 Task: Look for Airbnb options in Gaalkacyo, Somalia from 12th December, 2023 to 16th December, 2023 for 8 adults.8 bedrooms having 8 beds and 8 bathrooms. Property type can be hotel. Amenities needed are: wifi, TV, free parkinig on premises, gym, breakfast. Booking option can be shelf check-in. Look for 3 properties as per requirement.
Action: Mouse moved to (566, 77)
Screenshot: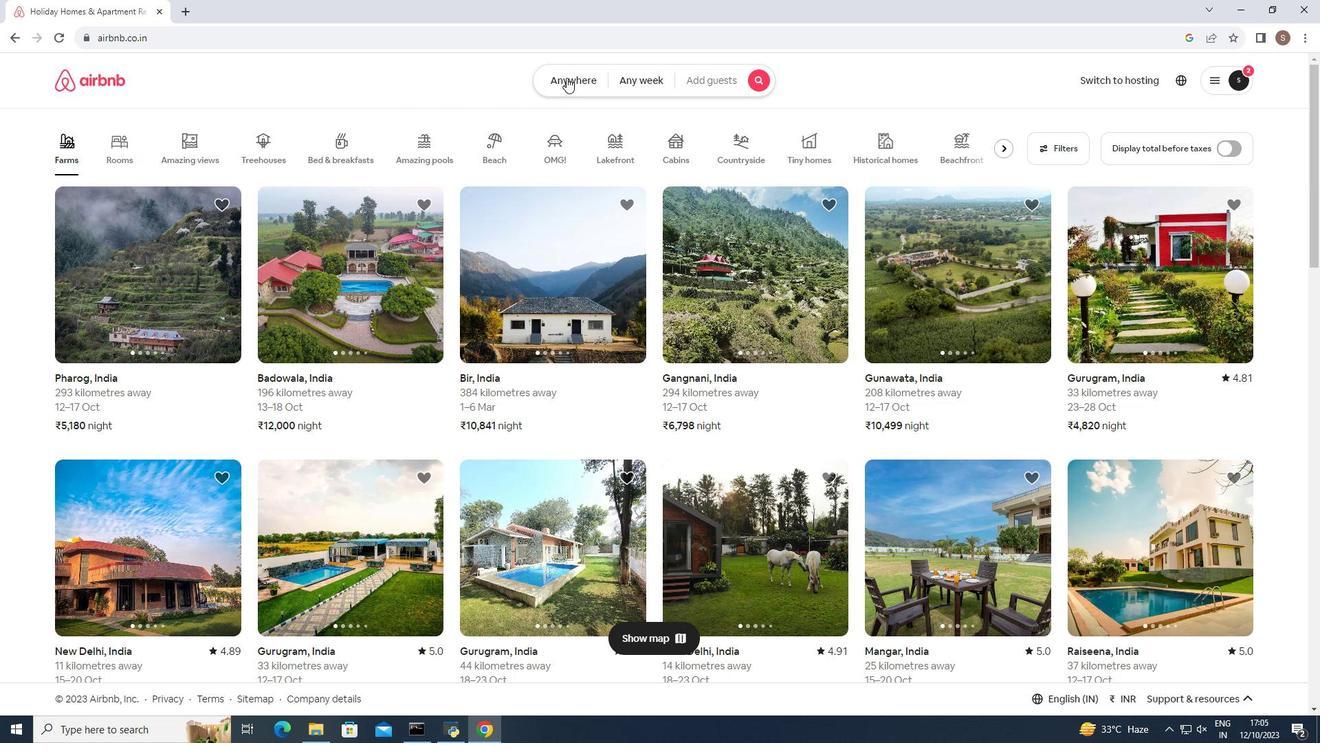 
Action: Mouse pressed left at (566, 77)
Screenshot: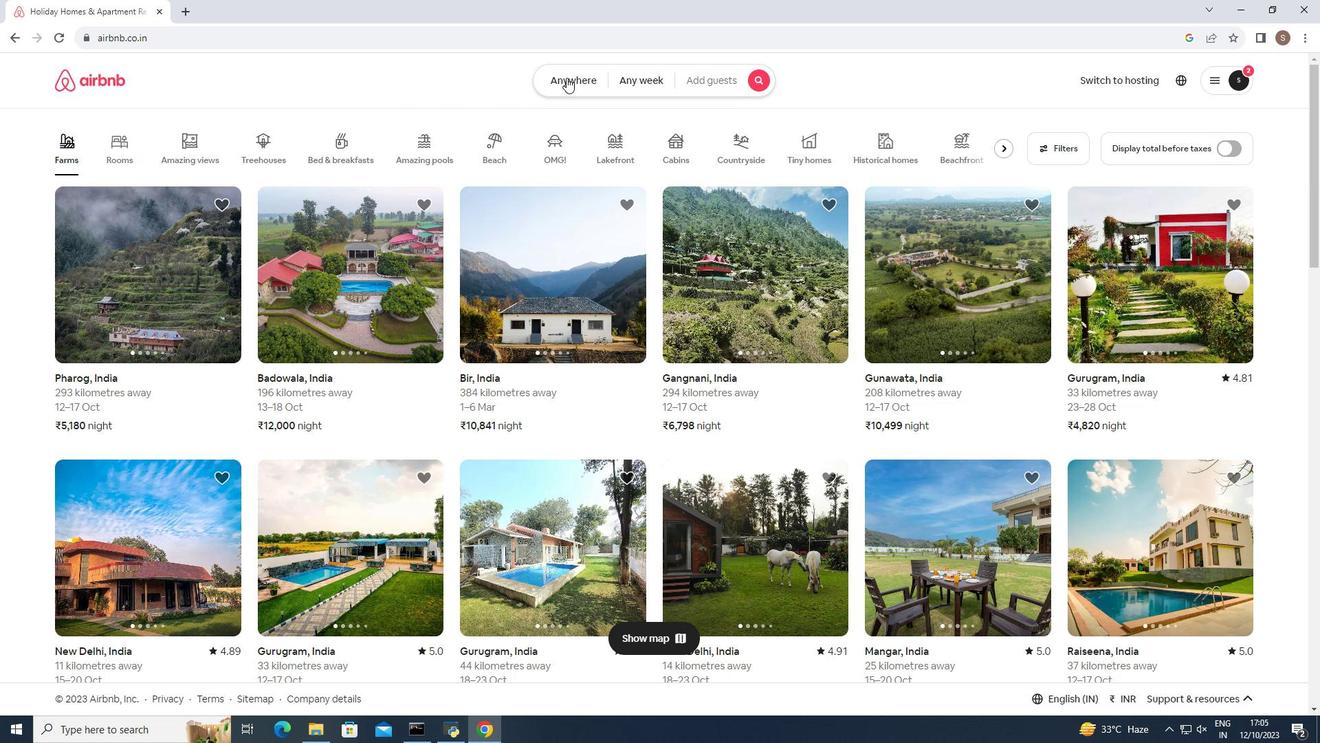 
Action: Mouse moved to (403, 134)
Screenshot: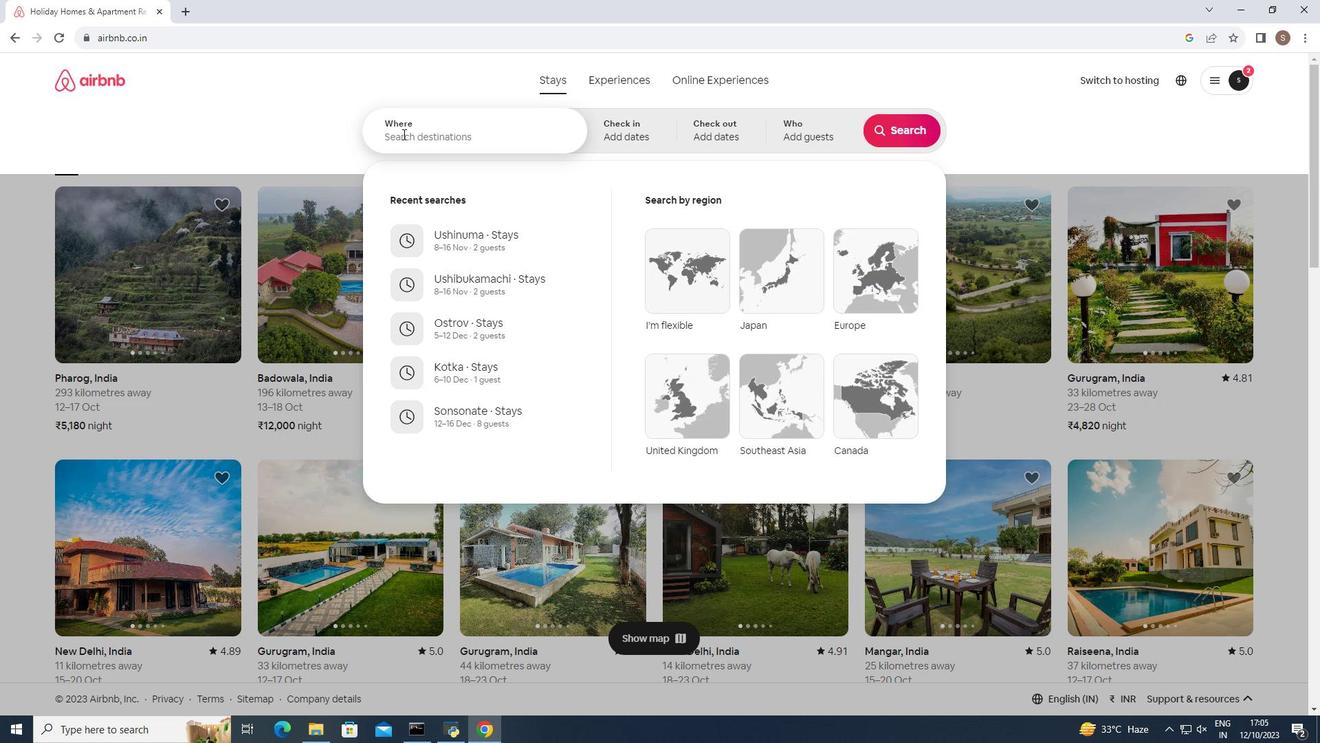 
Action: Mouse pressed left at (403, 134)
Screenshot: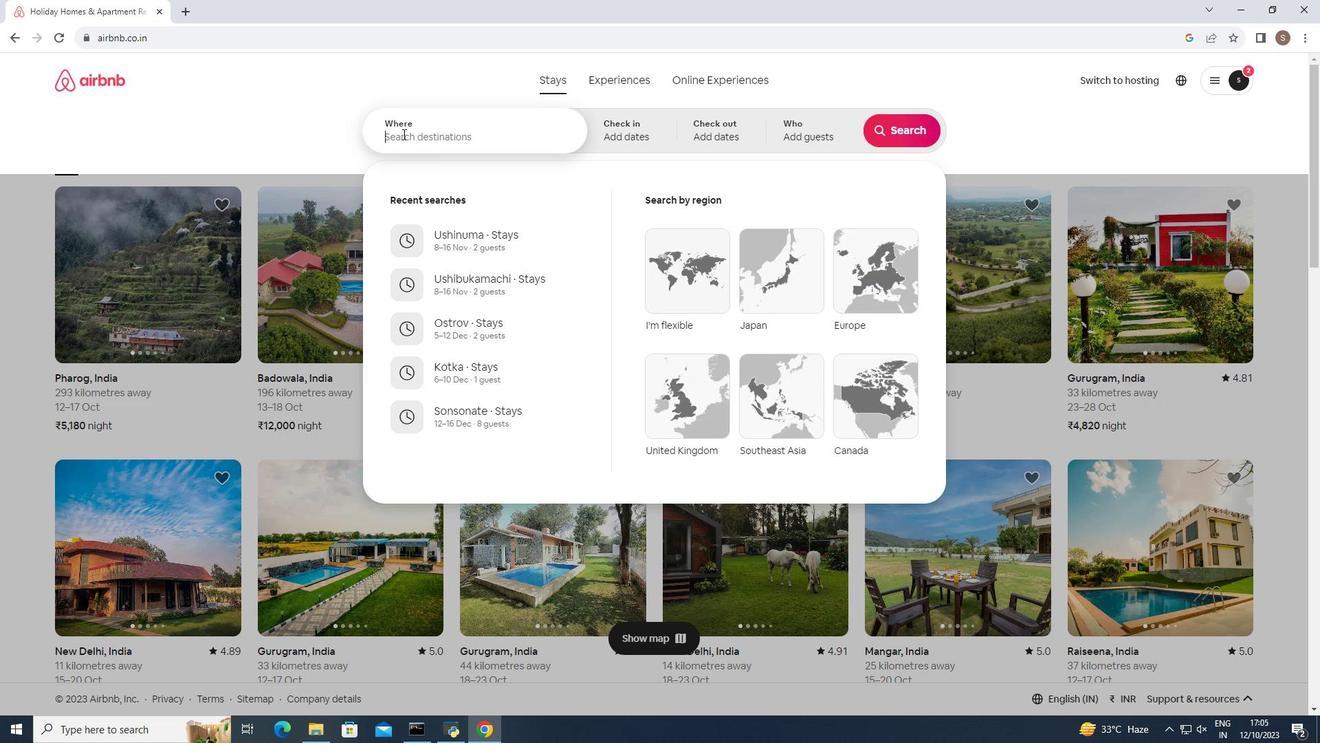 
Action: Key pressed <Key.shift>Gaalkacyo,<Key.space><Key.shift>Somalia<Key.enter>
Screenshot: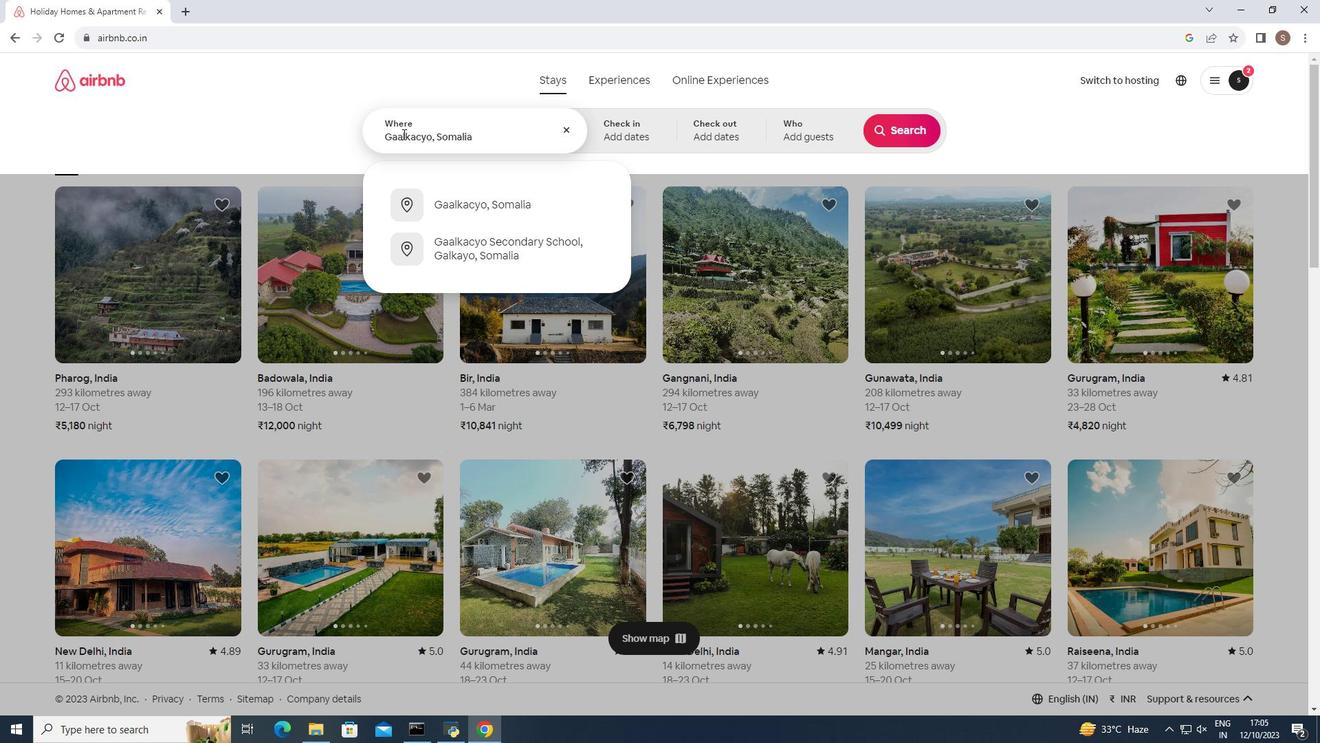 
Action: Mouse moved to (898, 238)
Screenshot: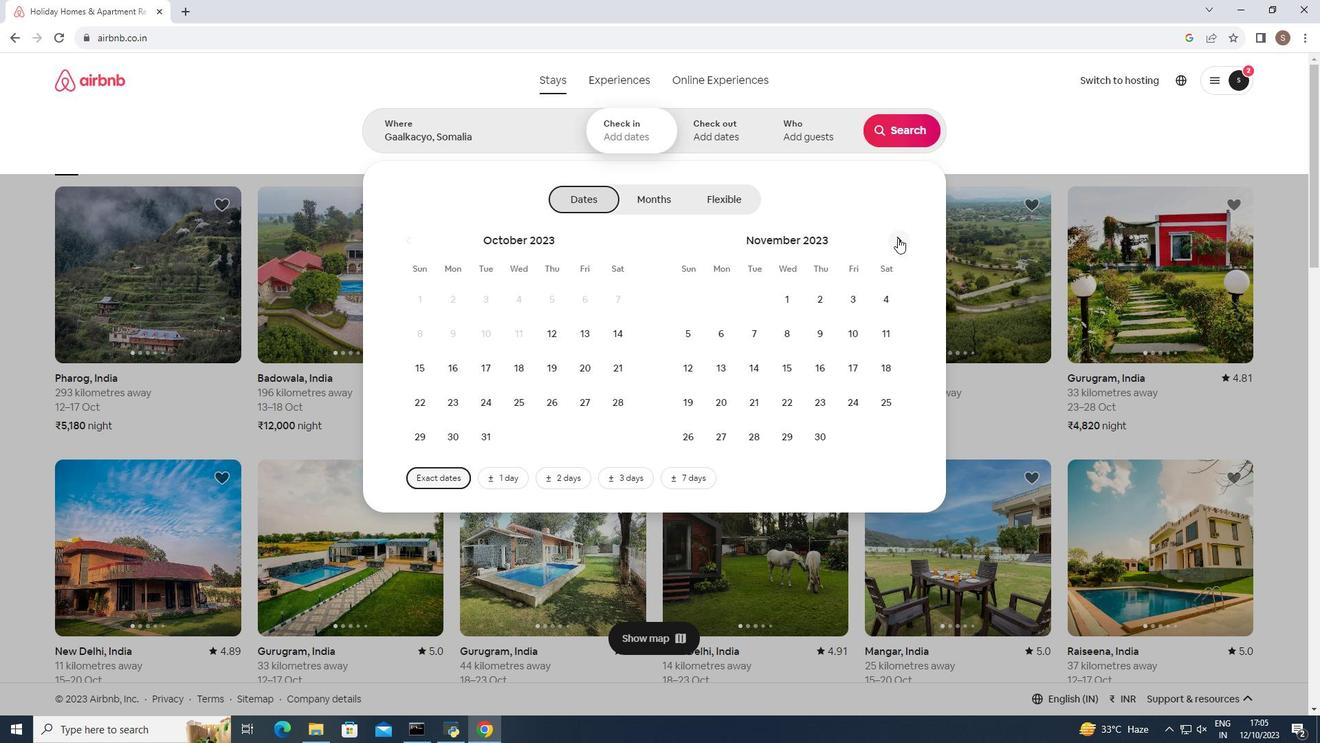 
Action: Mouse pressed left at (898, 238)
Screenshot: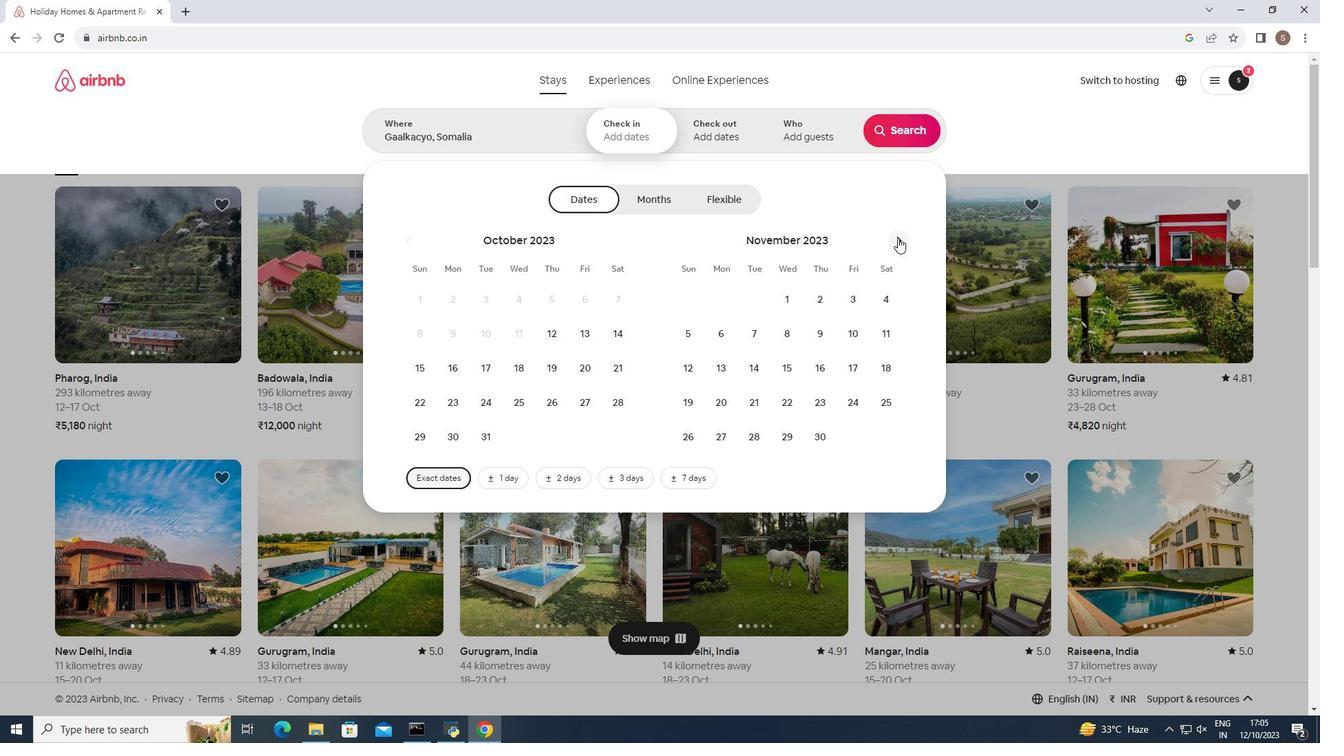 
Action: Mouse moved to (753, 370)
Screenshot: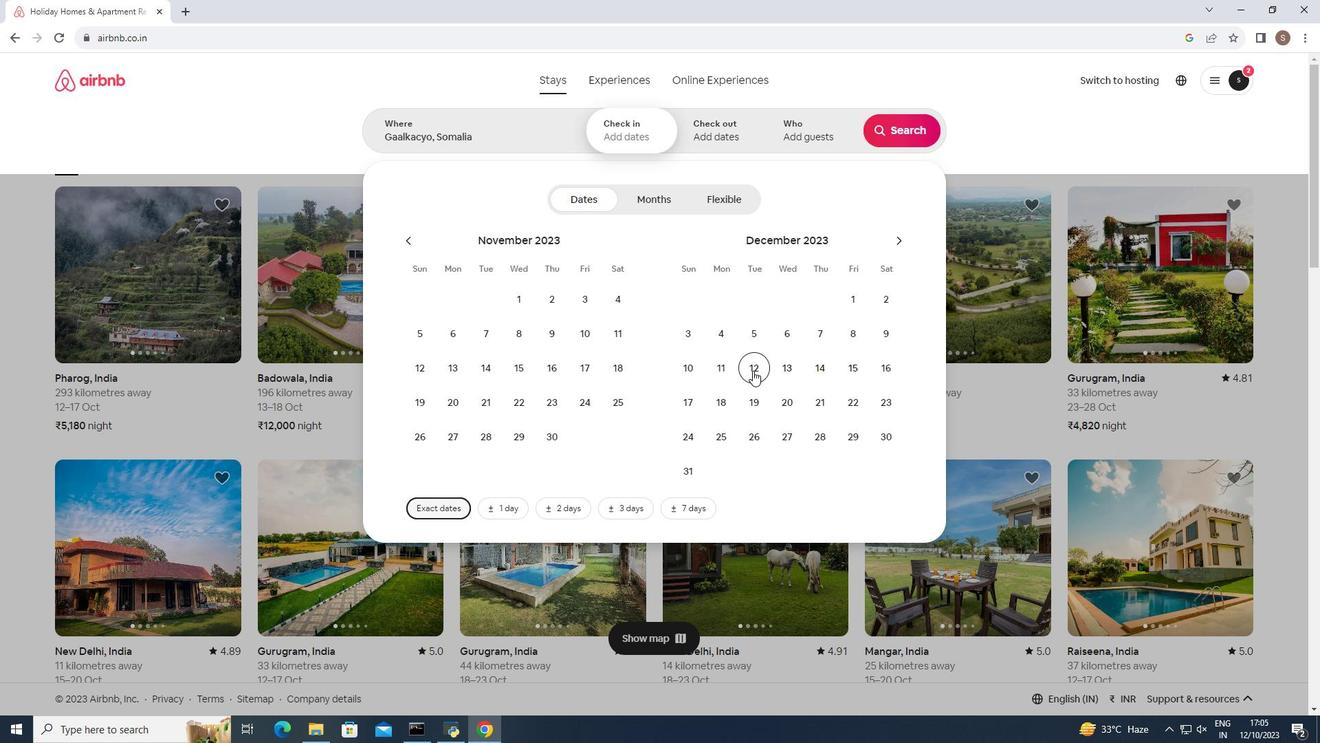 
Action: Mouse pressed left at (753, 370)
Screenshot: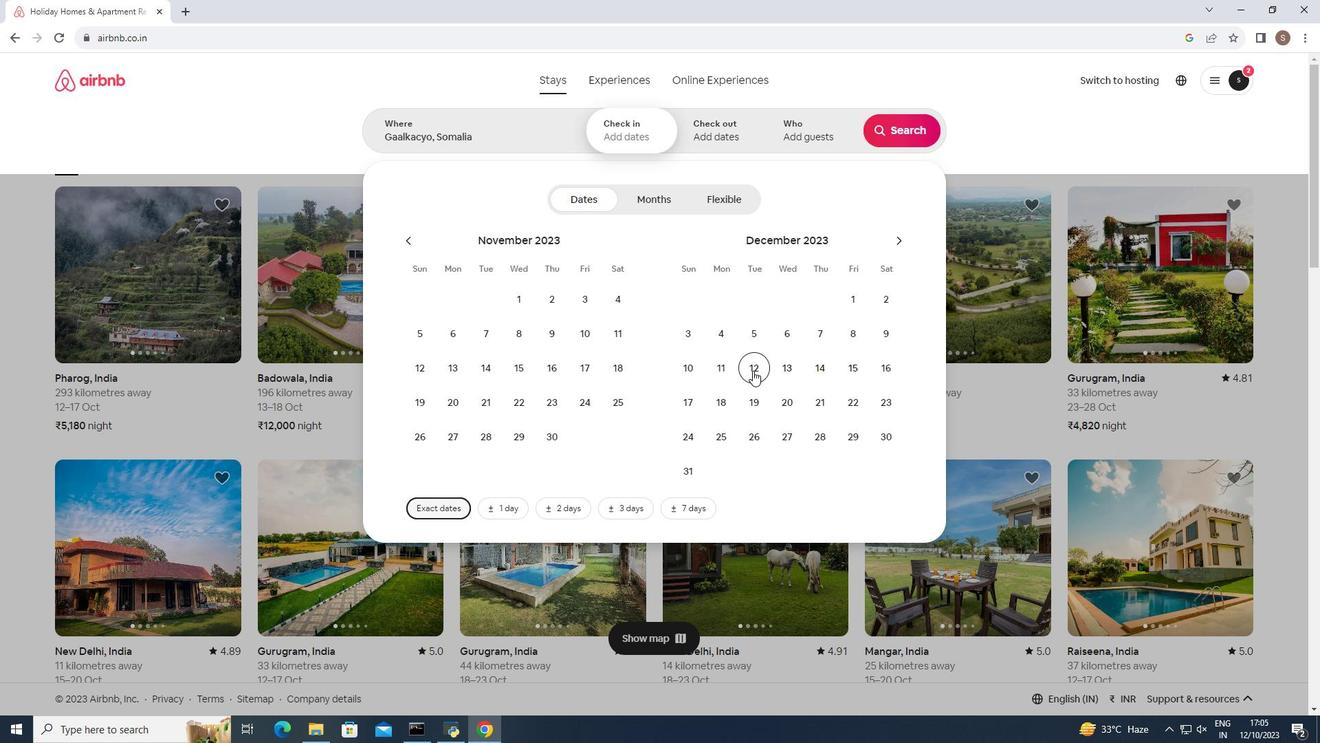 
Action: Mouse moved to (881, 365)
Screenshot: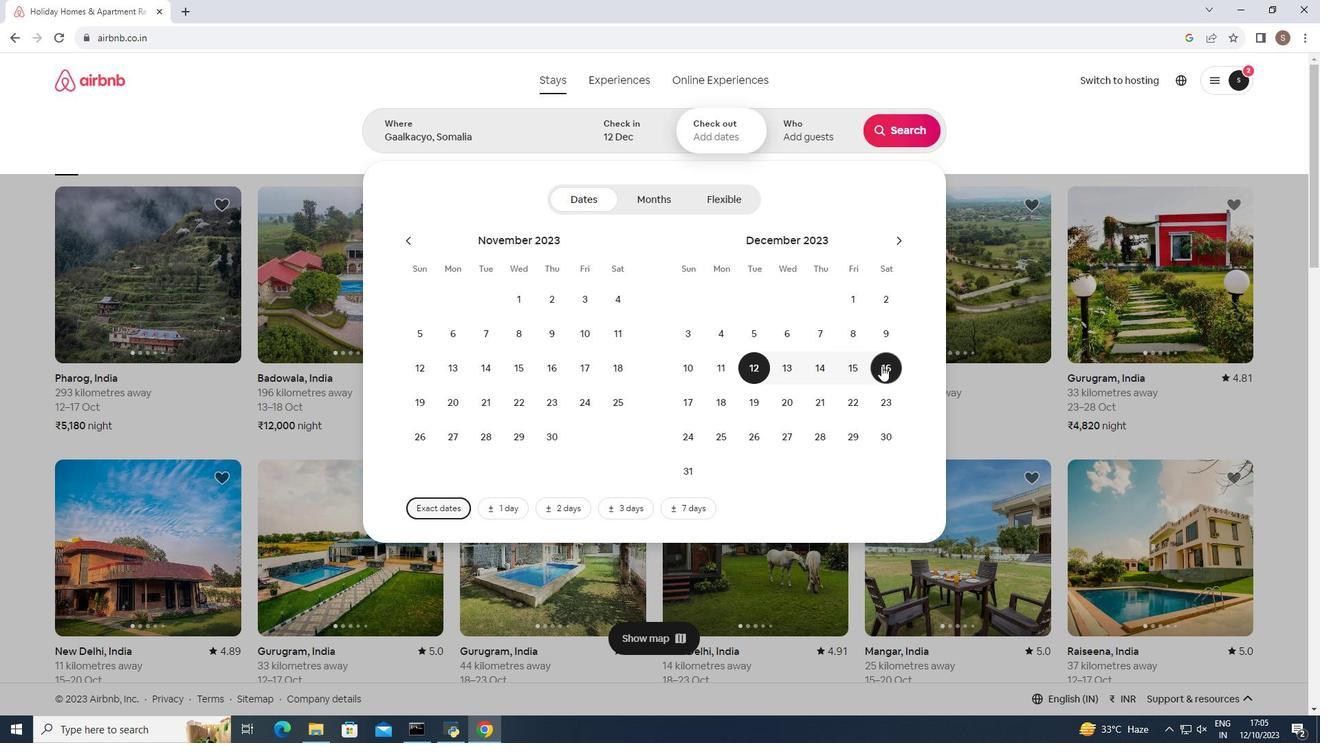 
Action: Mouse pressed left at (881, 365)
Screenshot: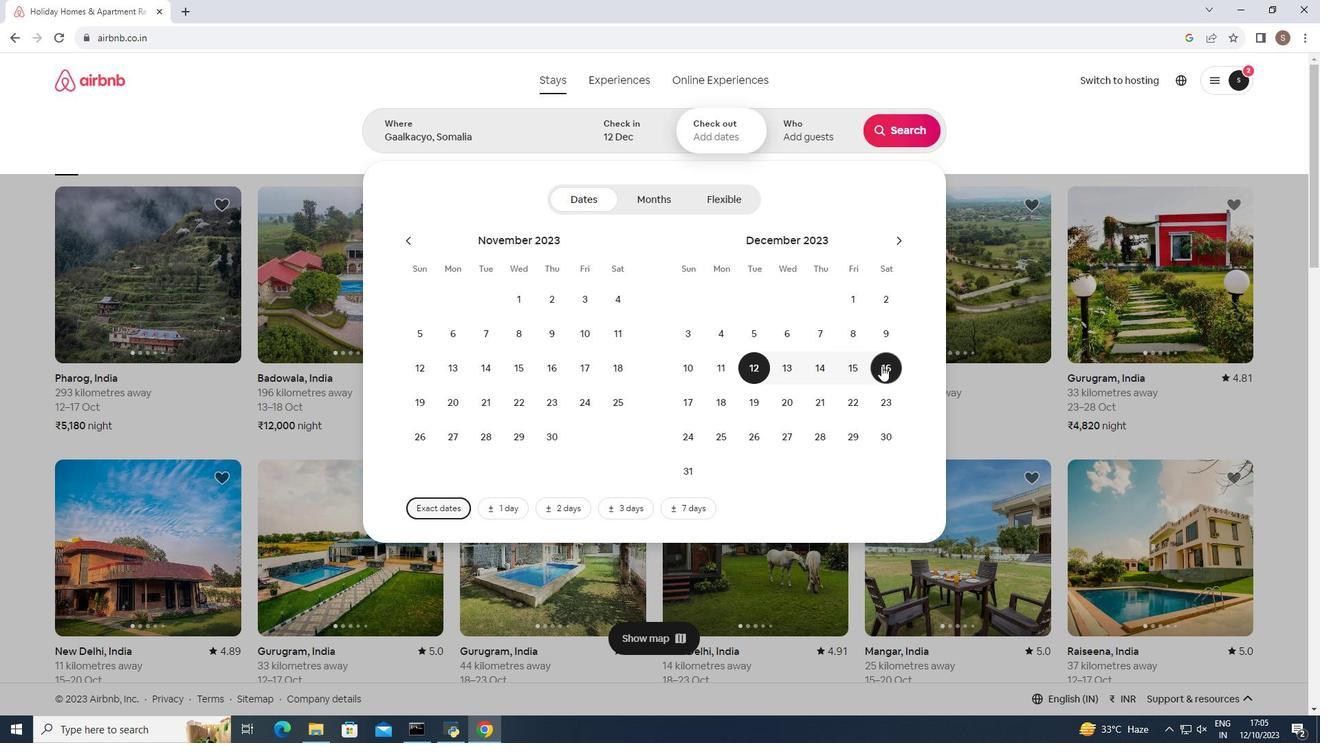 
Action: Mouse moved to (810, 130)
Screenshot: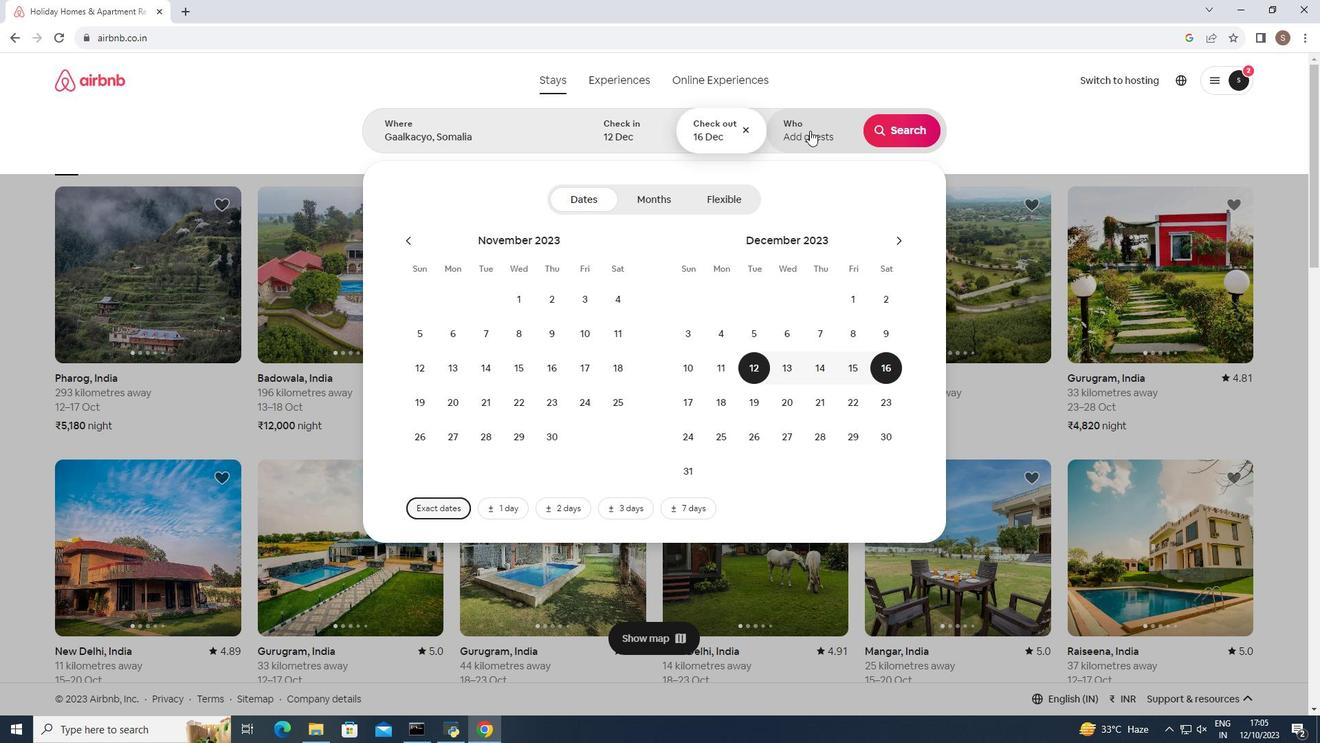 
Action: Mouse pressed left at (810, 130)
Screenshot: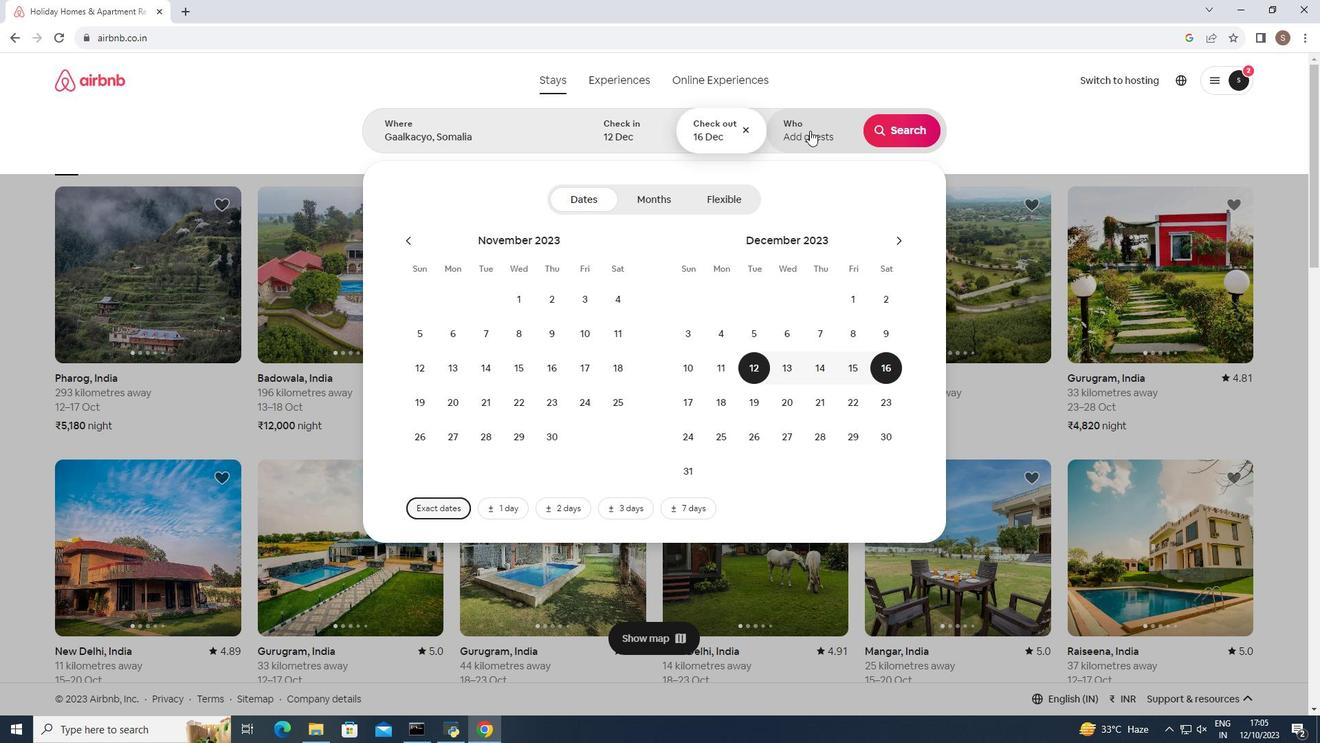 
Action: Mouse moved to (907, 205)
Screenshot: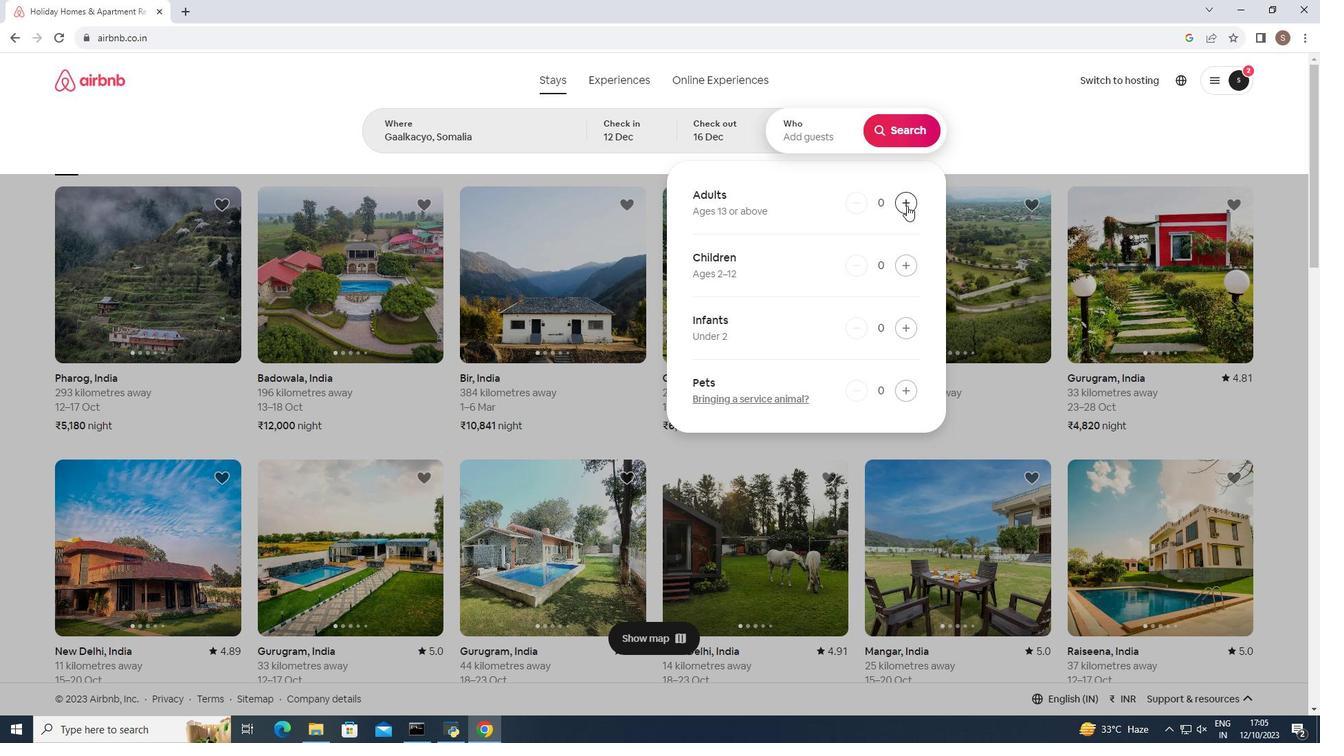
Action: Mouse pressed left at (907, 205)
Screenshot: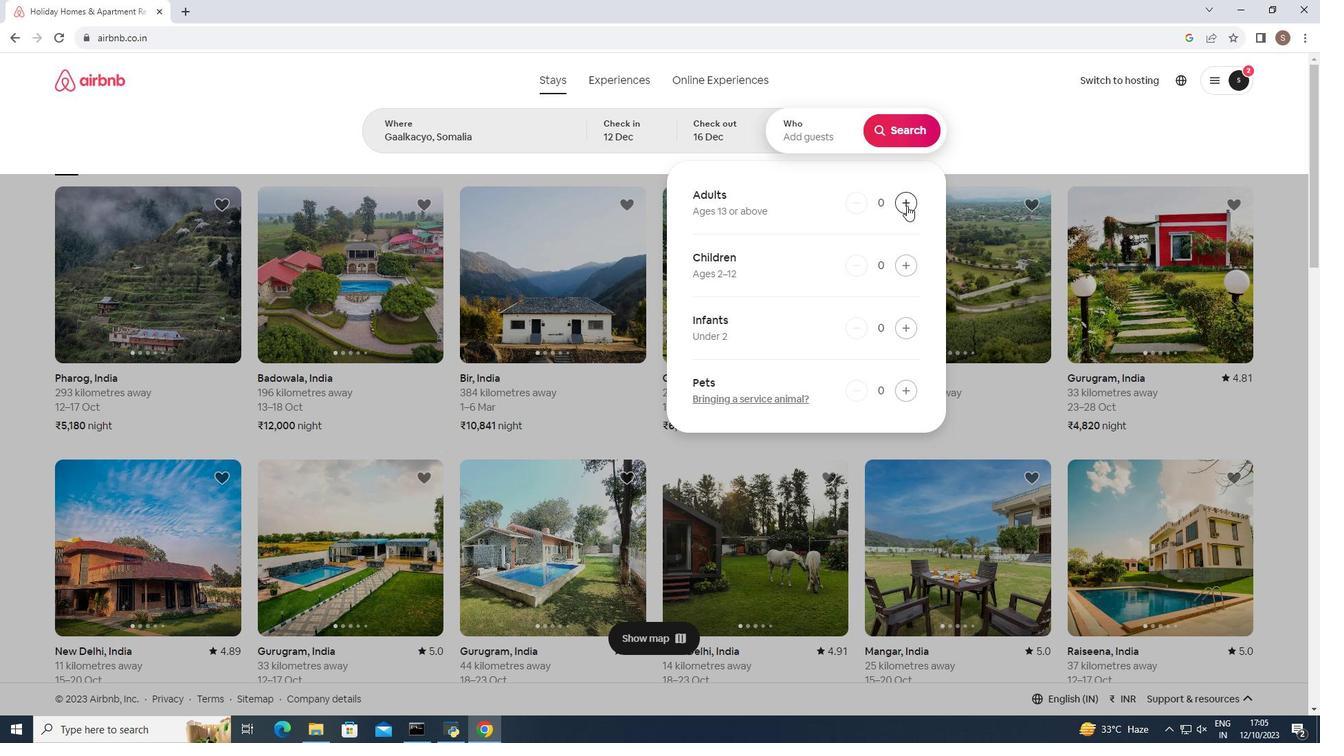
Action: Mouse pressed left at (907, 205)
Screenshot: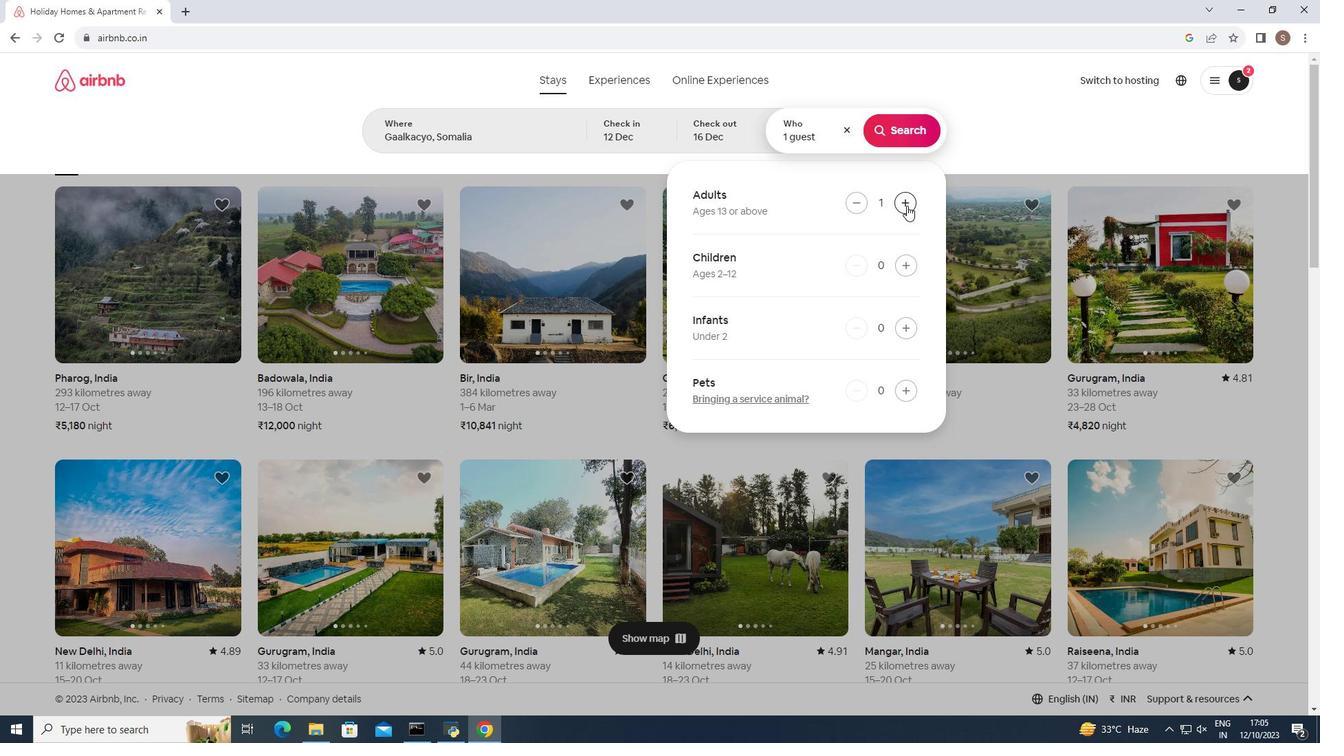 
Action: Mouse pressed left at (907, 205)
Screenshot: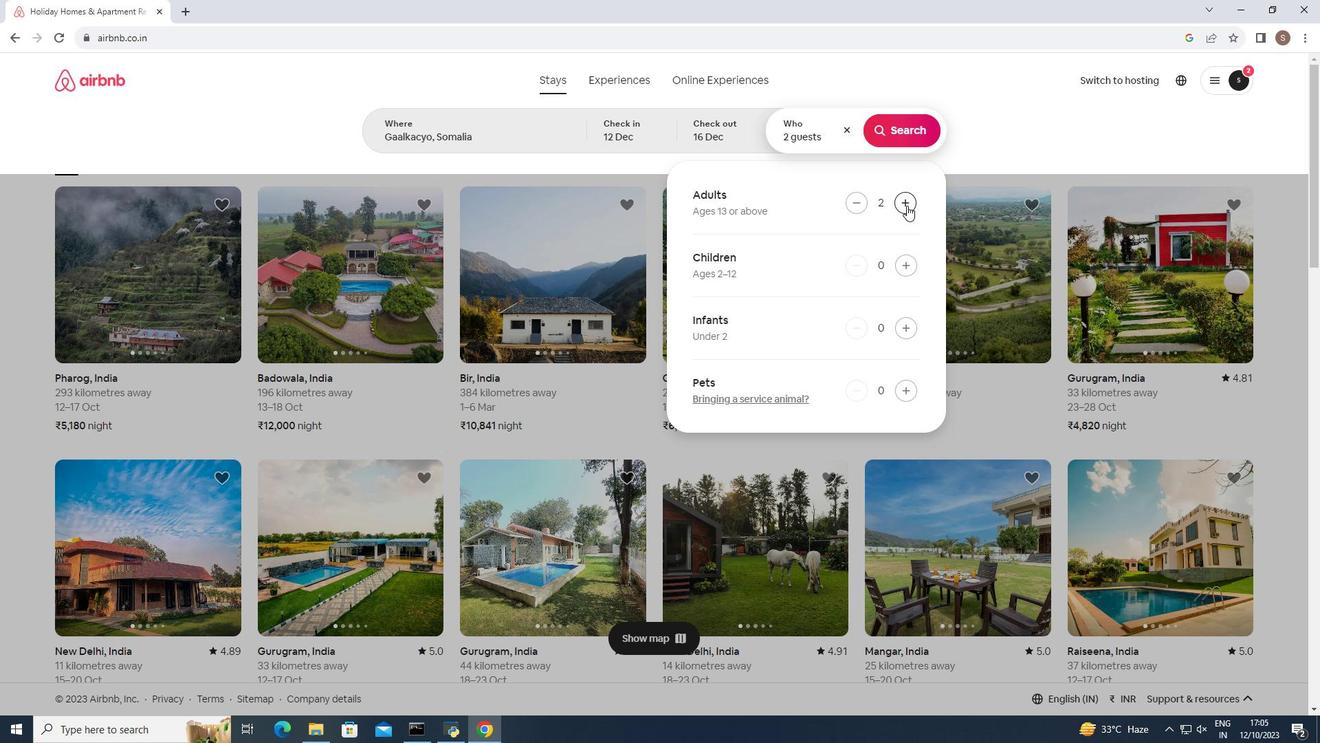 
Action: Mouse moved to (907, 205)
Screenshot: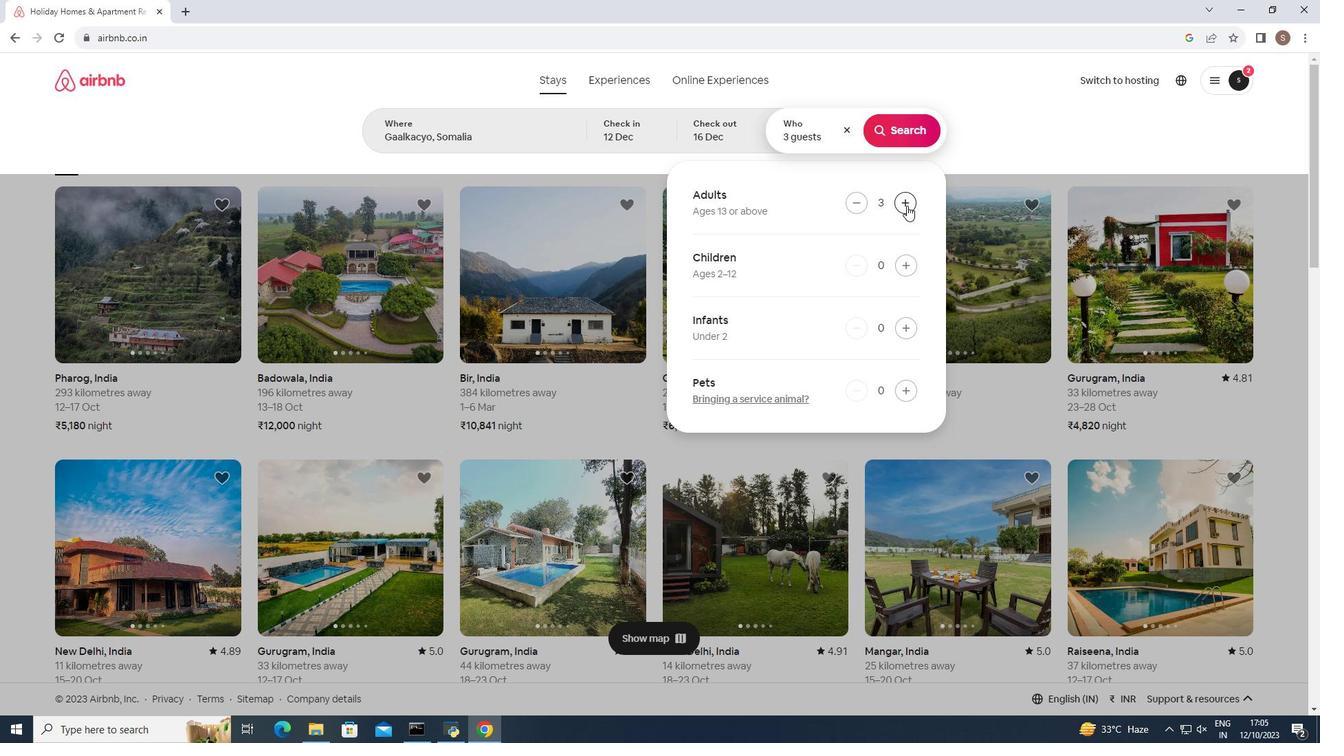 
Action: Mouse pressed left at (907, 205)
Screenshot: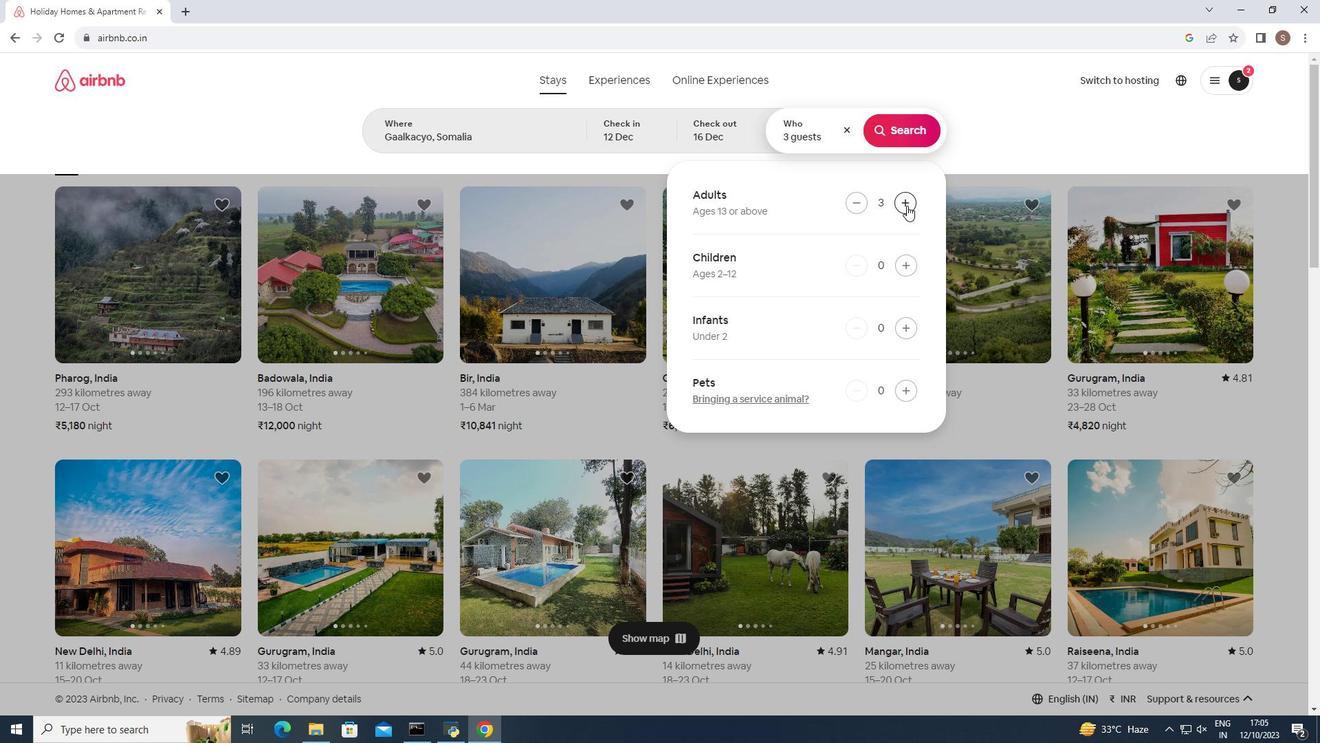 
Action: Mouse pressed left at (907, 205)
Screenshot: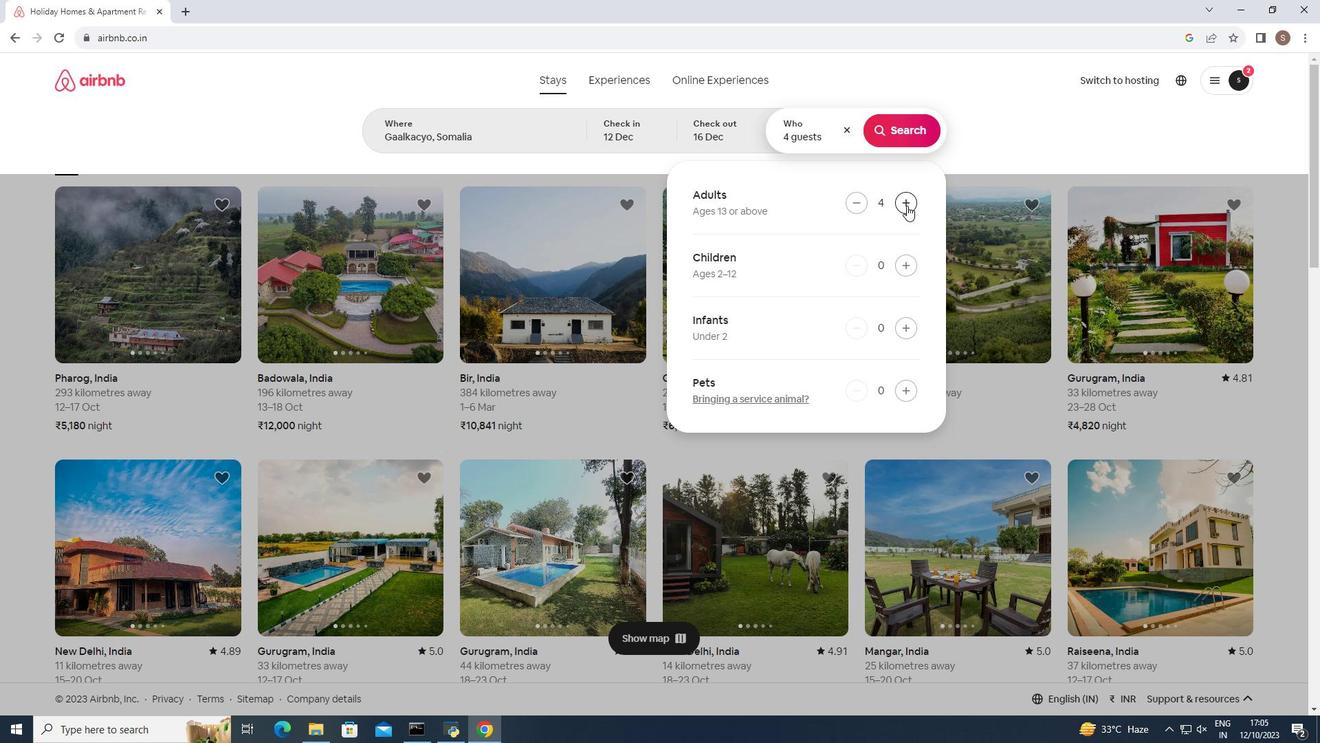 
Action: Mouse pressed left at (907, 205)
Screenshot: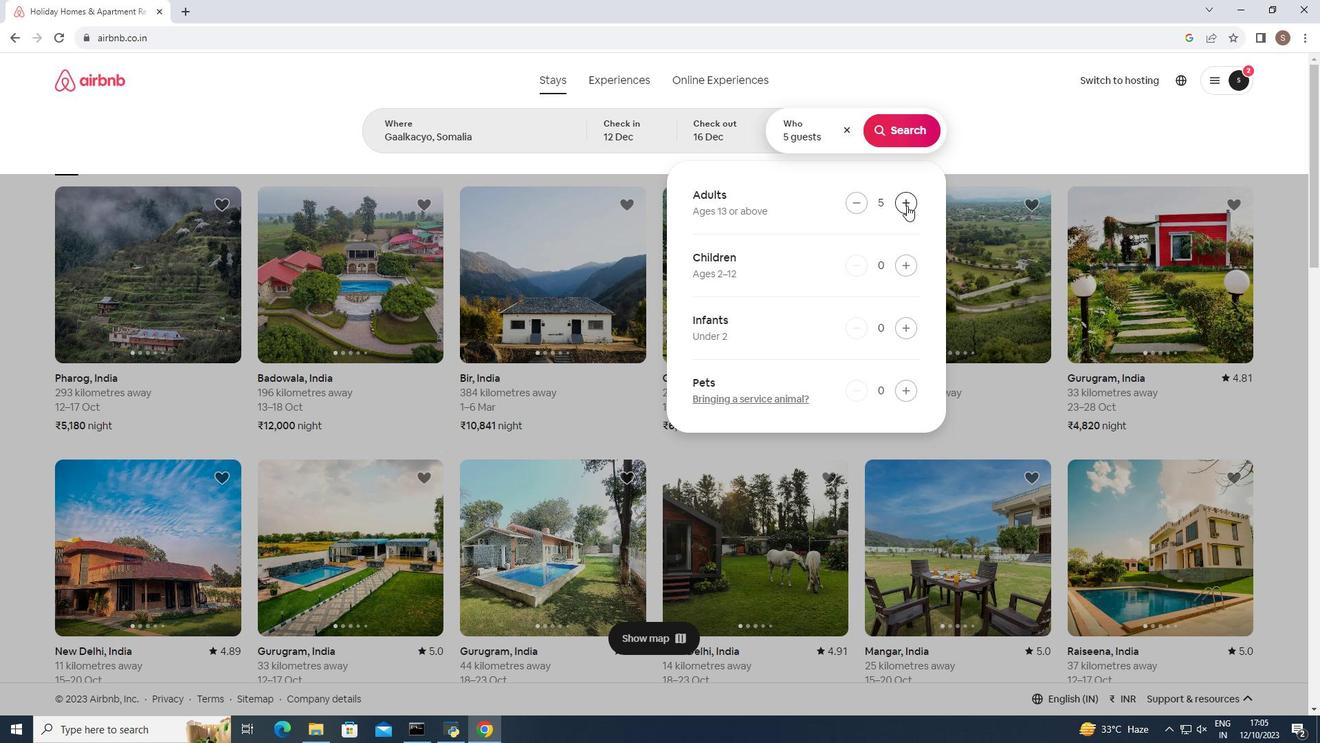 
Action: Mouse pressed left at (907, 205)
Screenshot: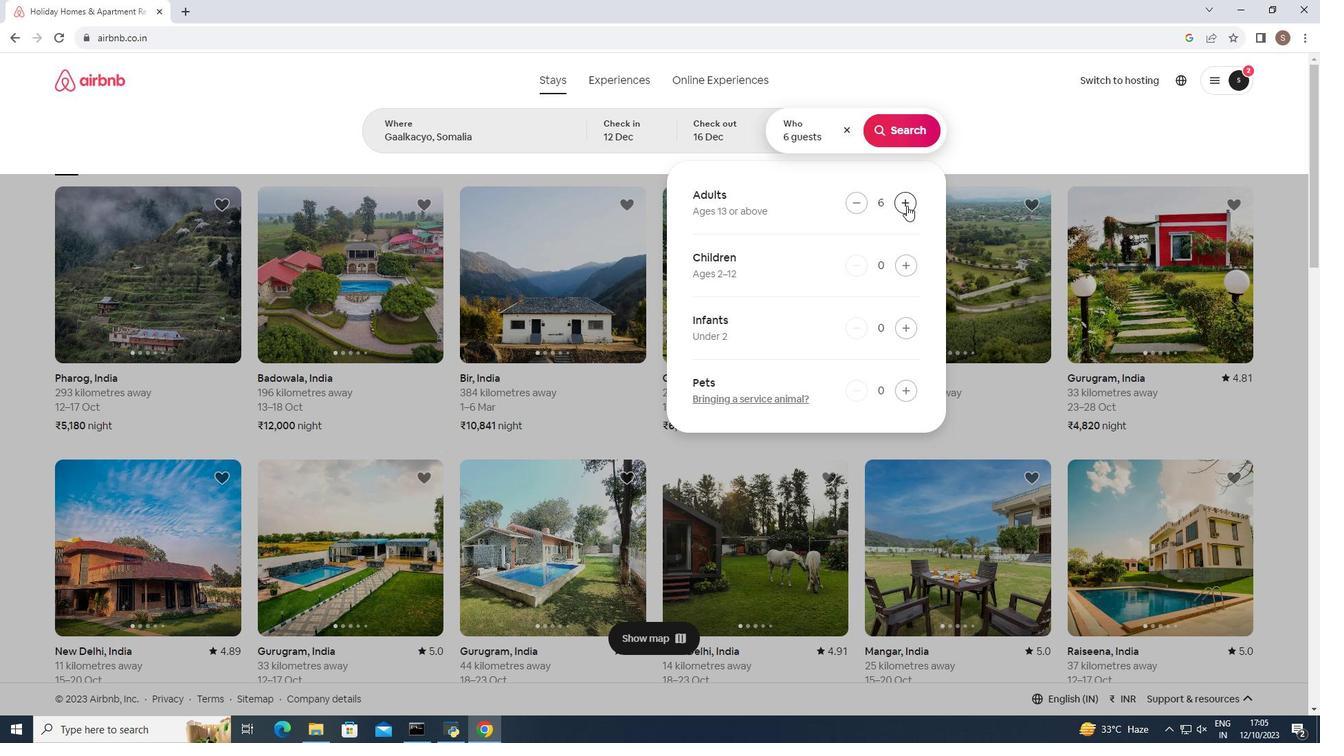 
Action: Mouse pressed left at (907, 205)
Screenshot: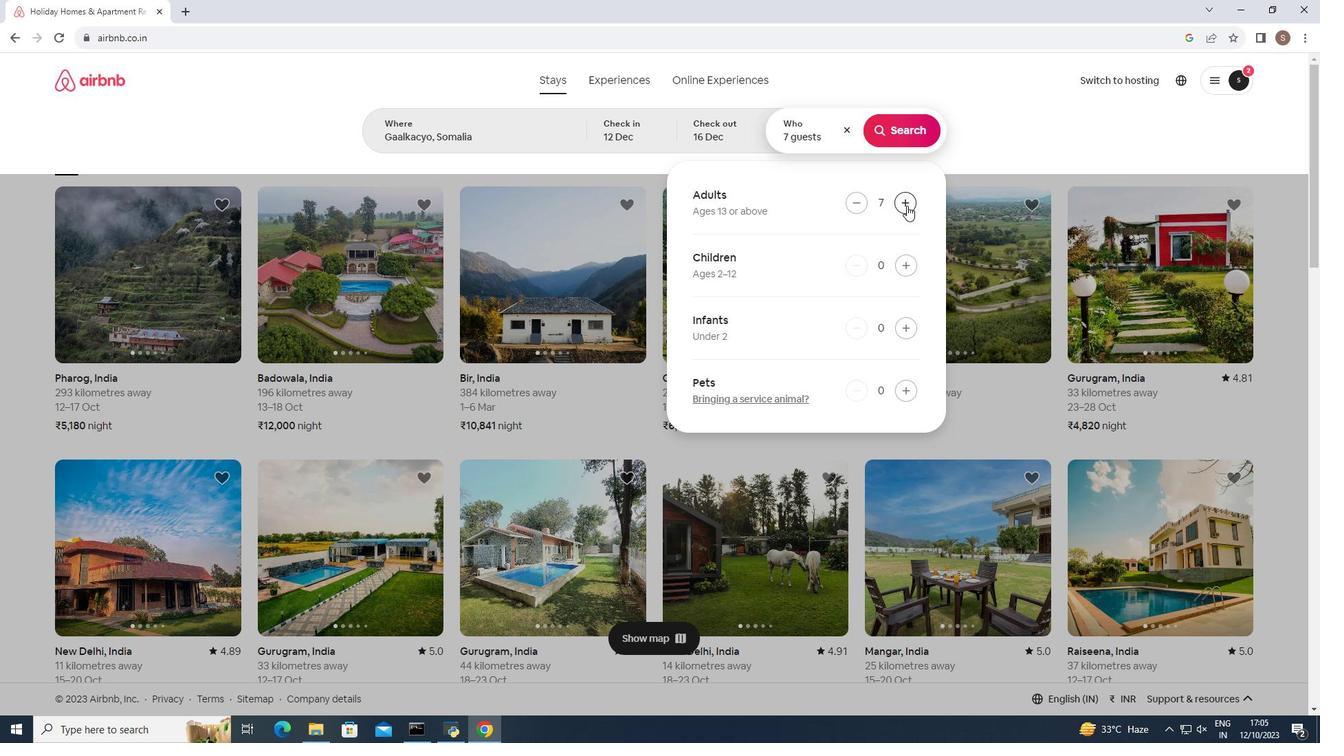 
Action: Mouse moved to (890, 127)
Screenshot: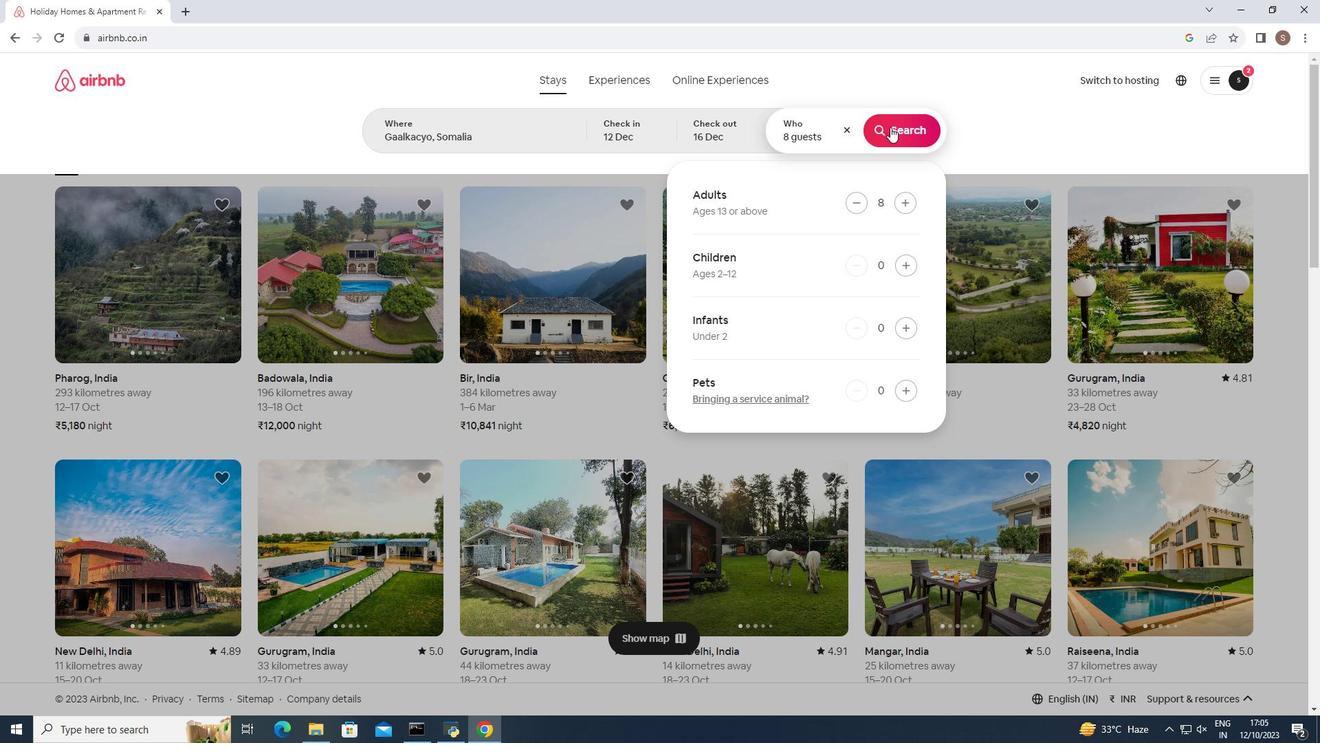 
Action: Mouse pressed left at (890, 127)
Screenshot: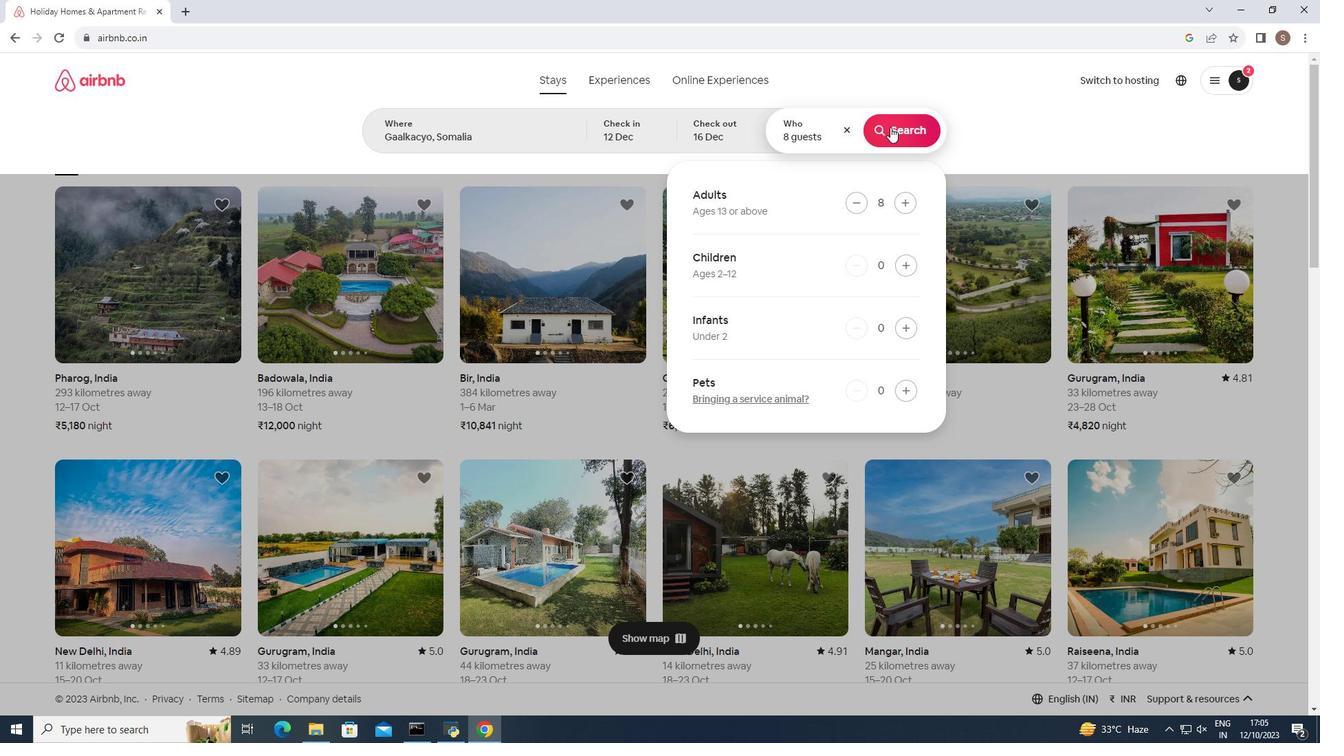 
Action: Mouse moved to (1108, 133)
Screenshot: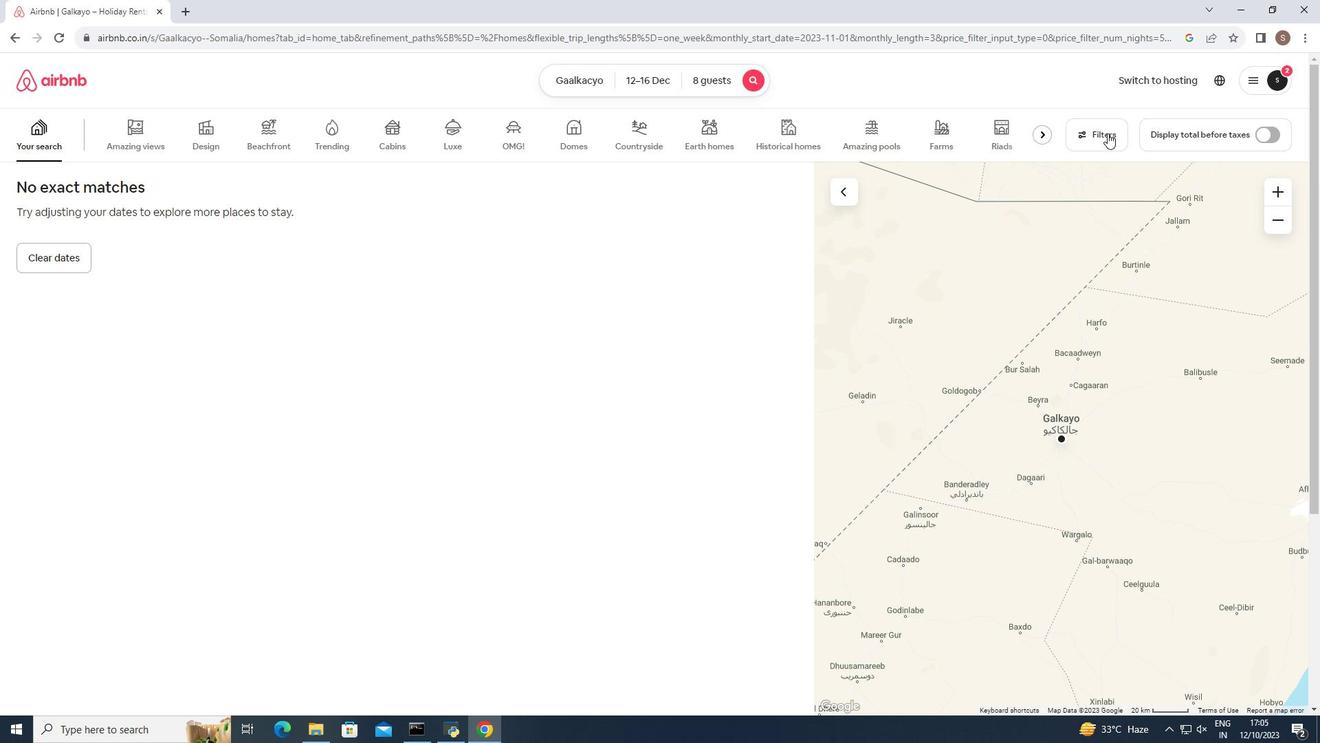 
Action: Mouse pressed left at (1108, 133)
Screenshot: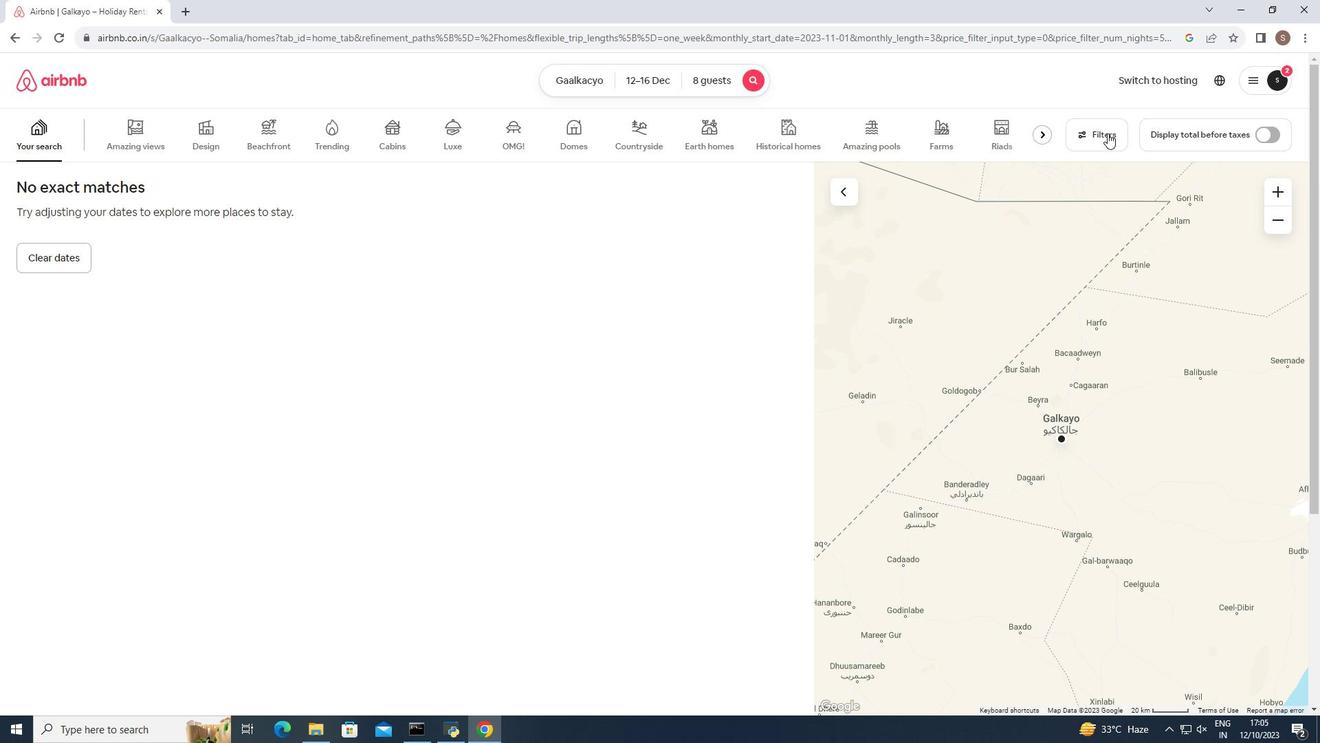 
Action: Mouse moved to (555, 468)
Screenshot: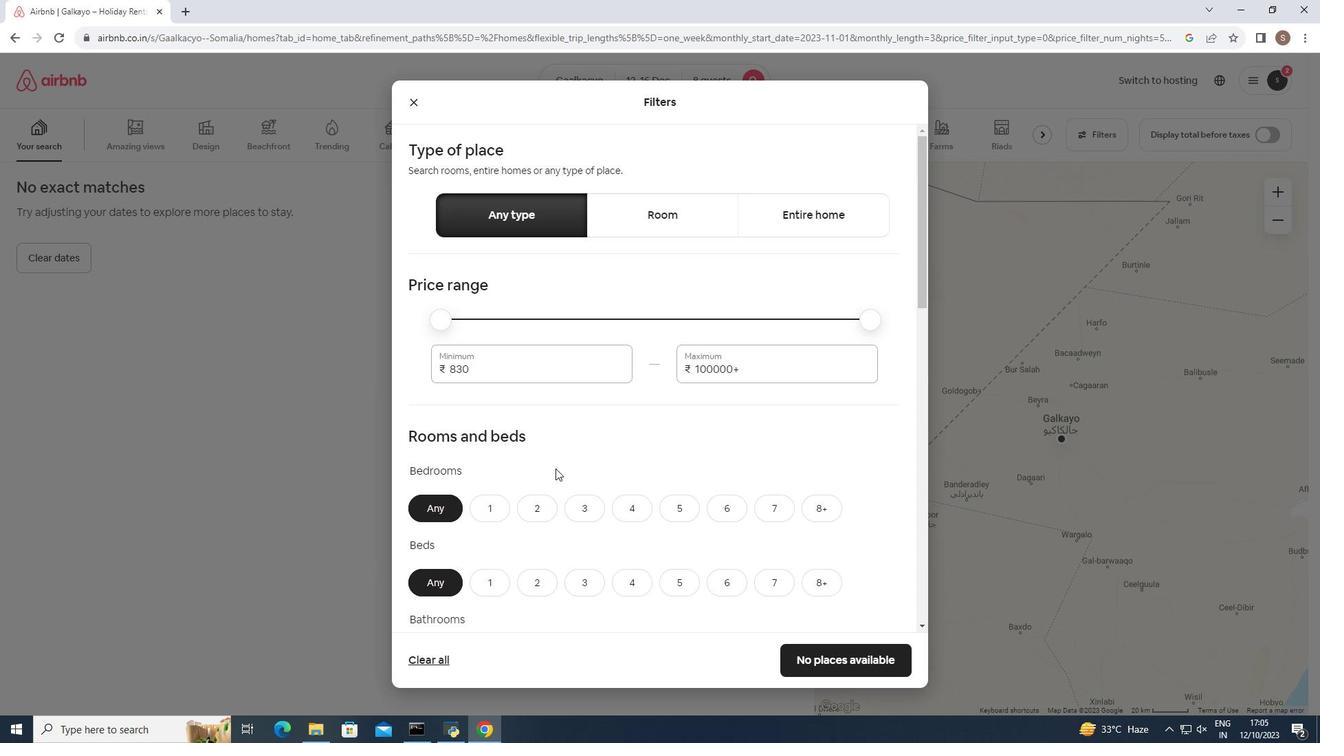 
Action: Mouse scrolled (555, 467) with delta (0, 0)
Screenshot: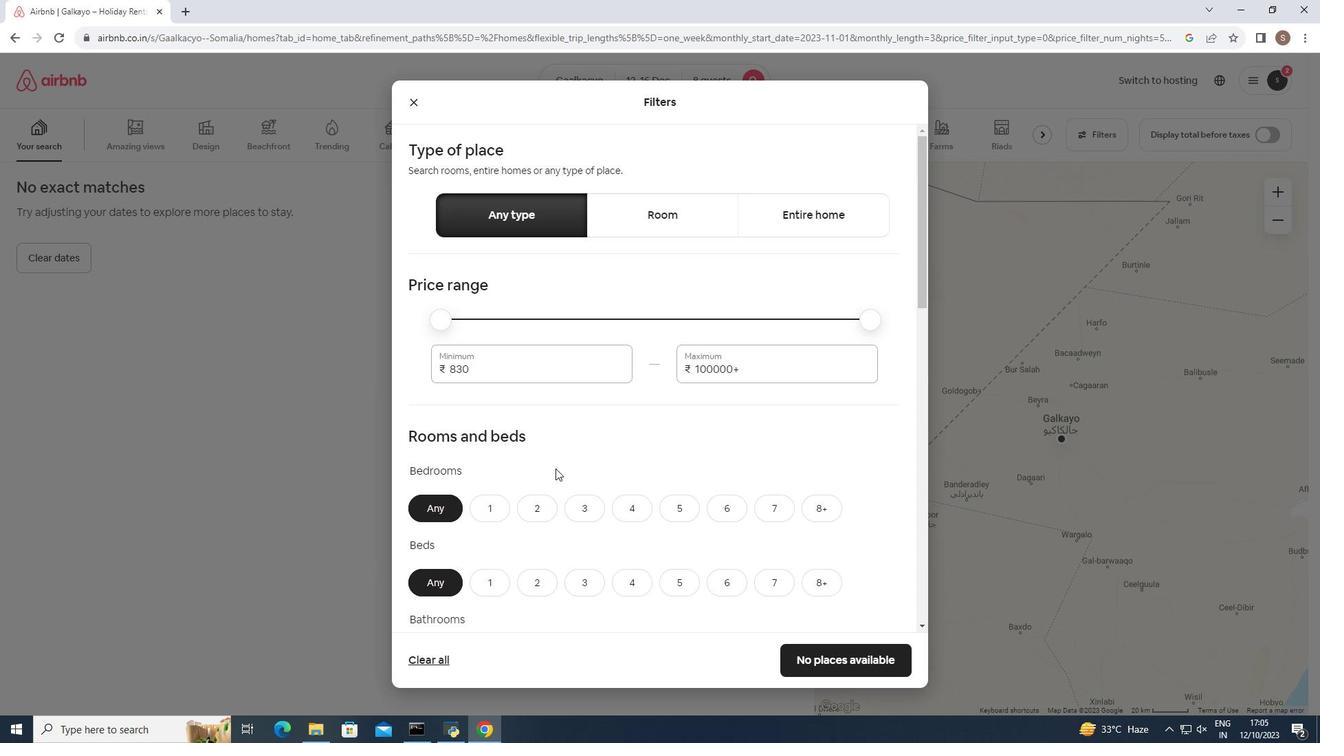 
Action: Mouse moved to (818, 437)
Screenshot: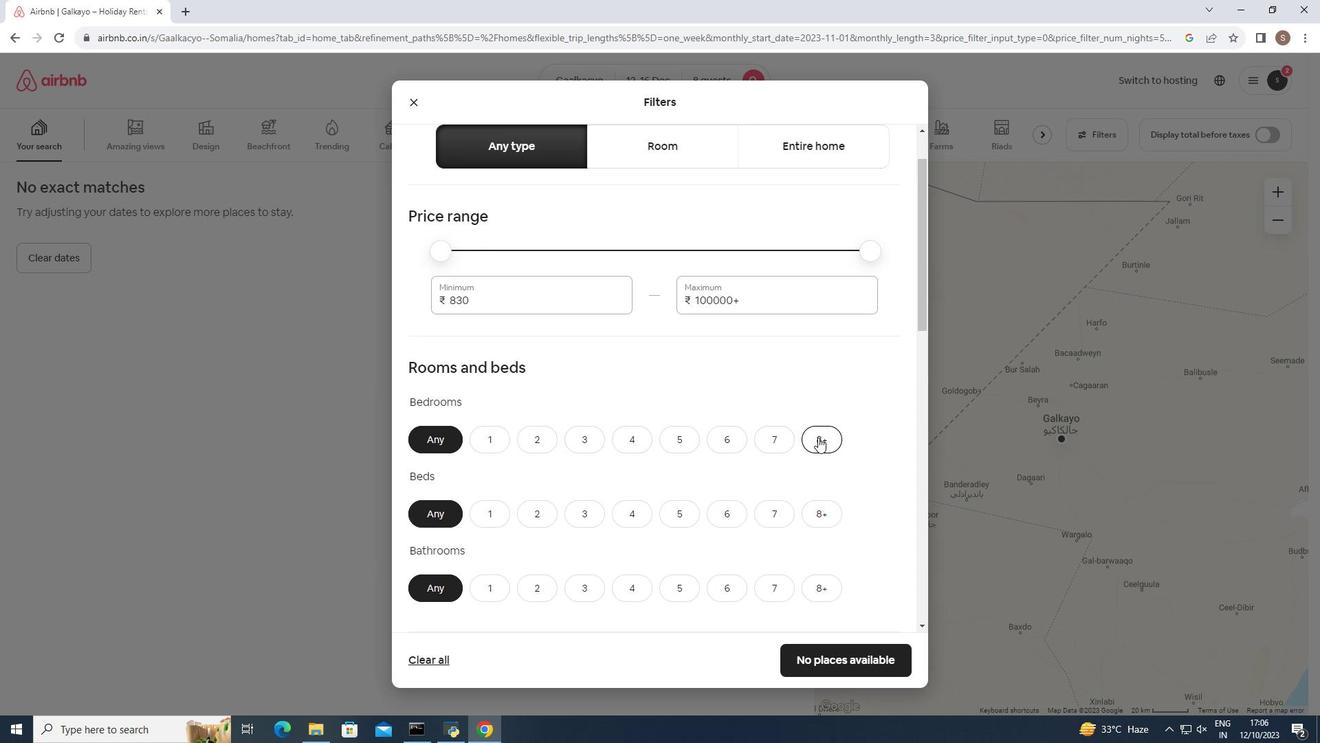 
Action: Mouse pressed left at (818, 437)
Screenshot: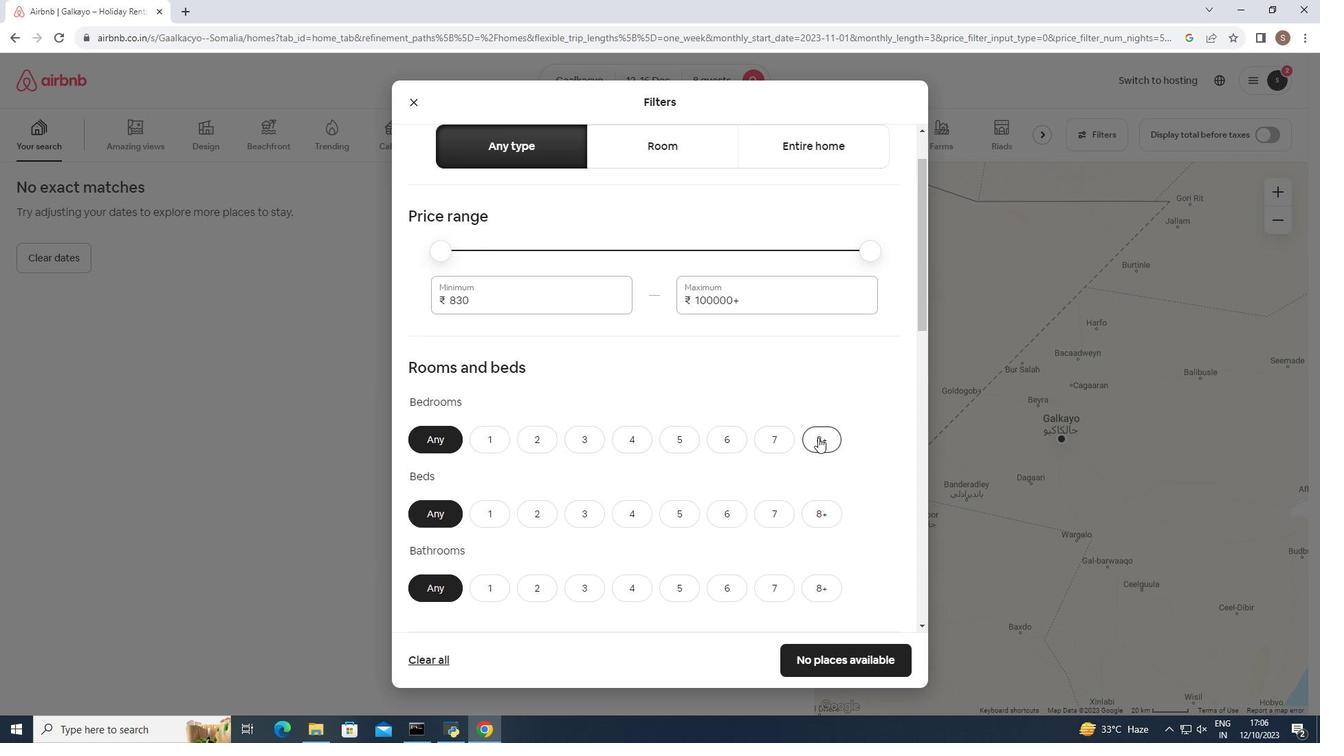 
Action: Mouse moved to (813, 517)
Screenshot: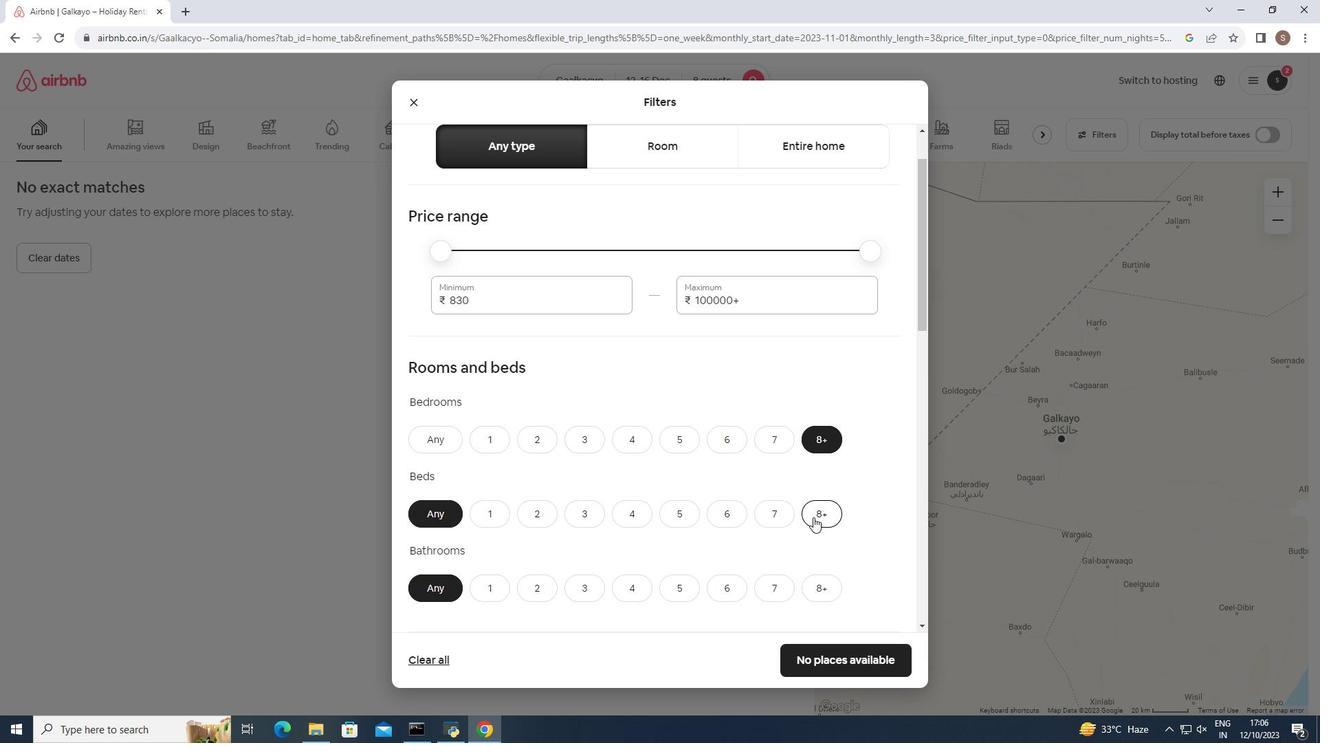 
Action: Mouse pressed left at (813, 517)
Screenshot: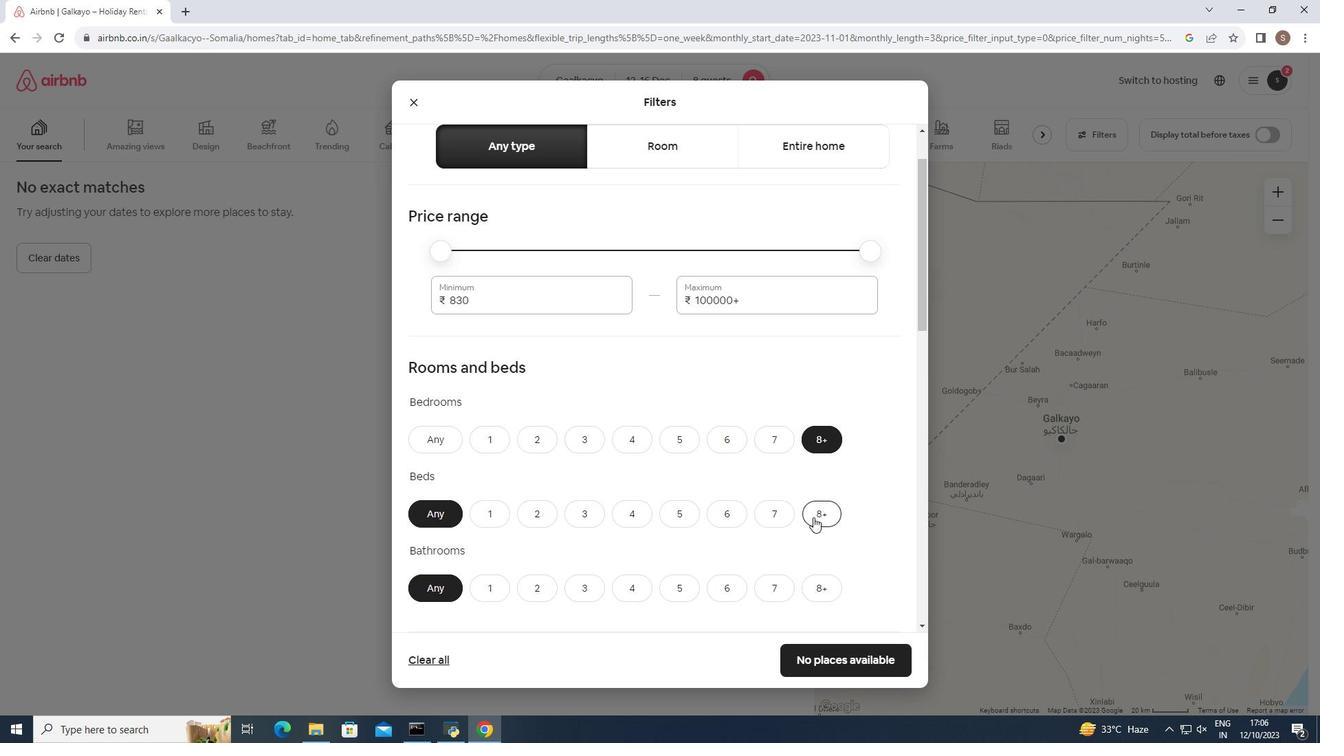 
Action: Mouse moved to (824, 589)
Screenshot: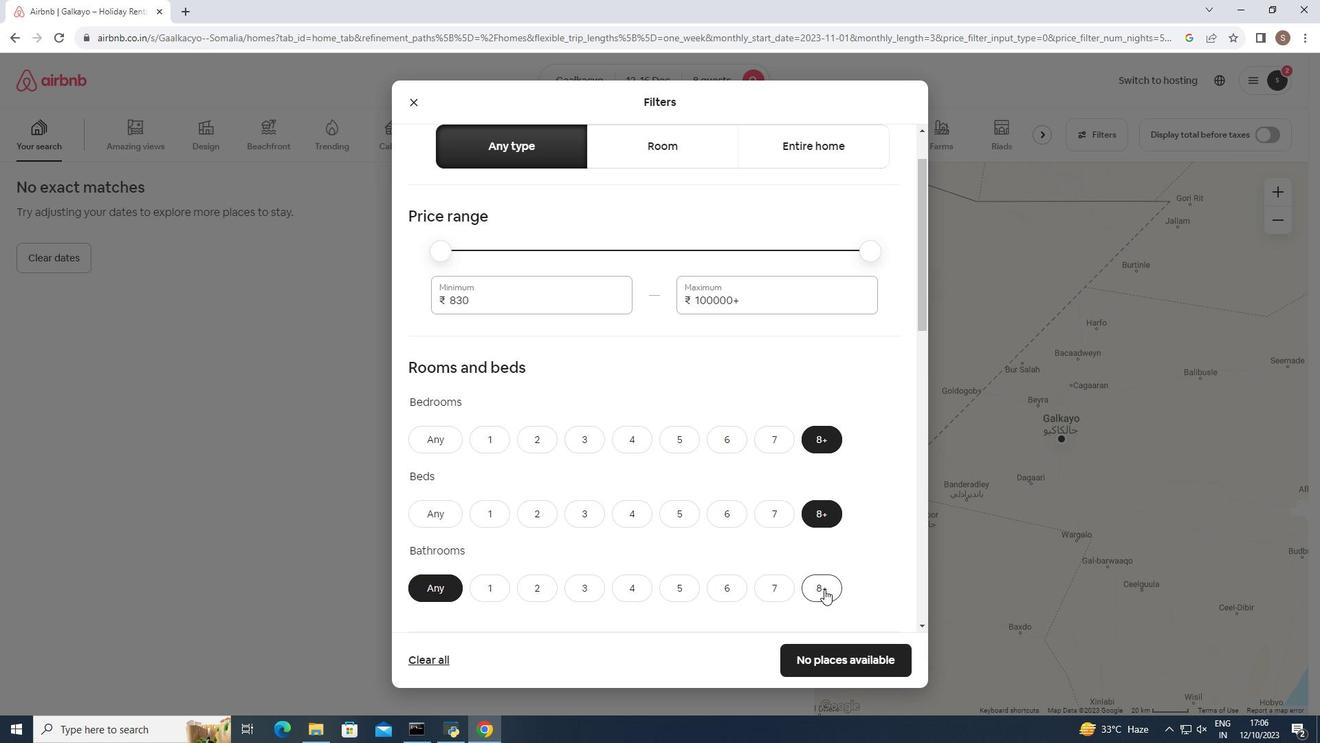 
Action: Mouse pressed left at (824, 589)
Screenshot: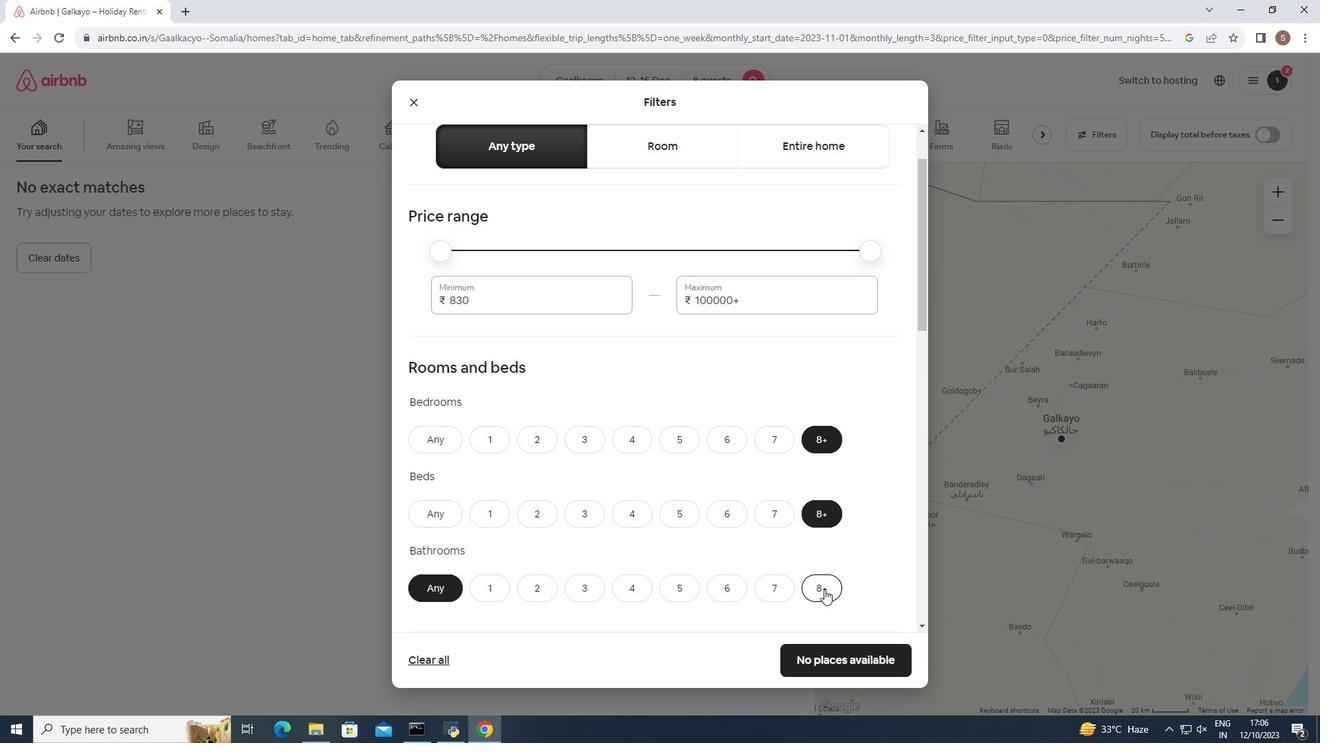 
Action: Mouse moved to (679, 502)
Screenshot: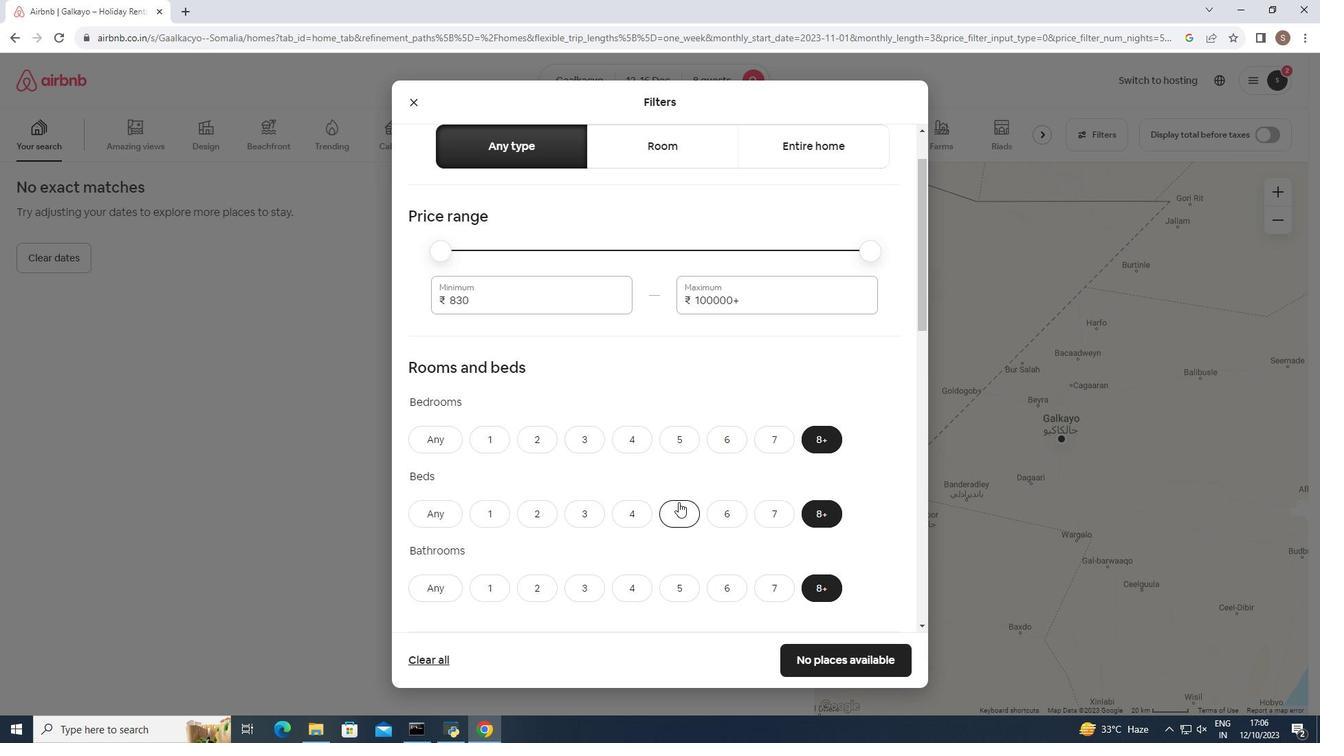 
Action: Mouse scrolled (679, 501) with delta (0, 0)
Screenshot: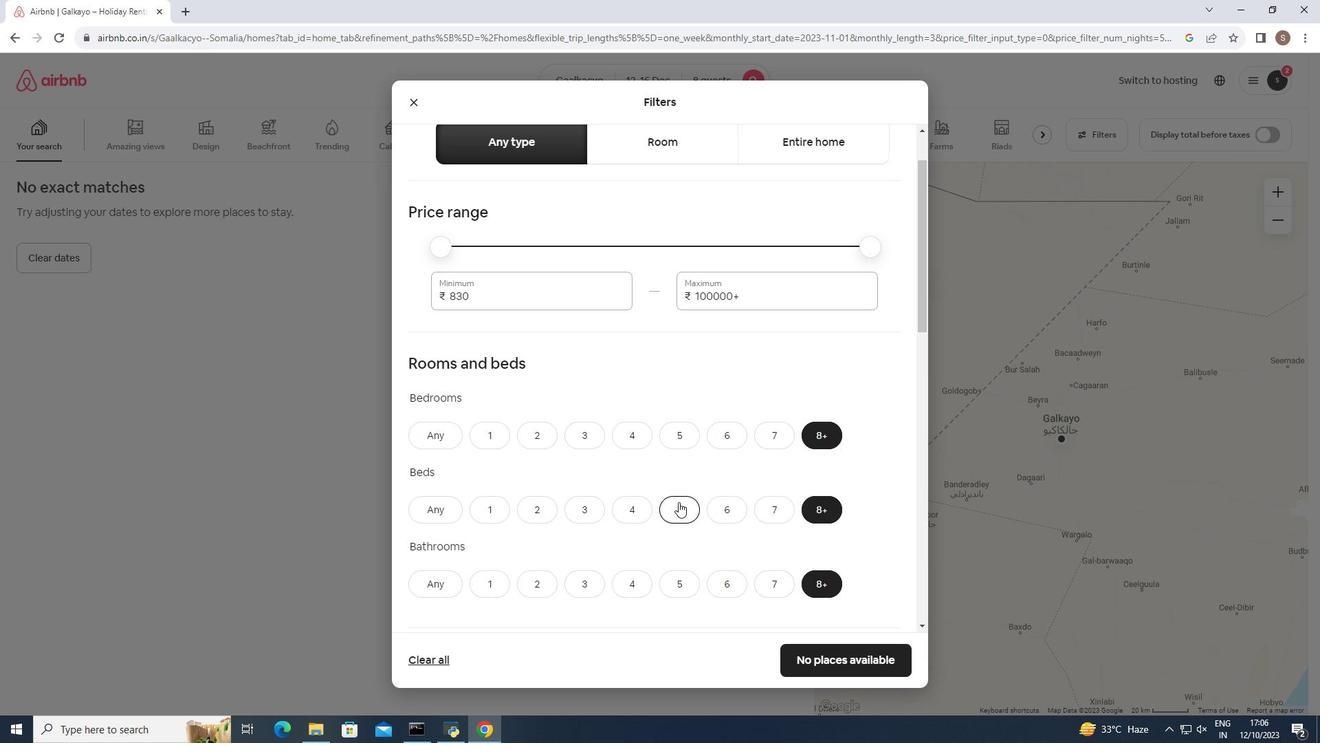 
Action: Mouse scrolled (679, 501) with delta (0, 0)
Screenshot: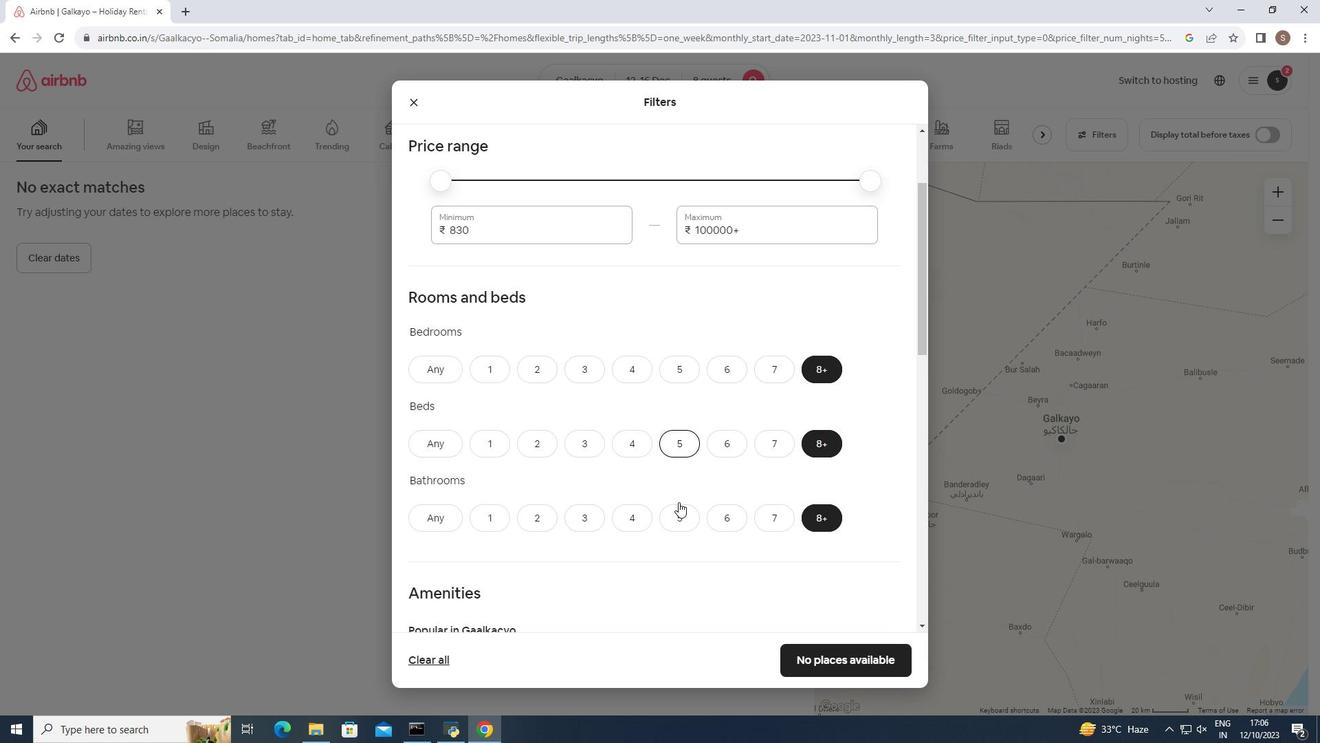 
Action: Mouse scrolled (679, 501) with delta (0, 0)
Screenshot: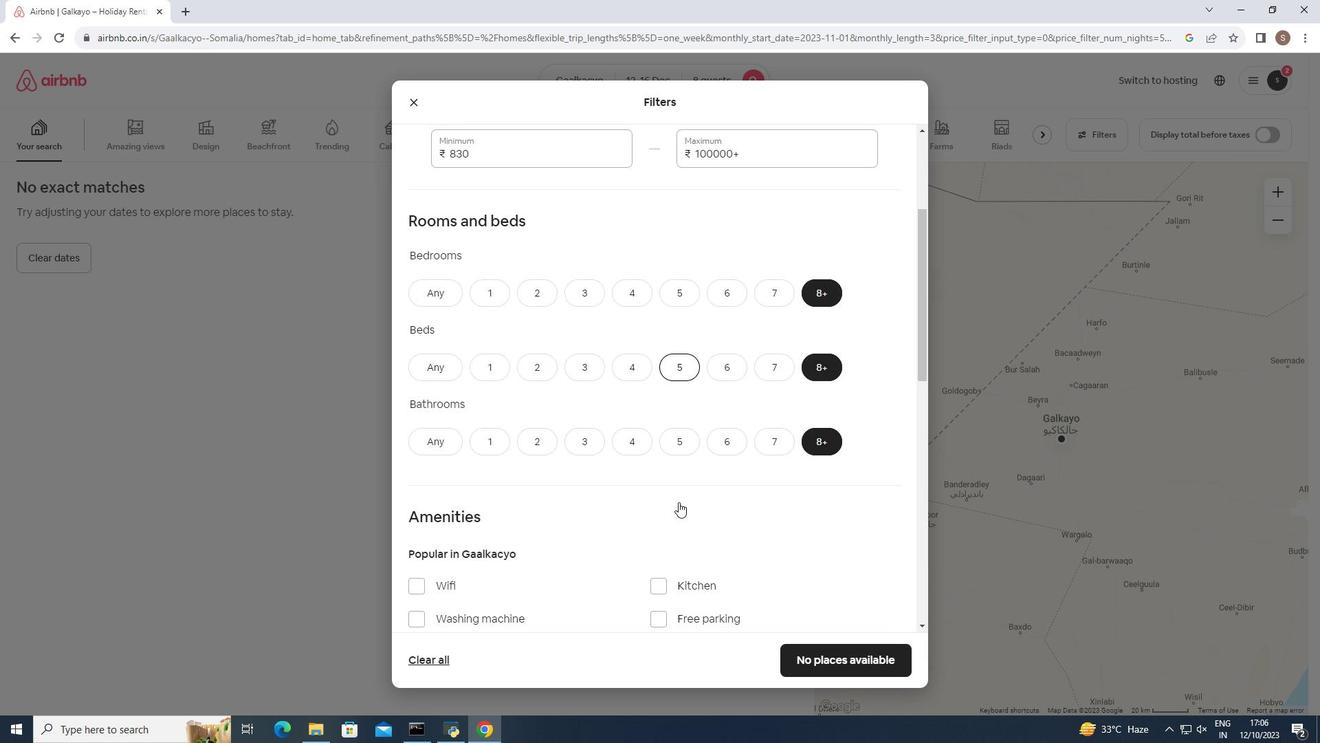 
Action: Mouse moved to (679, 502)
Screenshot: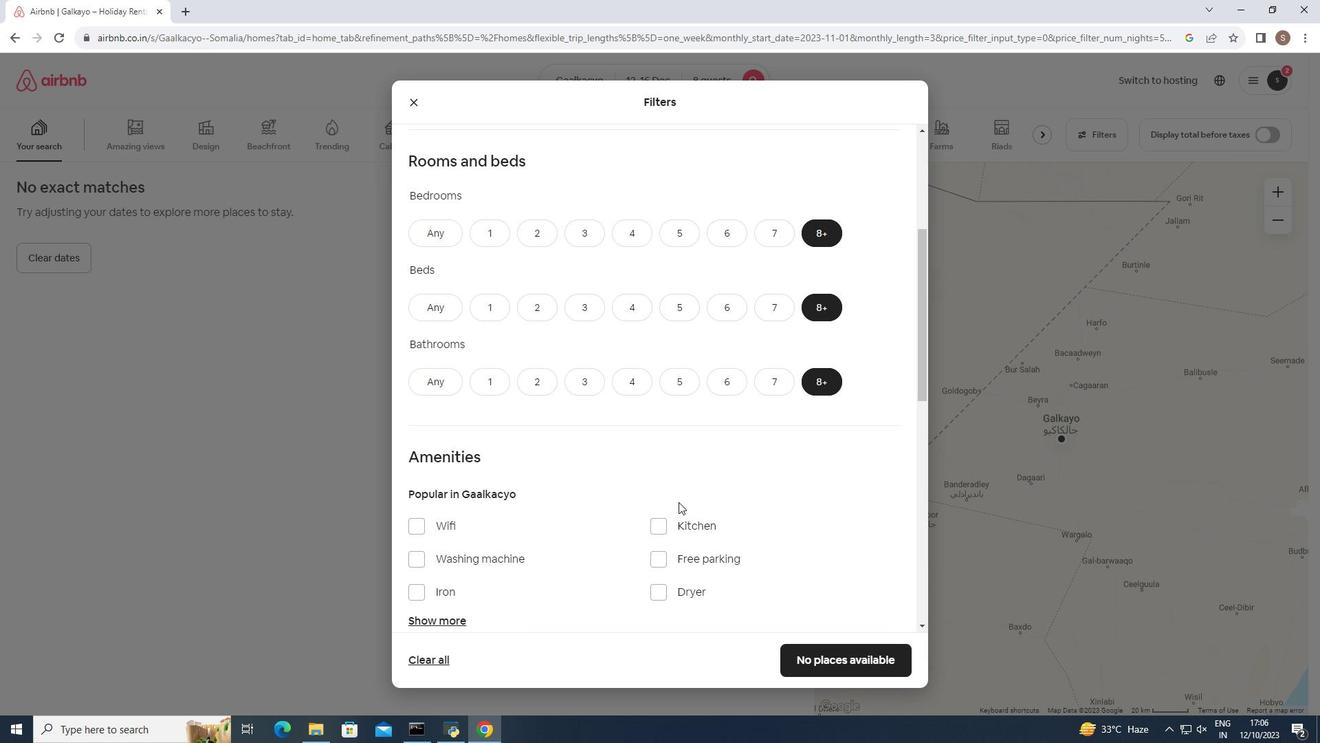 
Action: Mouse scrolled (679, 501) with delta (0, 0)
Screenshot: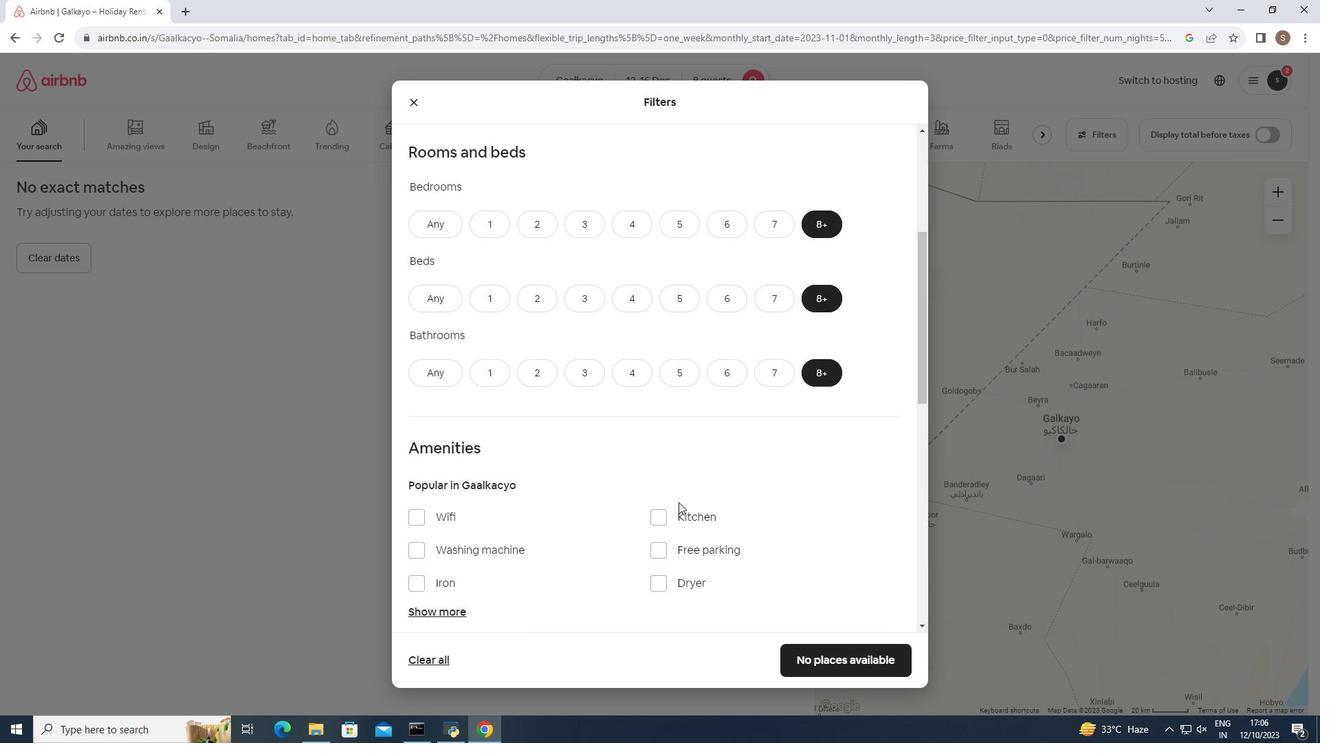 
Action: Mouse moved to (458, 555)
Screenshot: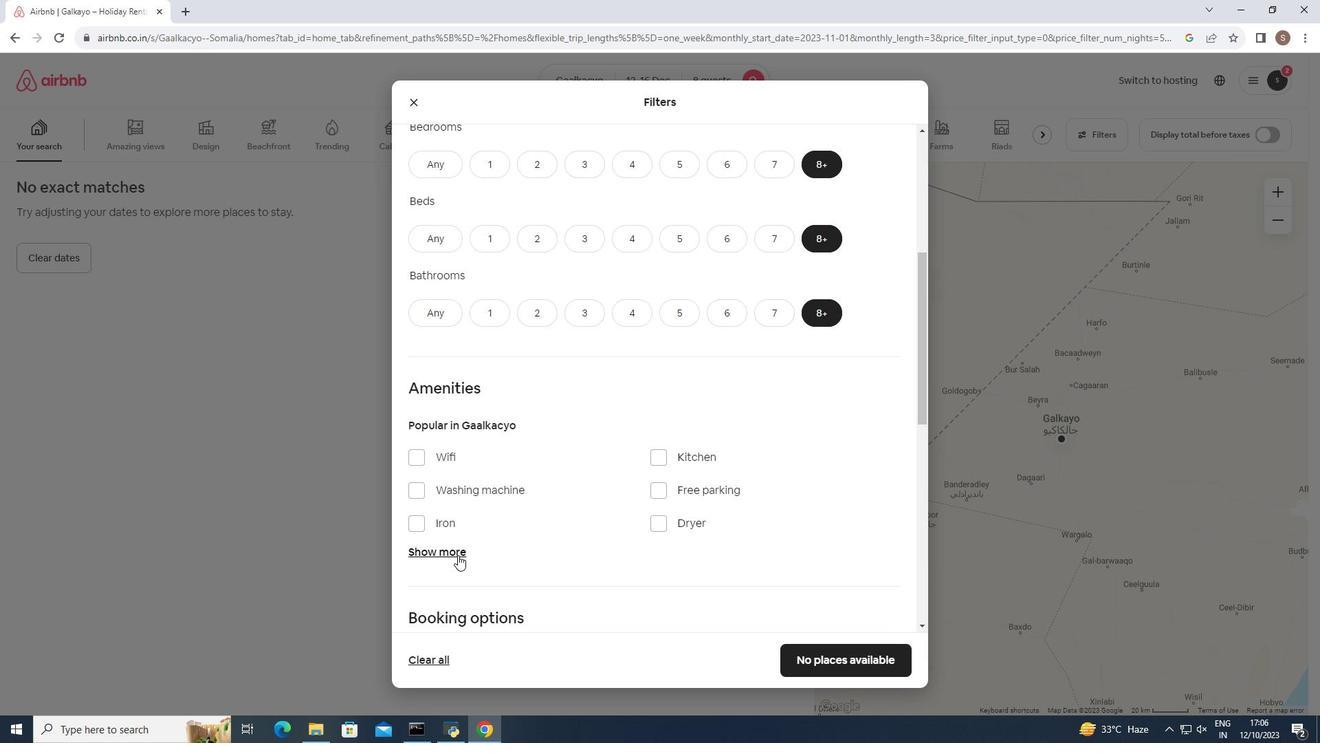 
Action: Mouse pressed left at (458, 555)
Screenshot: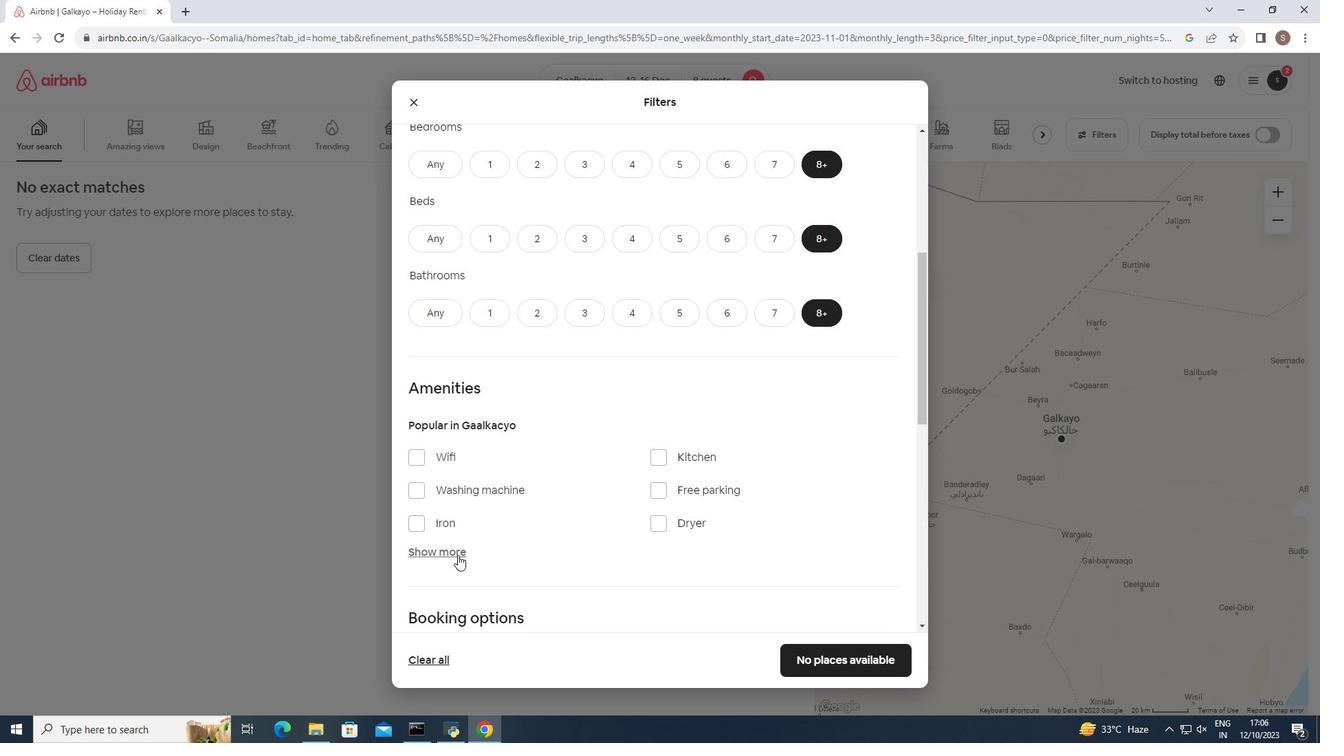 
Action: Mouse moved to (449, 479)
Screenshot: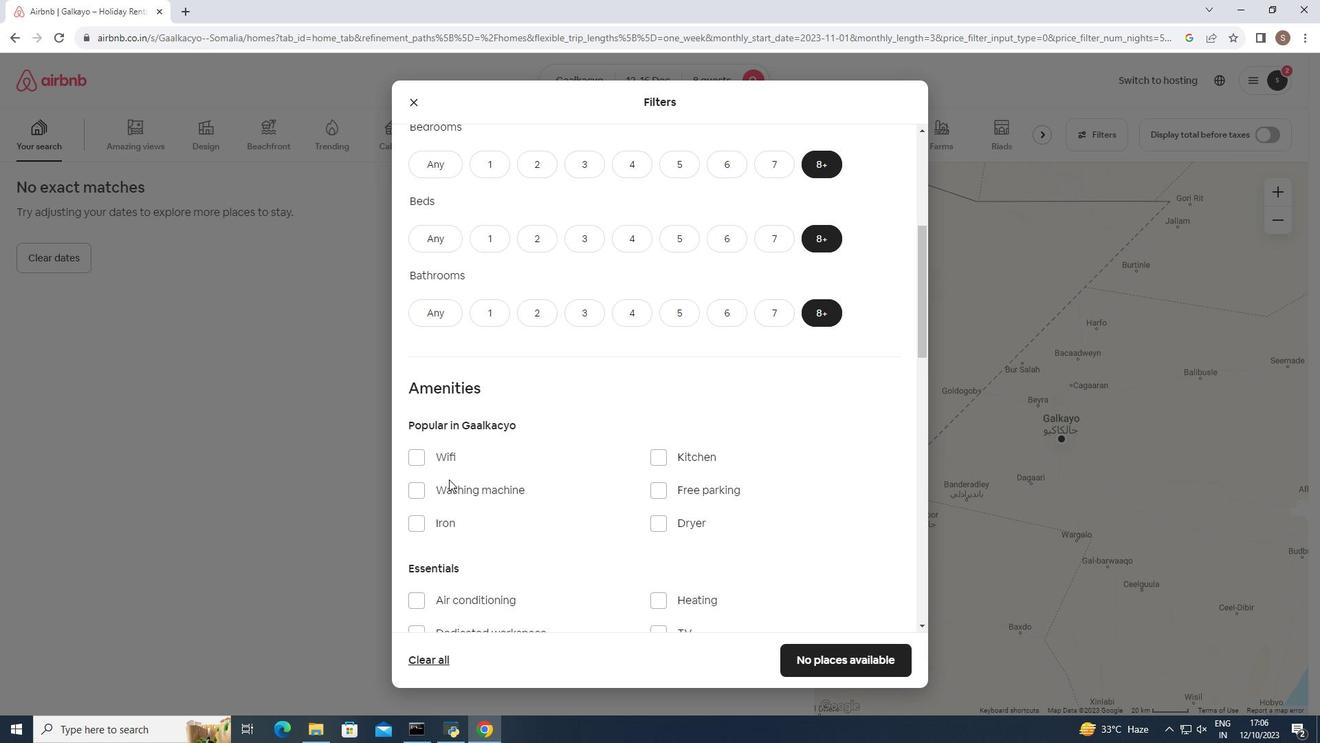 
Action: Mouse scrolled (449, 478) with delta (0, 0)
Screenshot: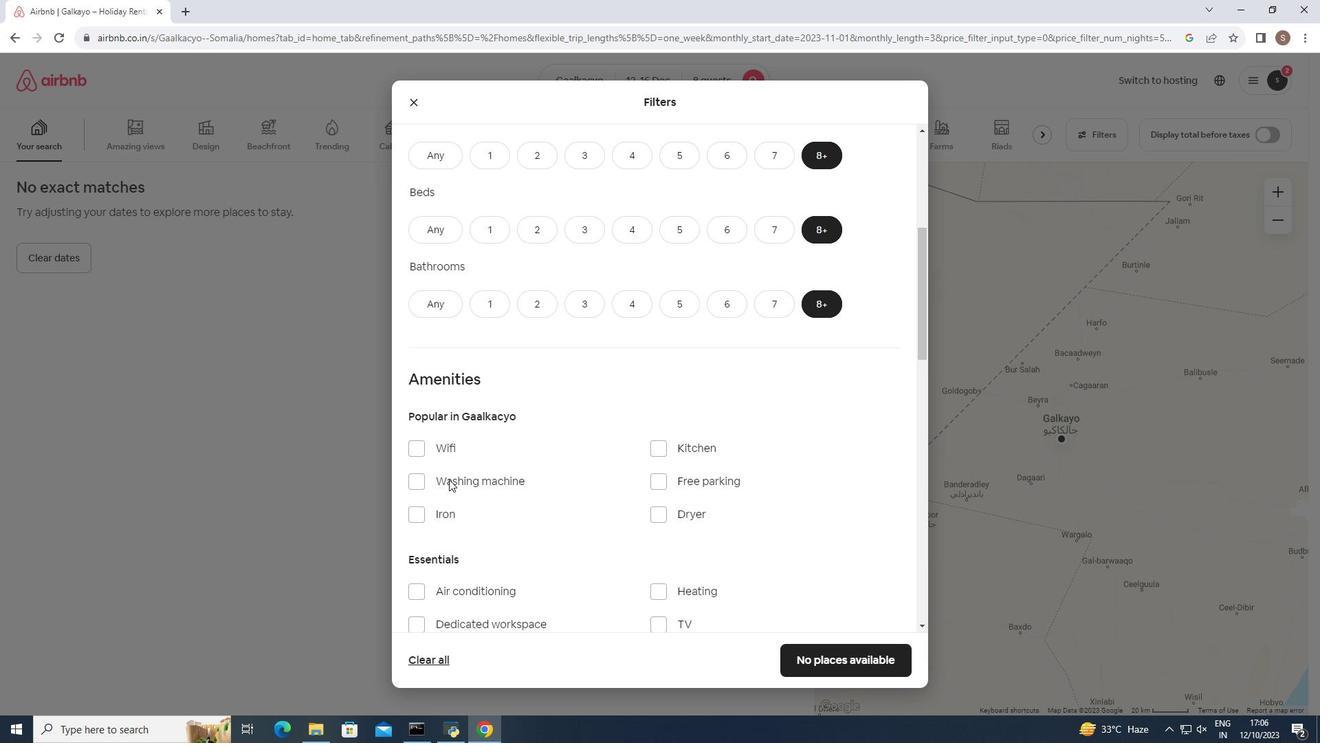 
Action: Mouse scrolled (449, 478) with delta (0, 0)
Screenshot: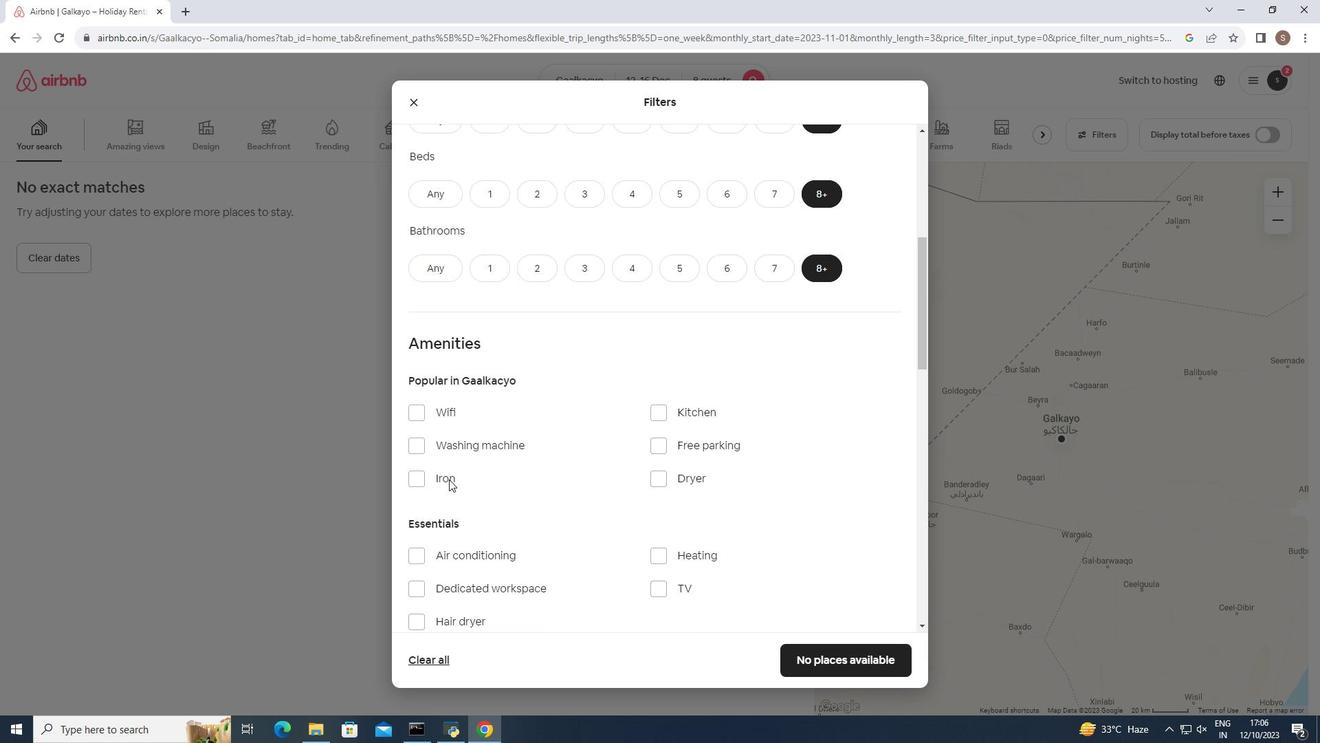 
Action: Mouse moved to (412, 314)
Screenshot: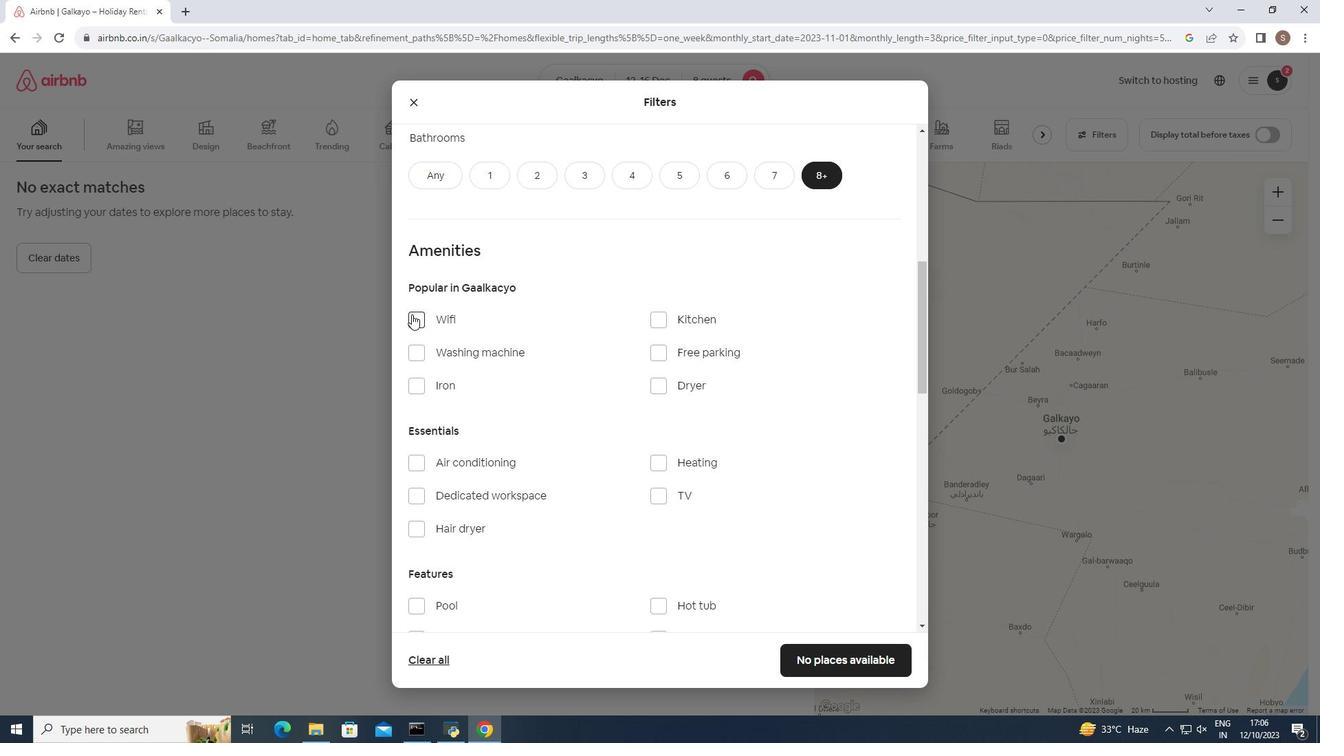 
Action: Mouse pressed left at (412, 314)
Screenshot: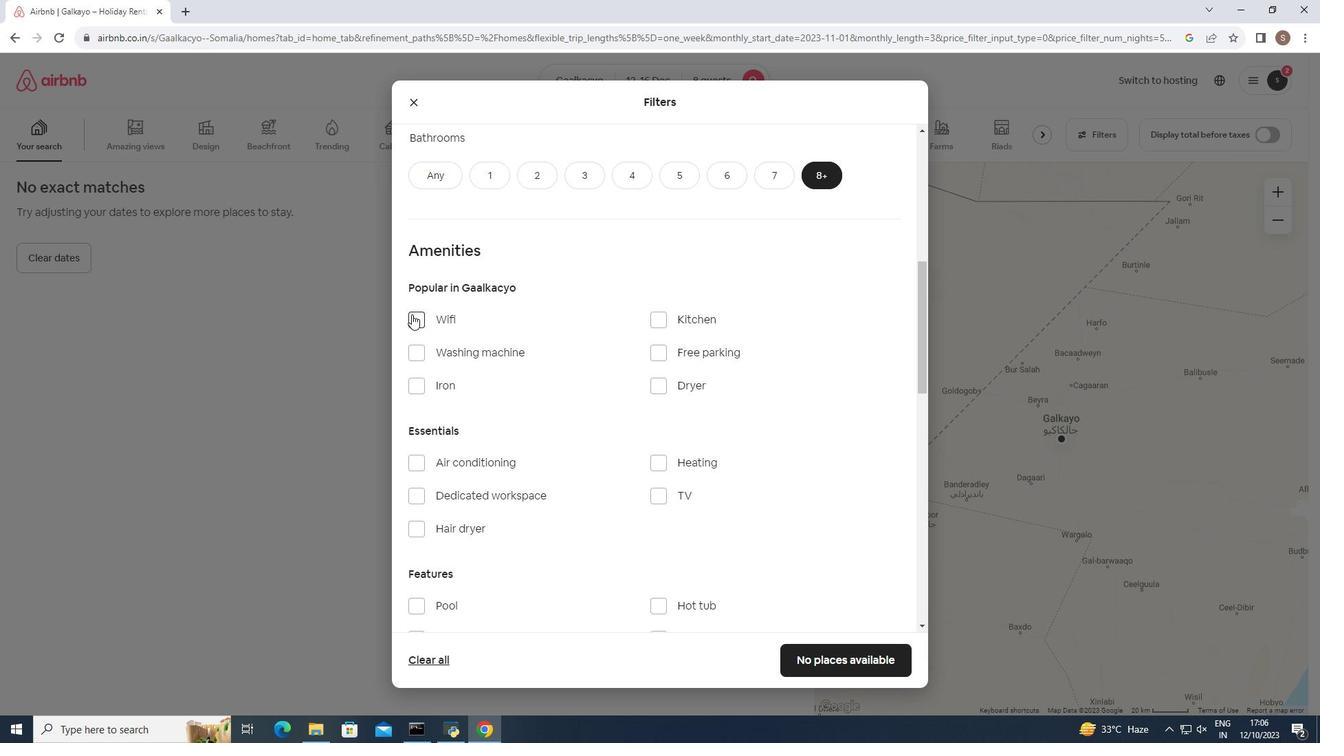 
Action: Mouse moved to (655, 496)
Screenshot: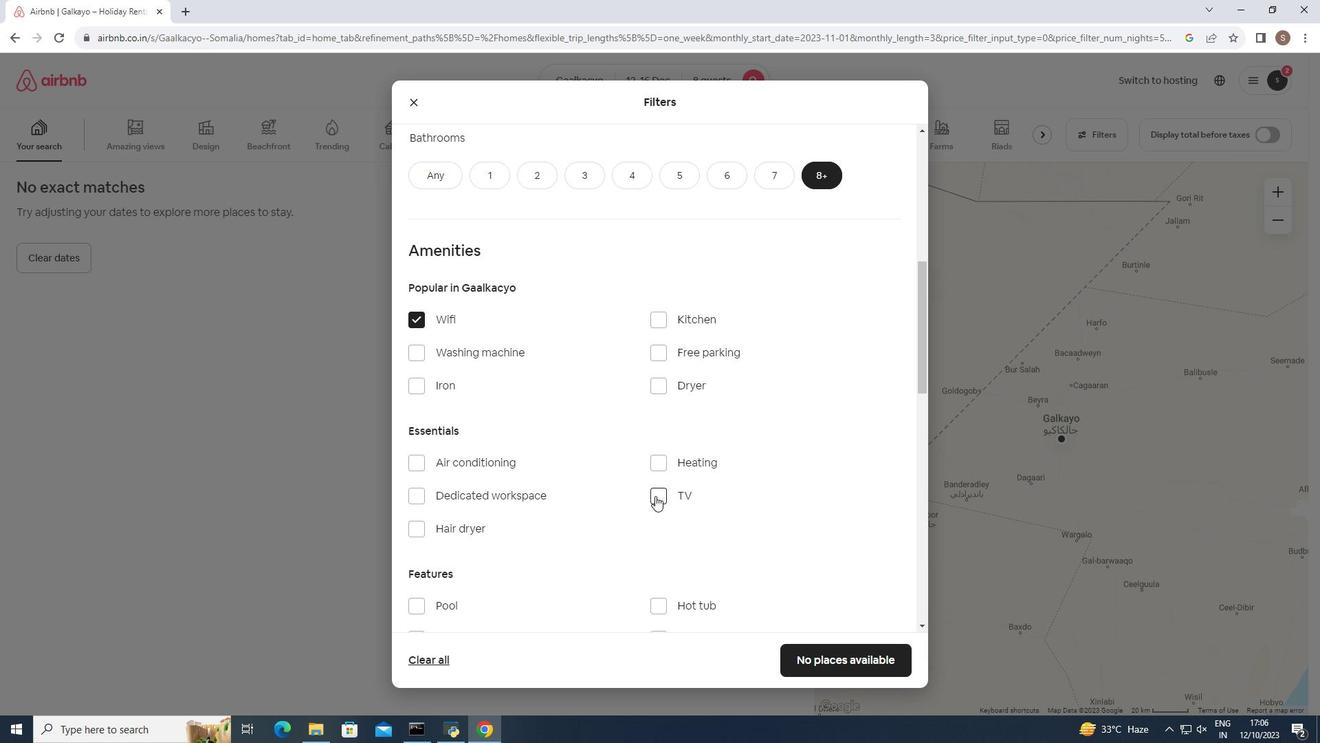 
Action: Mouse pressed left at (655, 496)
Screenshot: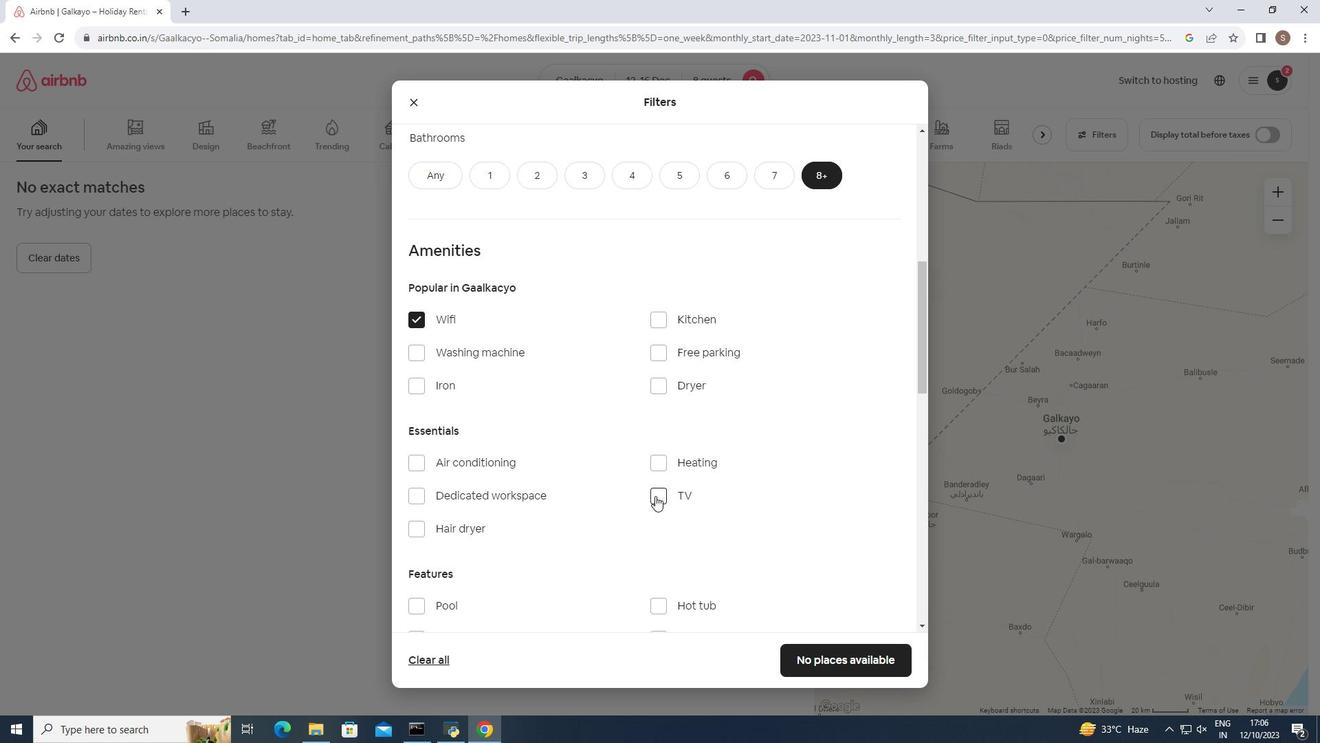 
Action: Mouse moved to (657, 349)
Screenshot: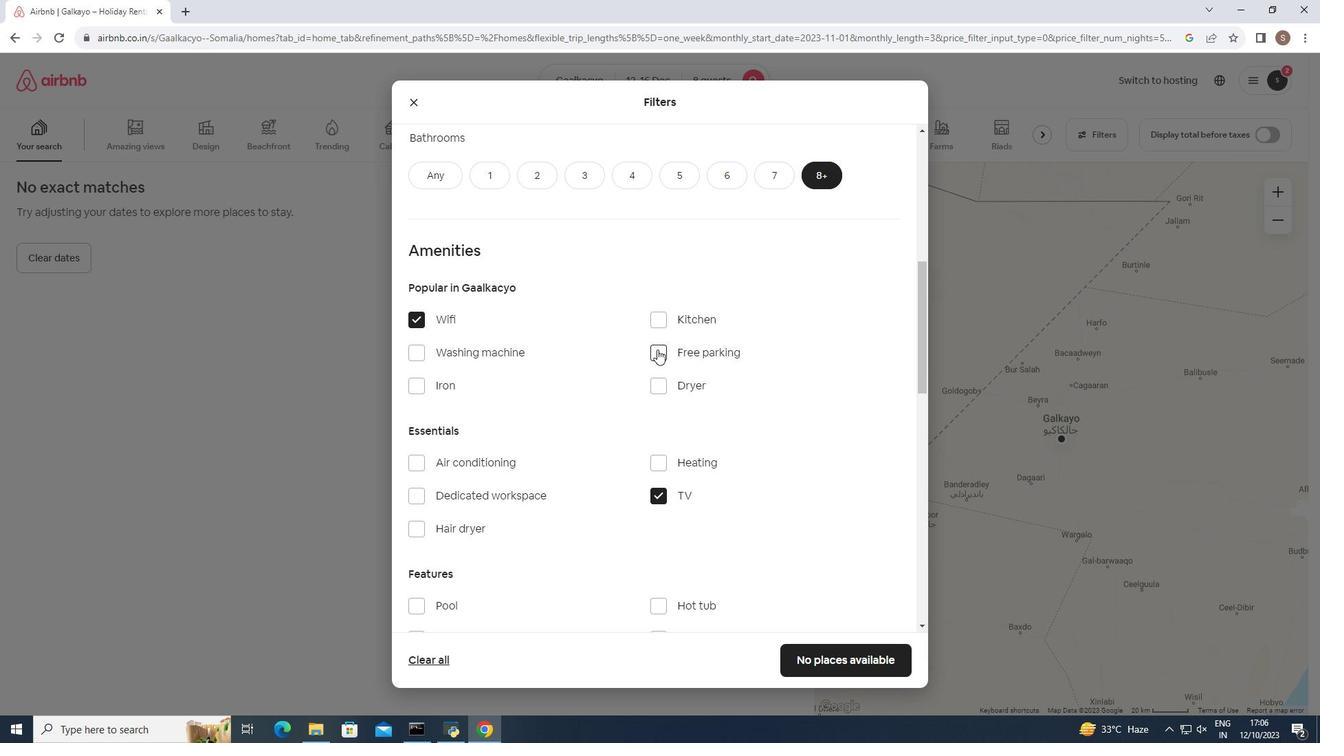 
Action: Mouse pressed left at (657, 349)
Screenshot: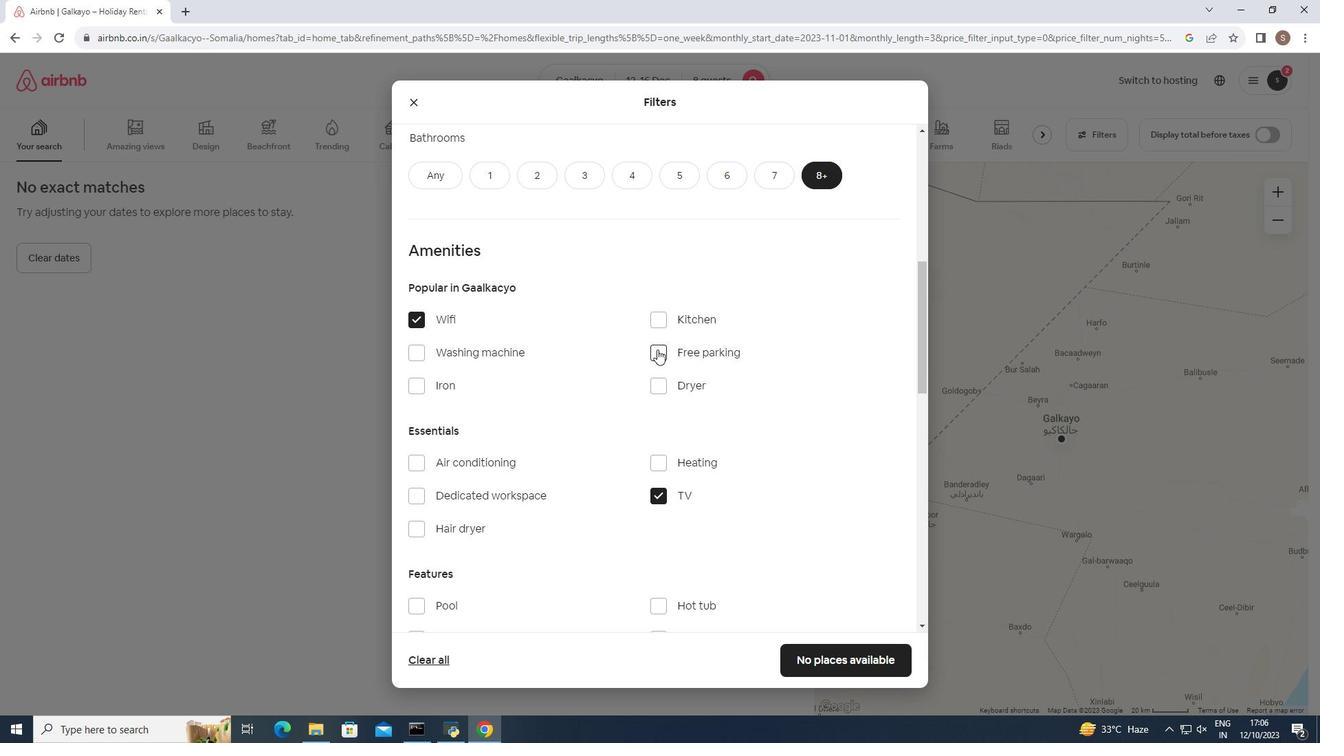 
Action: Mouse moved to (573, 467)
Screenshot: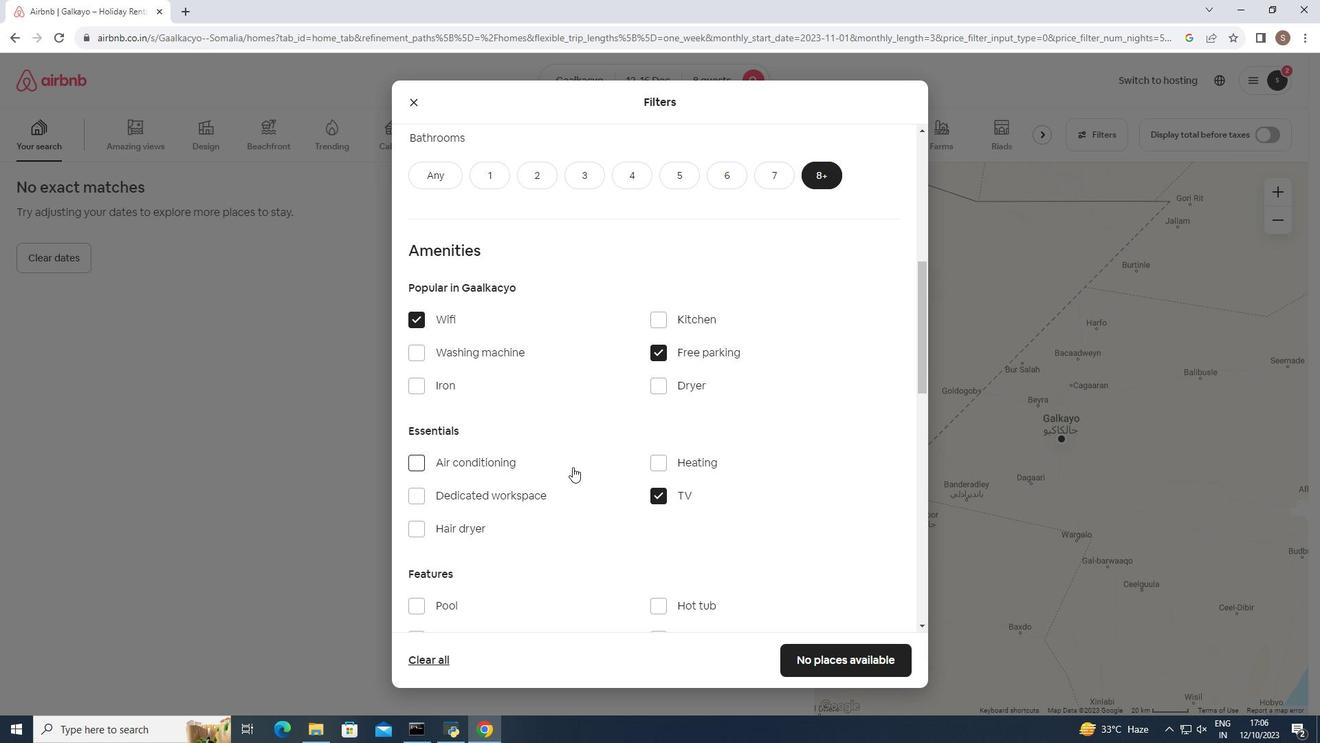
Action: Mouse scrolled (573, 466) with delta (0, 0)
Screenshot: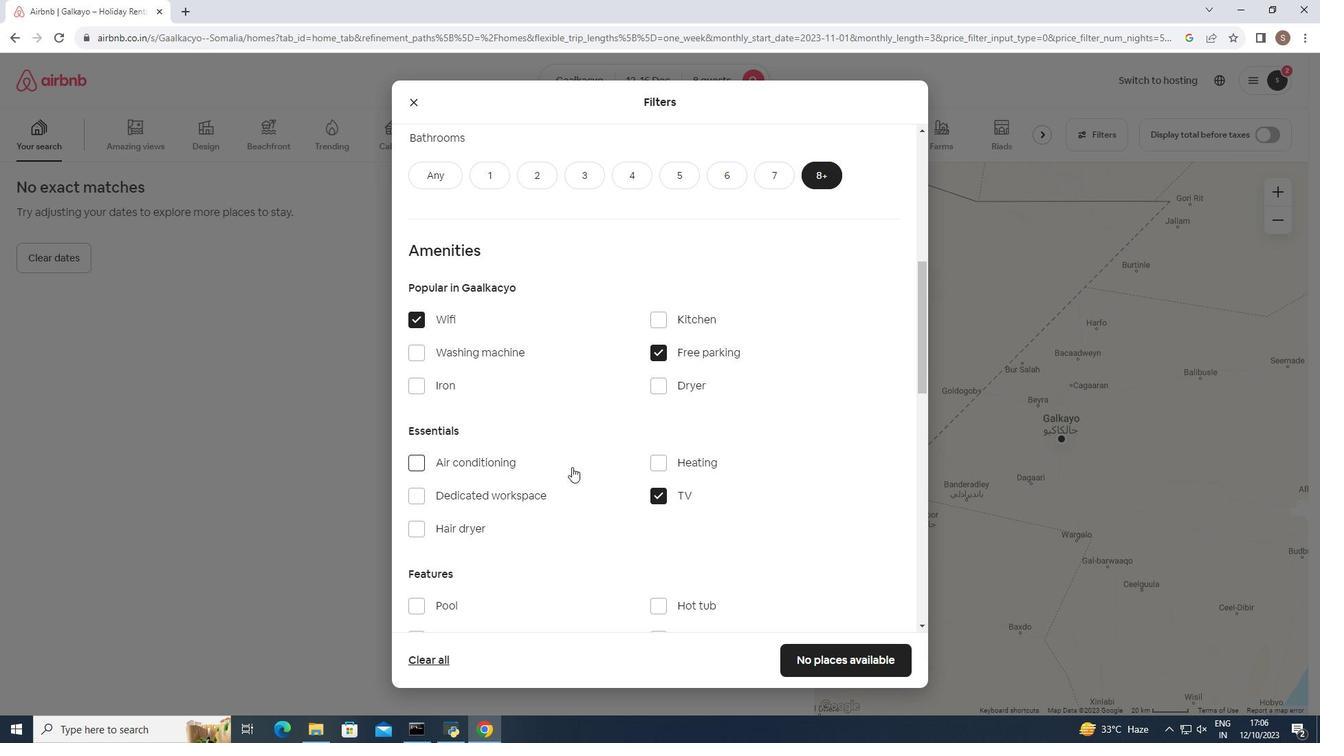 
Action: Mouse moved to (571, 467)
Screenshot: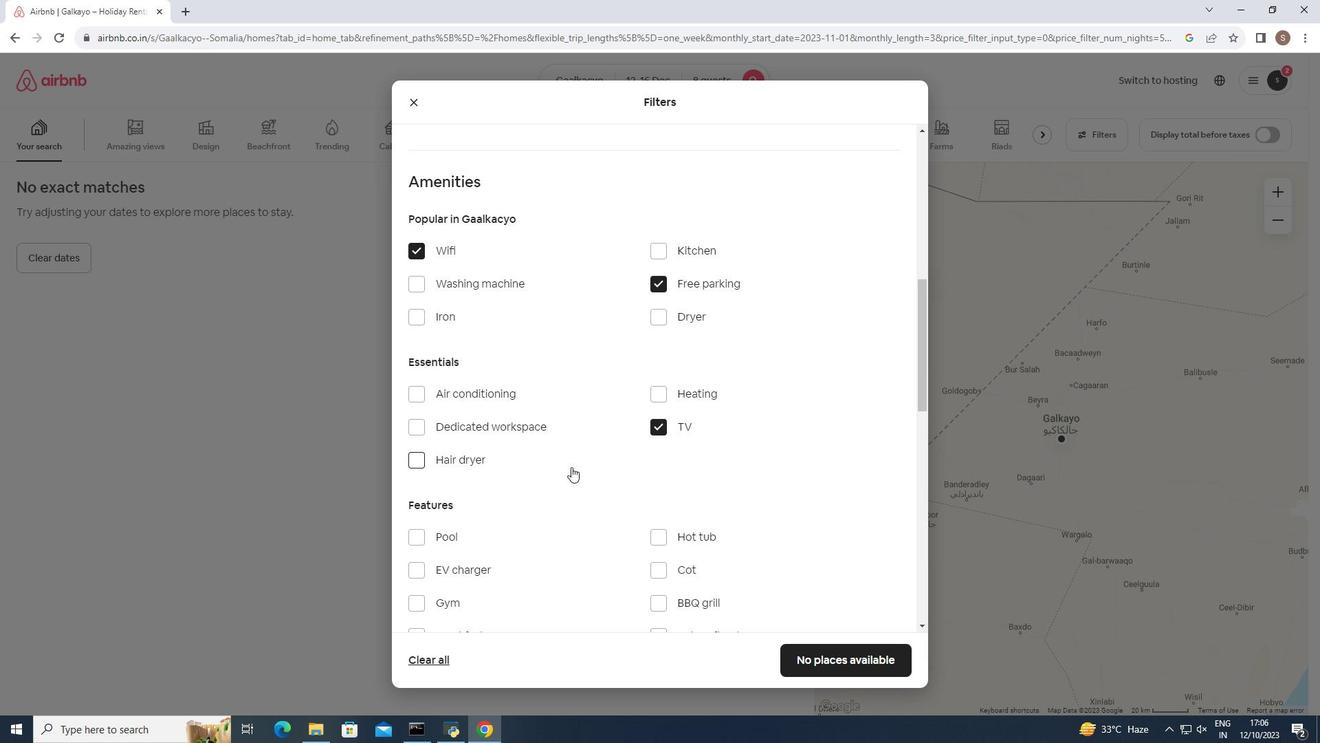 
Action: Mouse scrolled (571, 466) with delta (0, 0)
Screenshot: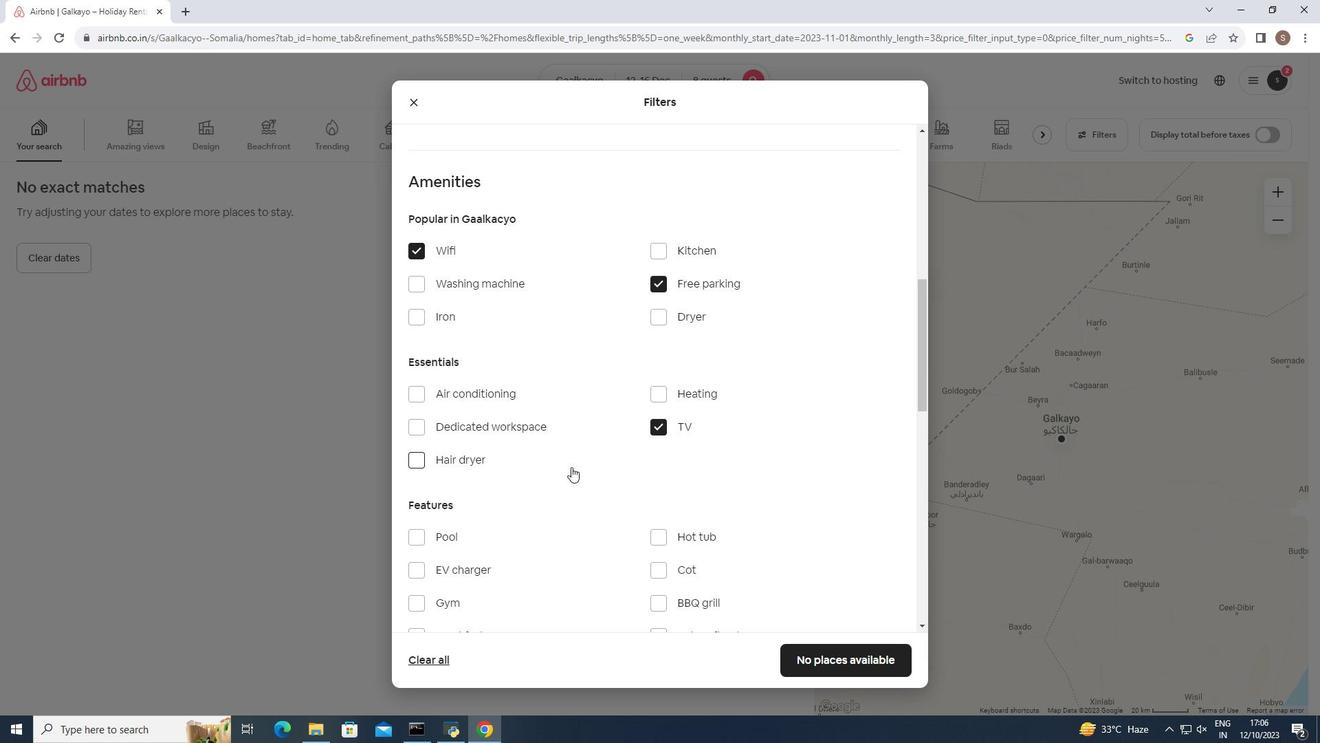 
Action: Mouse moved to (416, 535)
Screenshot: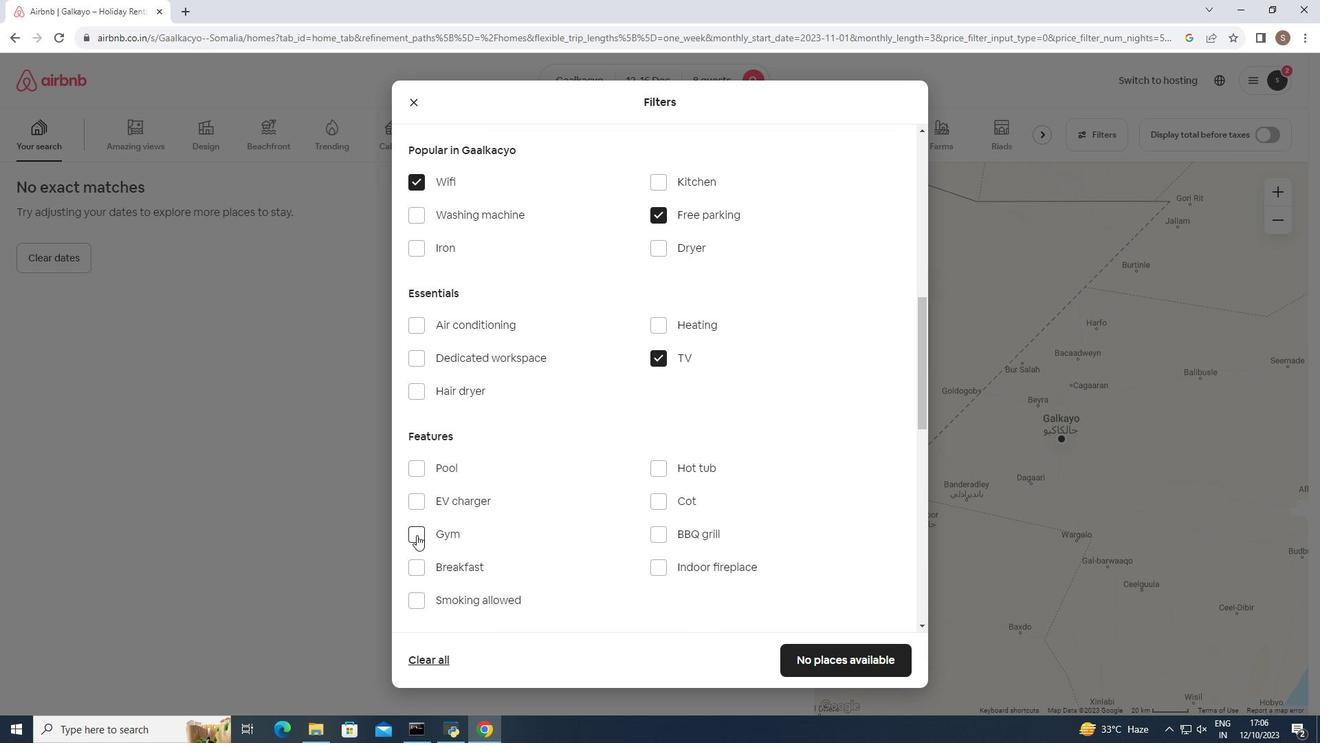 
Action: Mouse pressed left at (416, 535)
Screenshot: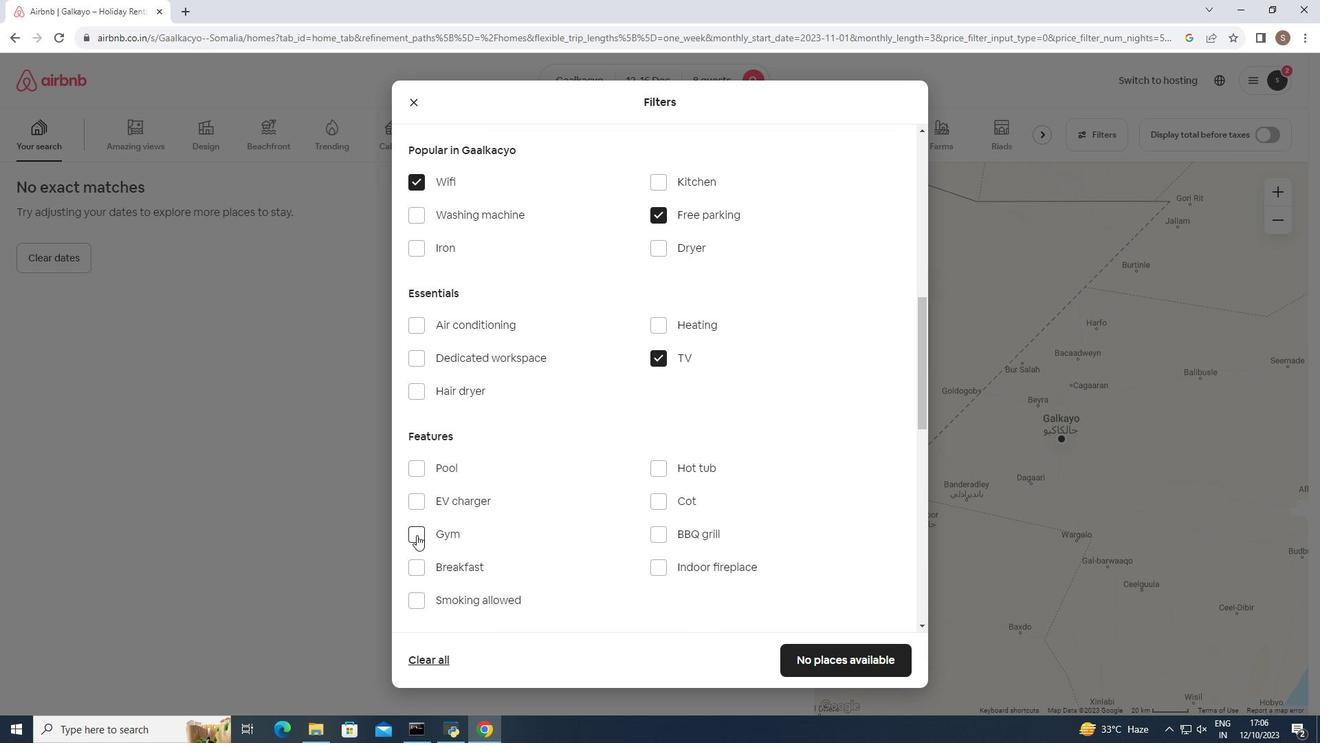 
Action: Mouse moved to (418, 573)
Screenshot: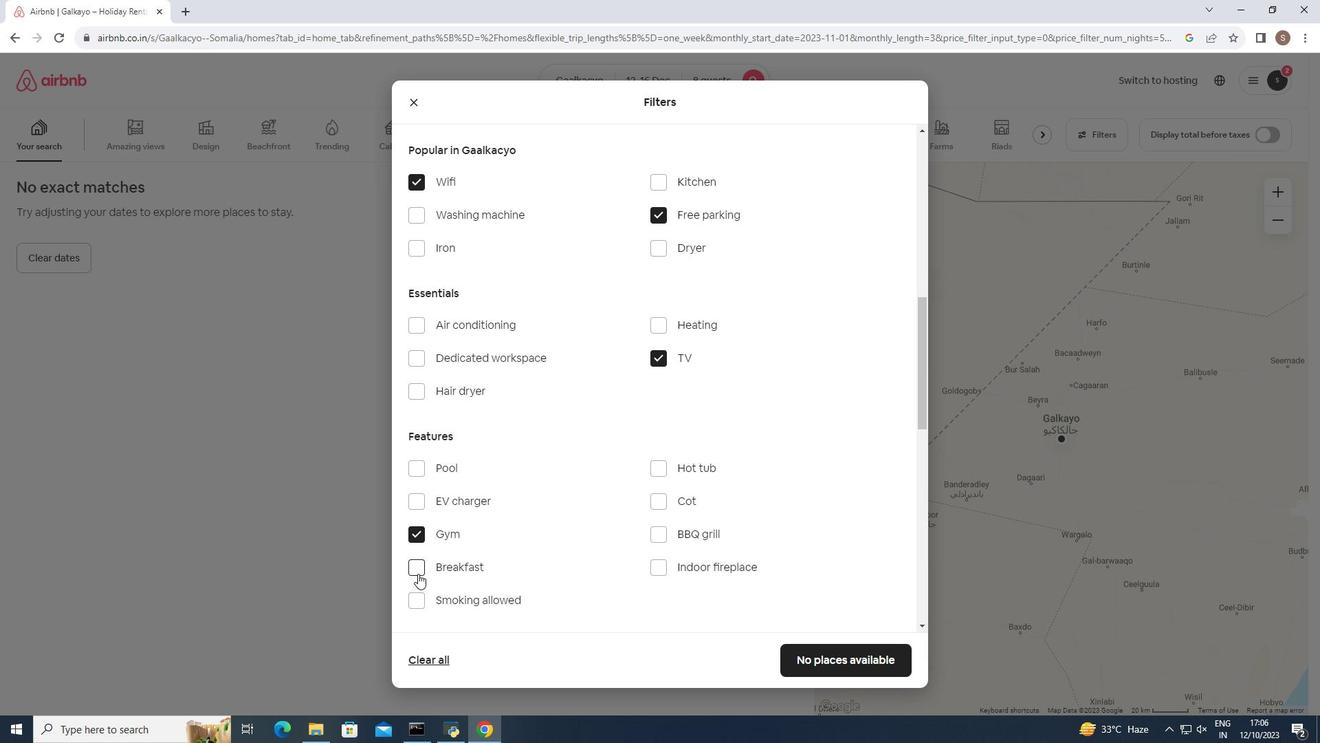 
Action: Mouse pressed left at (418, 573)
Screenshot: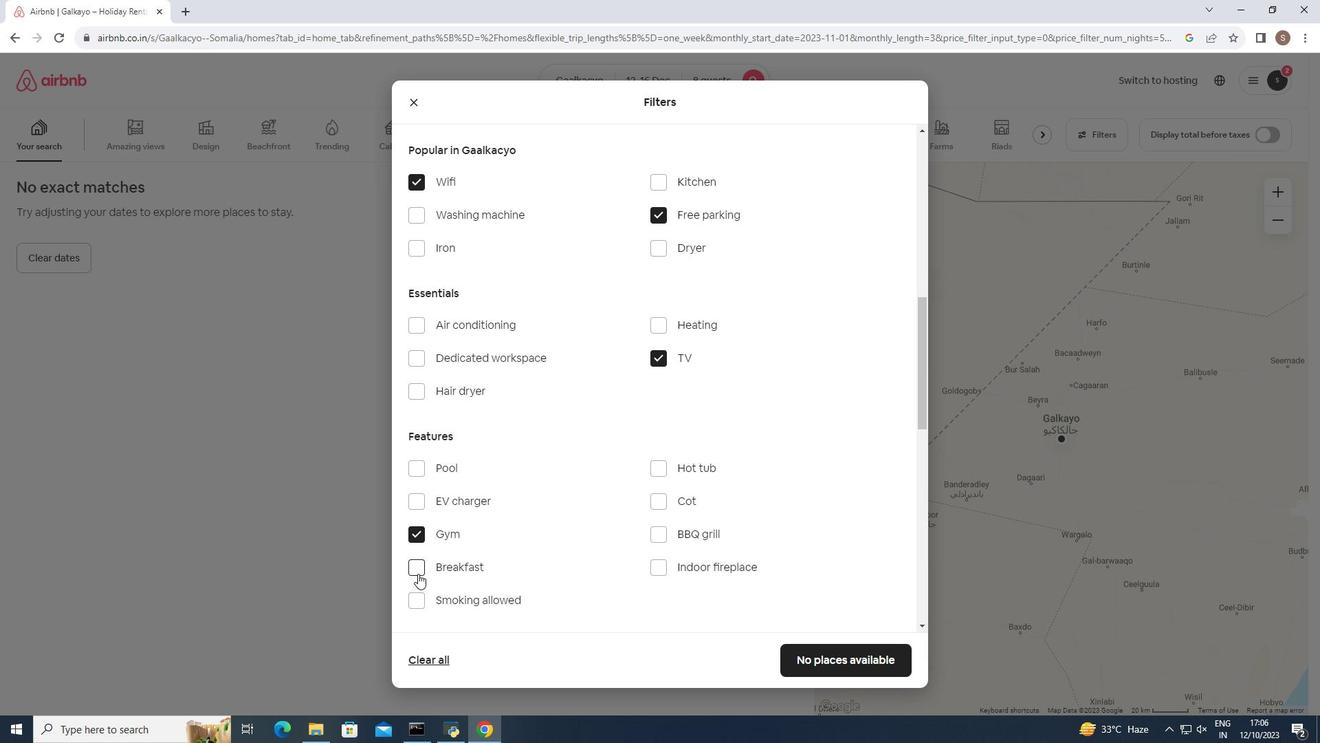 
Action: Mouse moved to (588, 544)
Screenshot: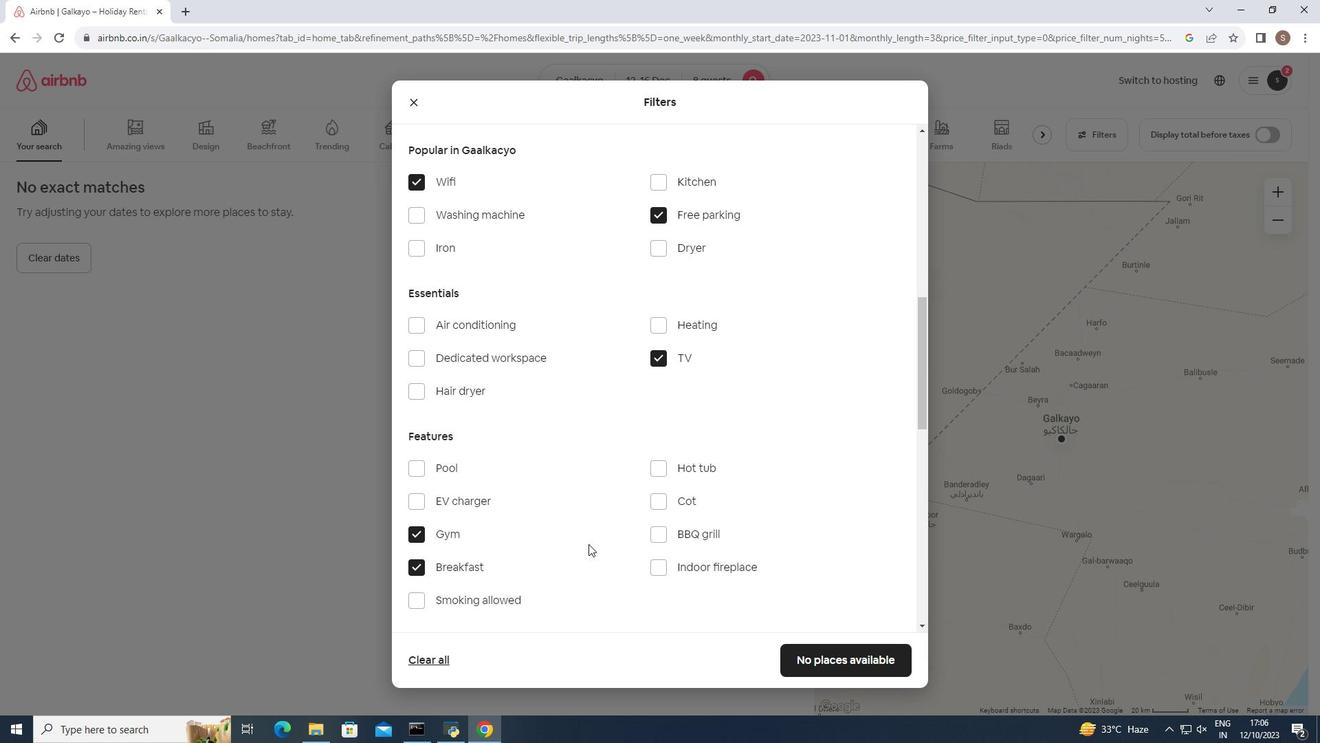 
Action: Mouse scrolled (588, 543) with delta (0, 0)
Screenshot: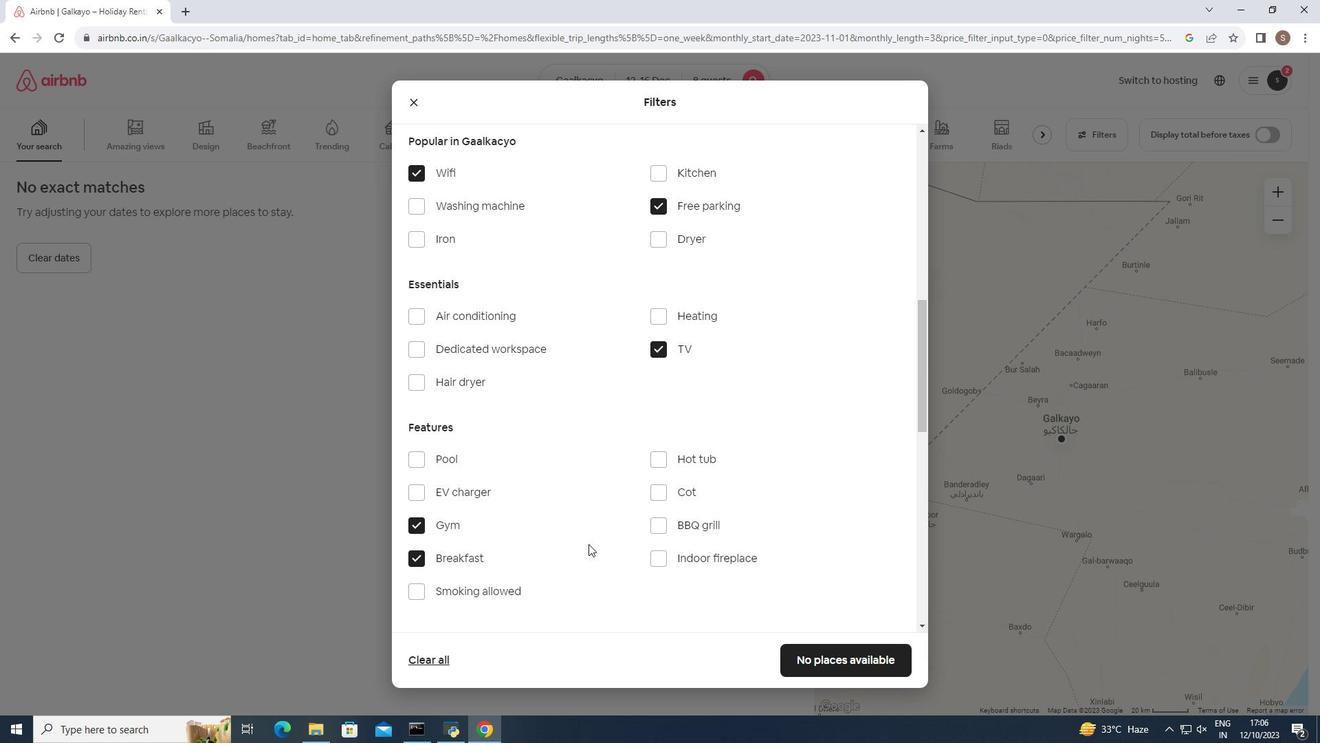 
Action: Mouse scrolled (588, 543) with delta (0, 0)
Screenshot: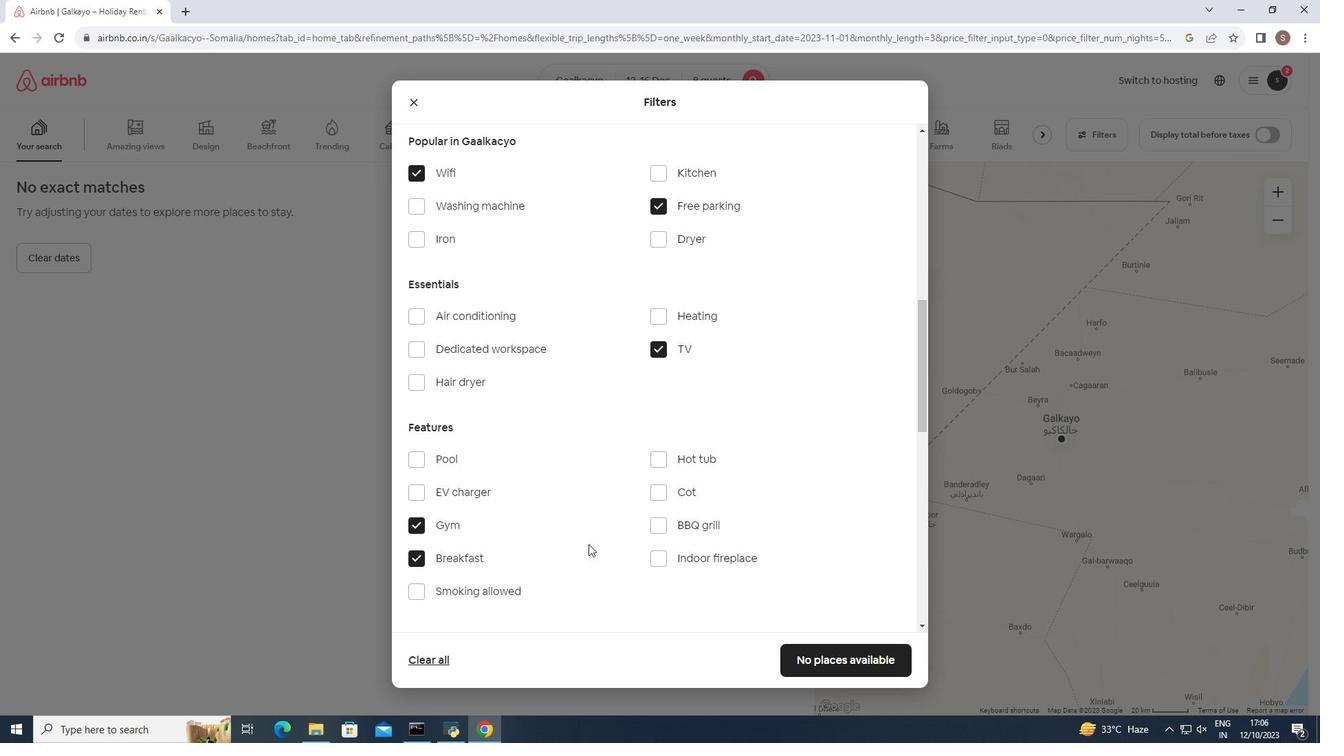 
Action: Mouse scrolled (588, 543) with delta (0, 0)
Screenshot: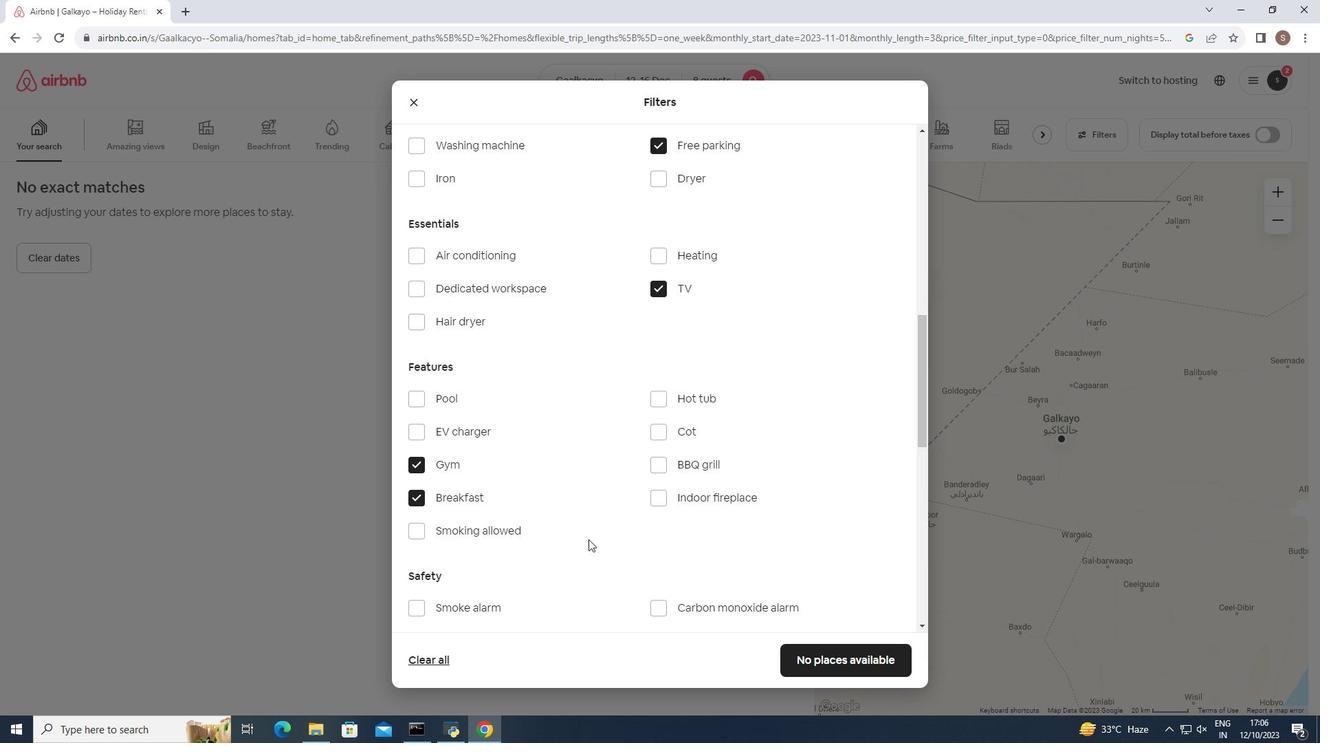 
Action: Mouse moved to (586, 535)
Screenshot: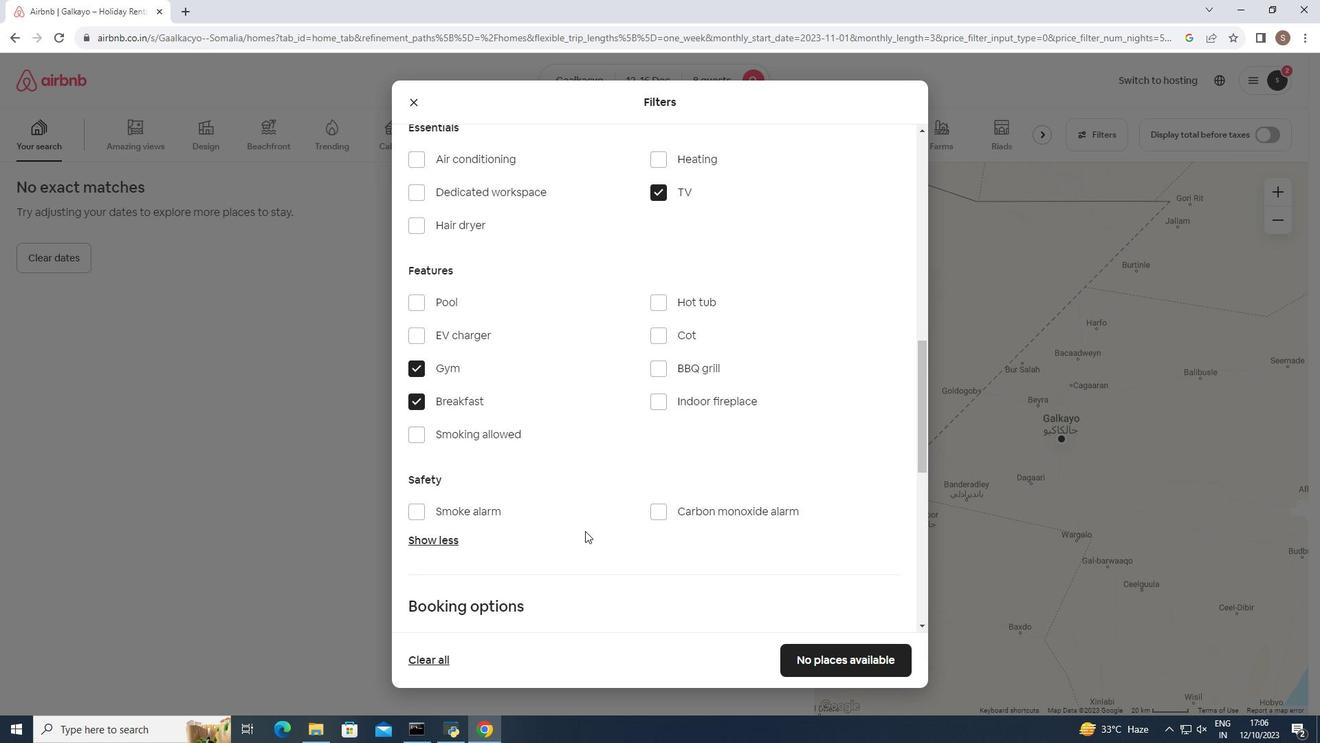 
Action: Mouse scrolled (586, 534) with delta (0, 0)
Screenshot: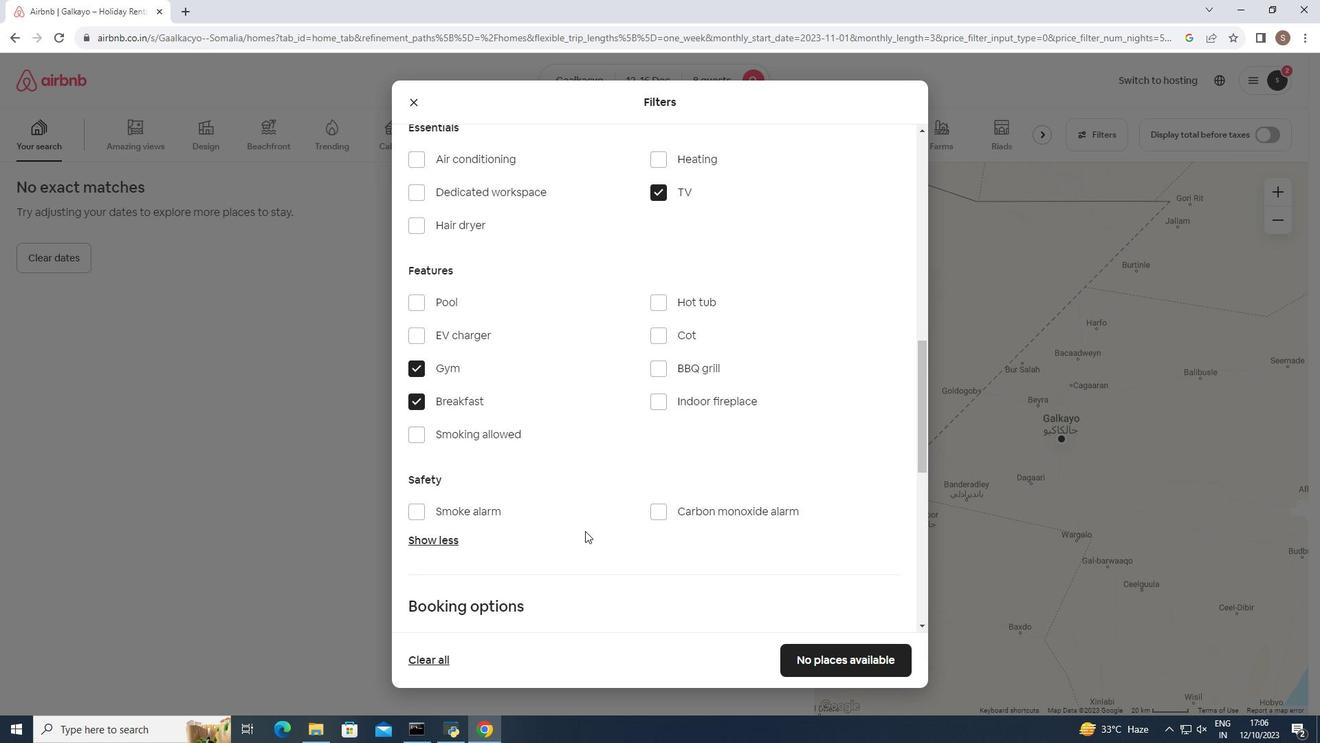 
Action: Mouse moved to (584, 526)
Screenshot: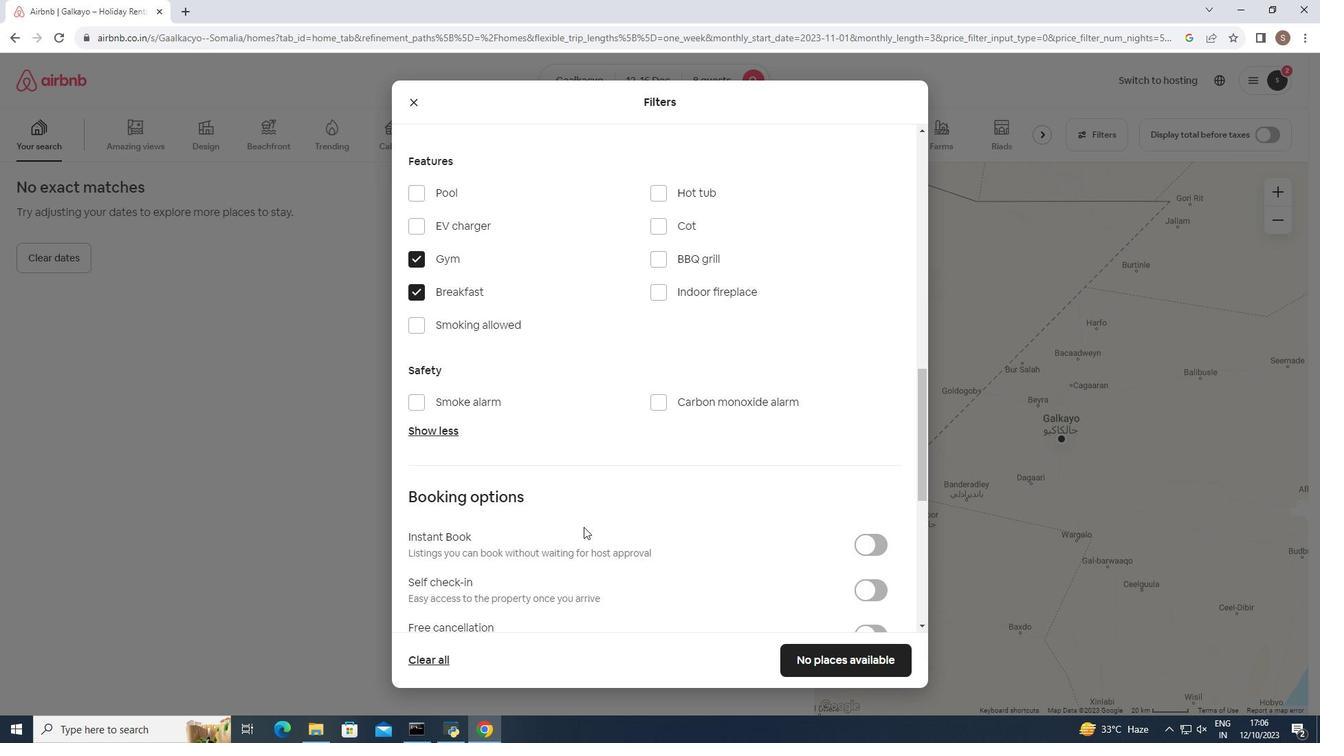 
Action: Mouse scrolled (584, 526) with delta (0, 0)
Screenshot: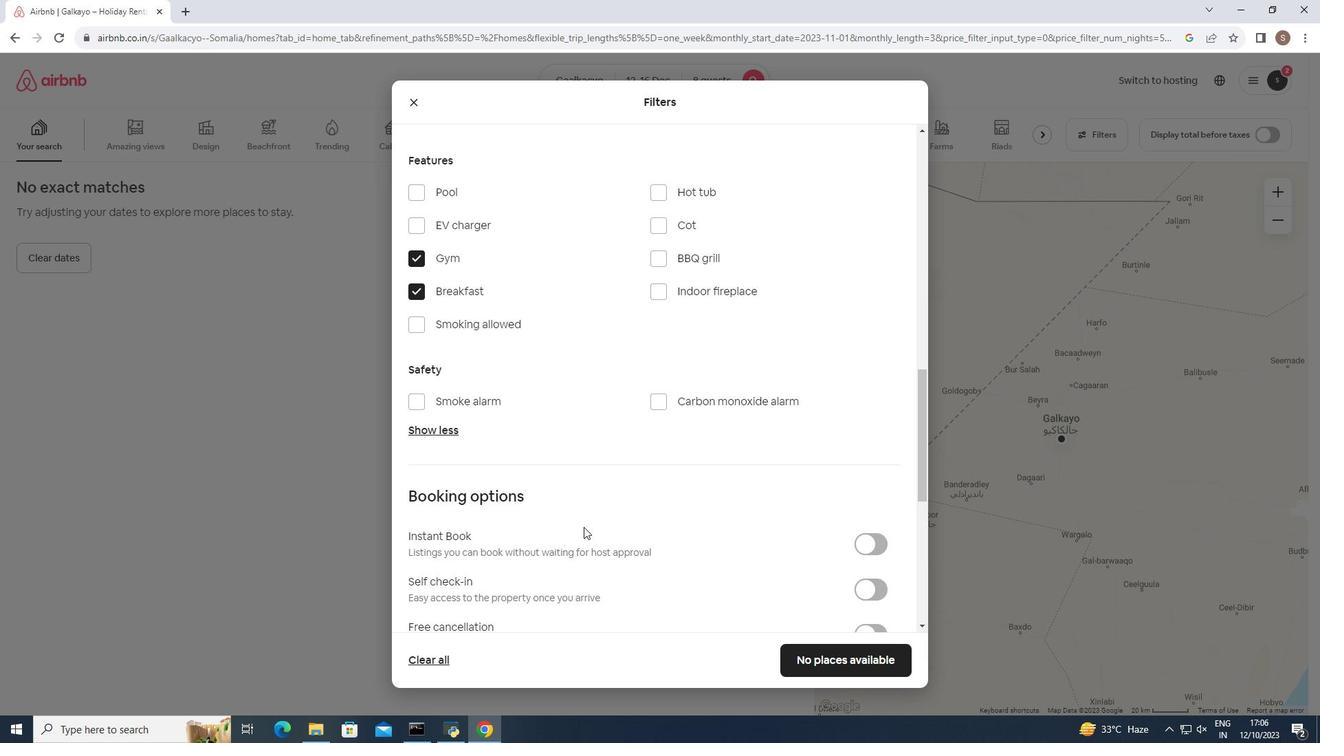 
Action: Mouse scrolled (584, 526) with delta (0, 0)
Screenshot: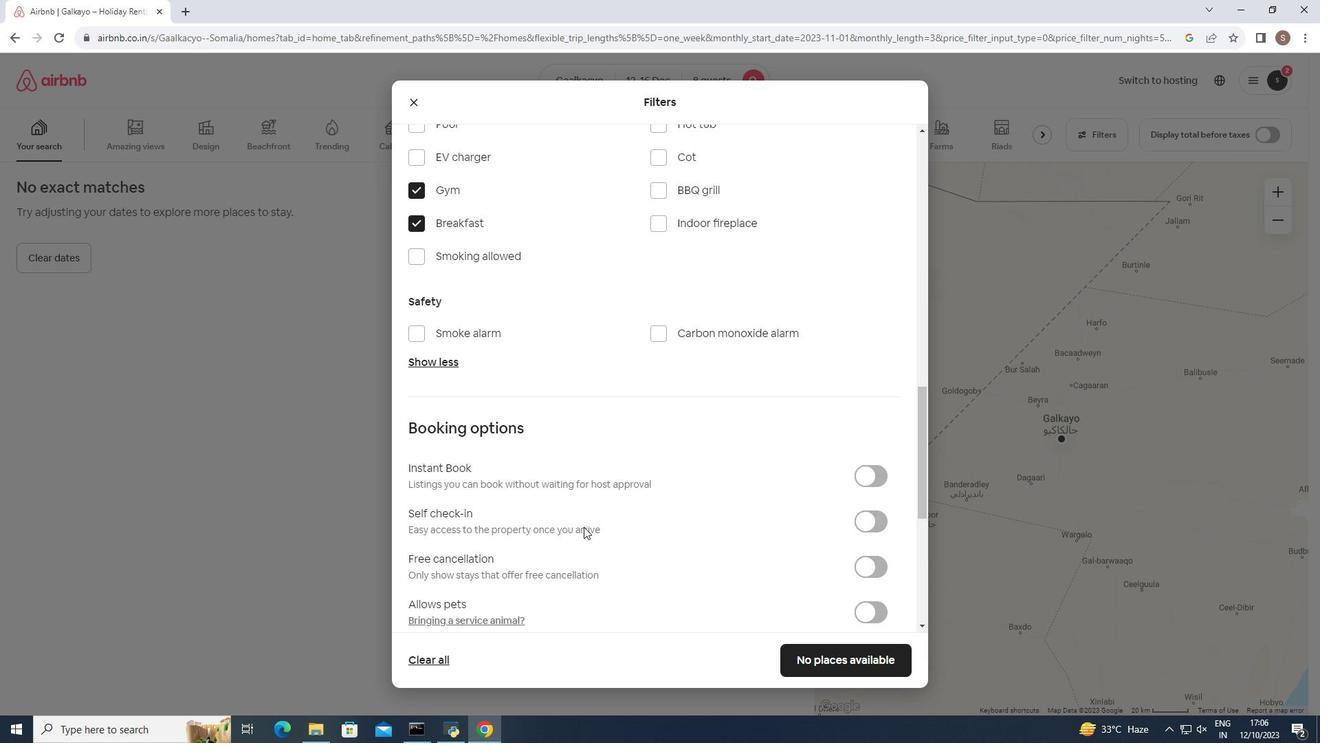 
Action: Mouse moved to (868, 451)
Screenshot: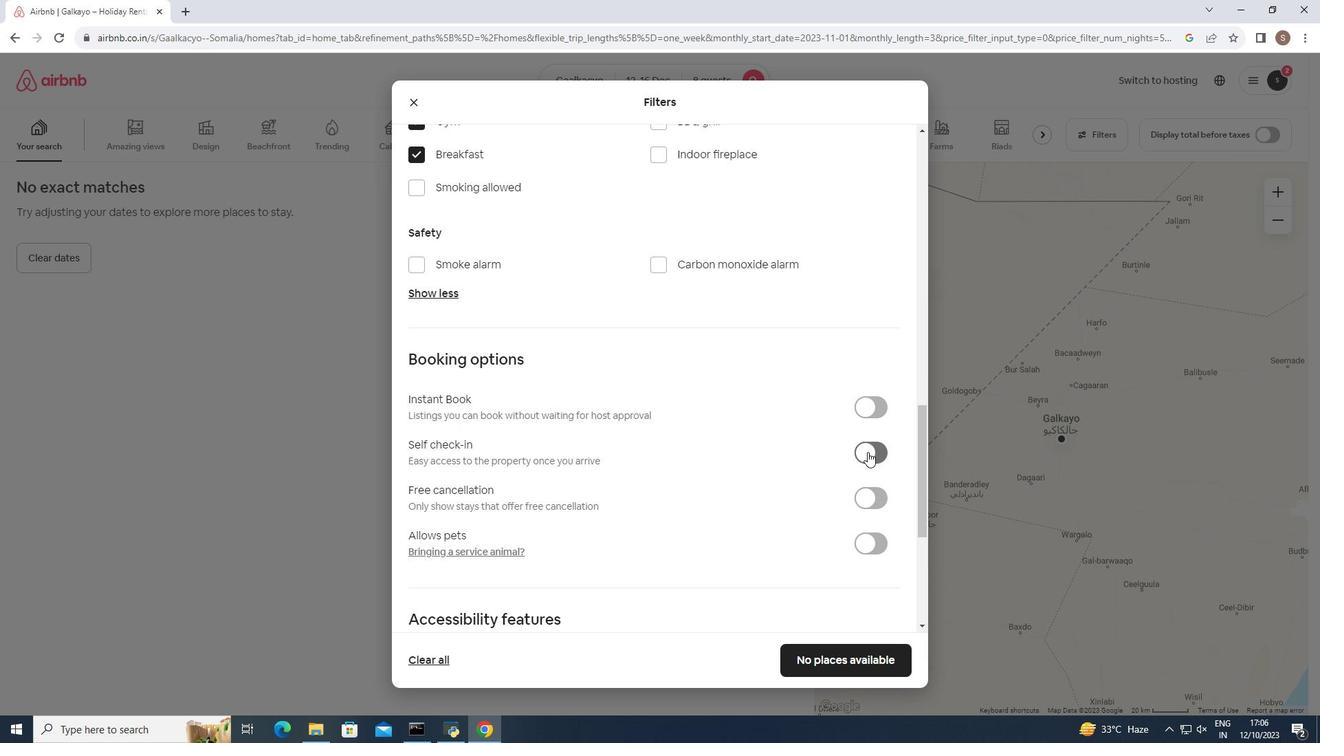 
Action: Mouse pressed left at (868, 451)
Screenshot: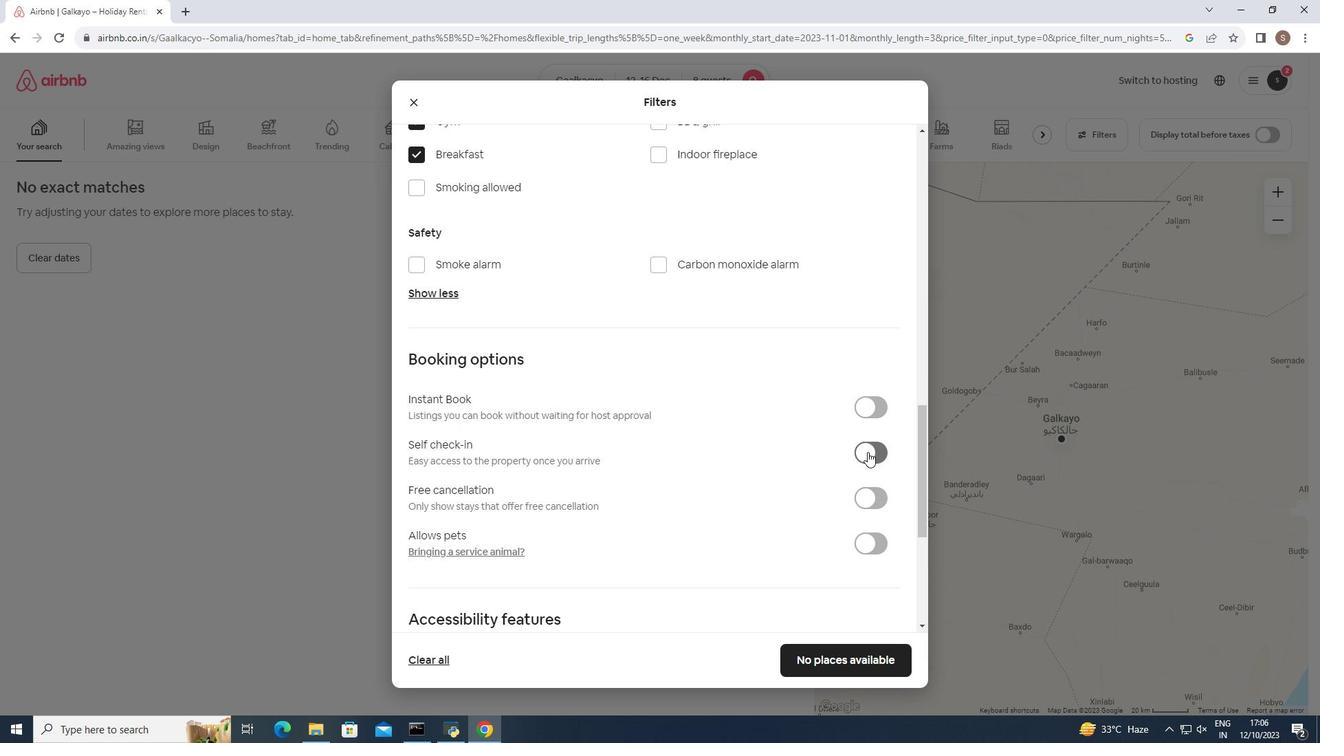 
Action: Mouse moved to (723, 579)
Screenshot: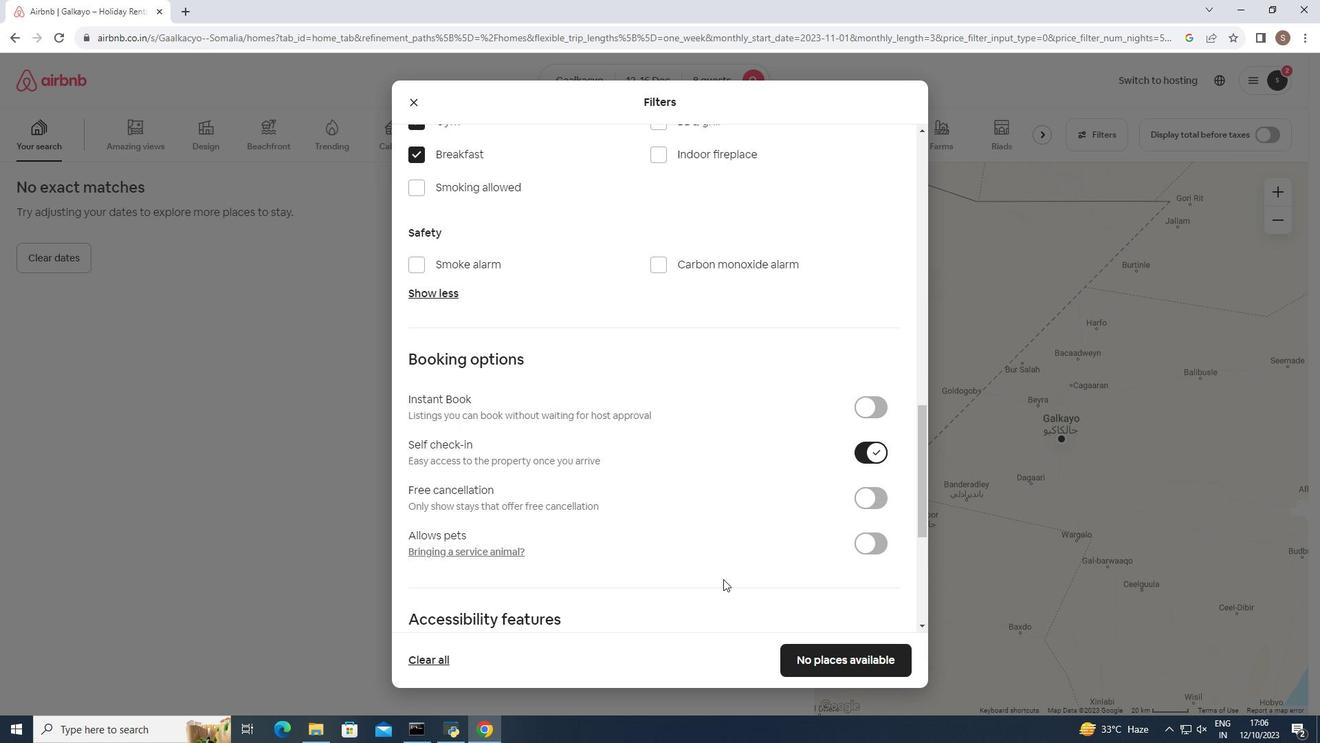 
Action: Mouse scrolled (723, 578) with delta (0, 0)
Screenshot: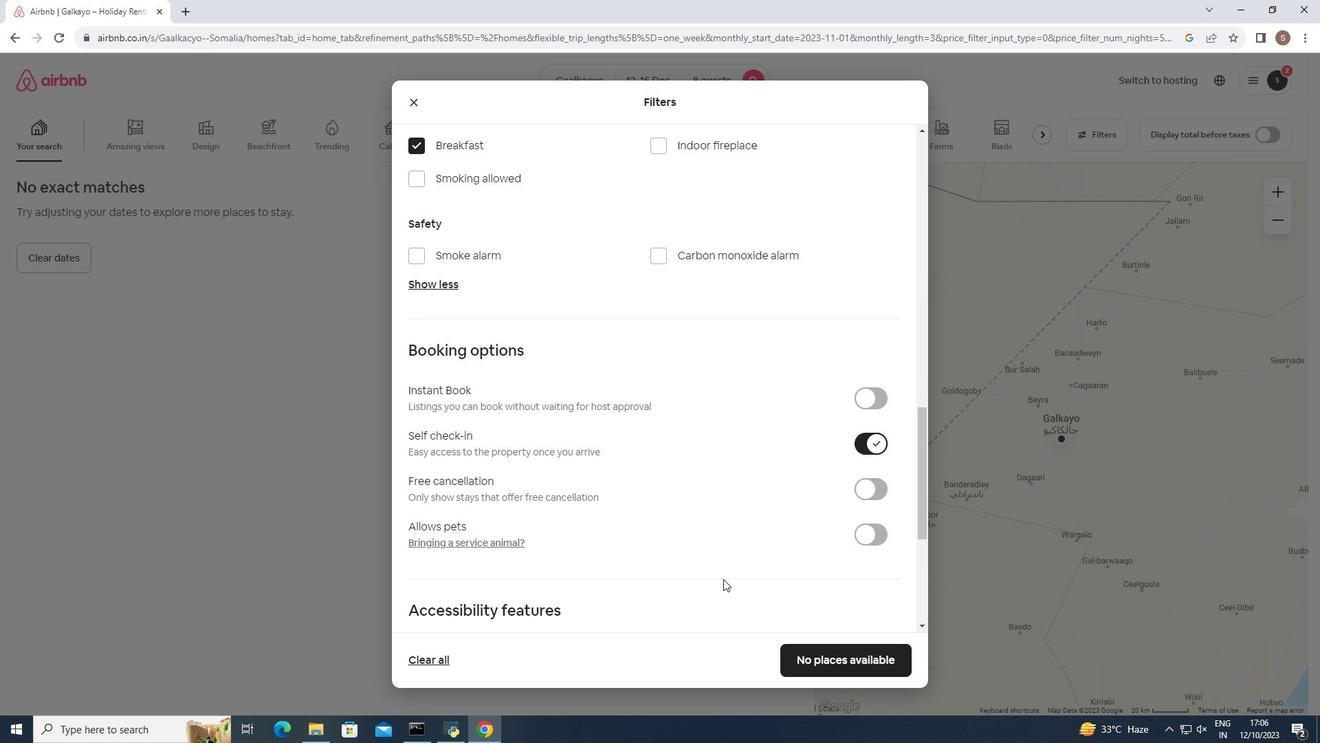 
Action: Mouse scrolled (723, 578) with delta (0, 0)
Screenshot: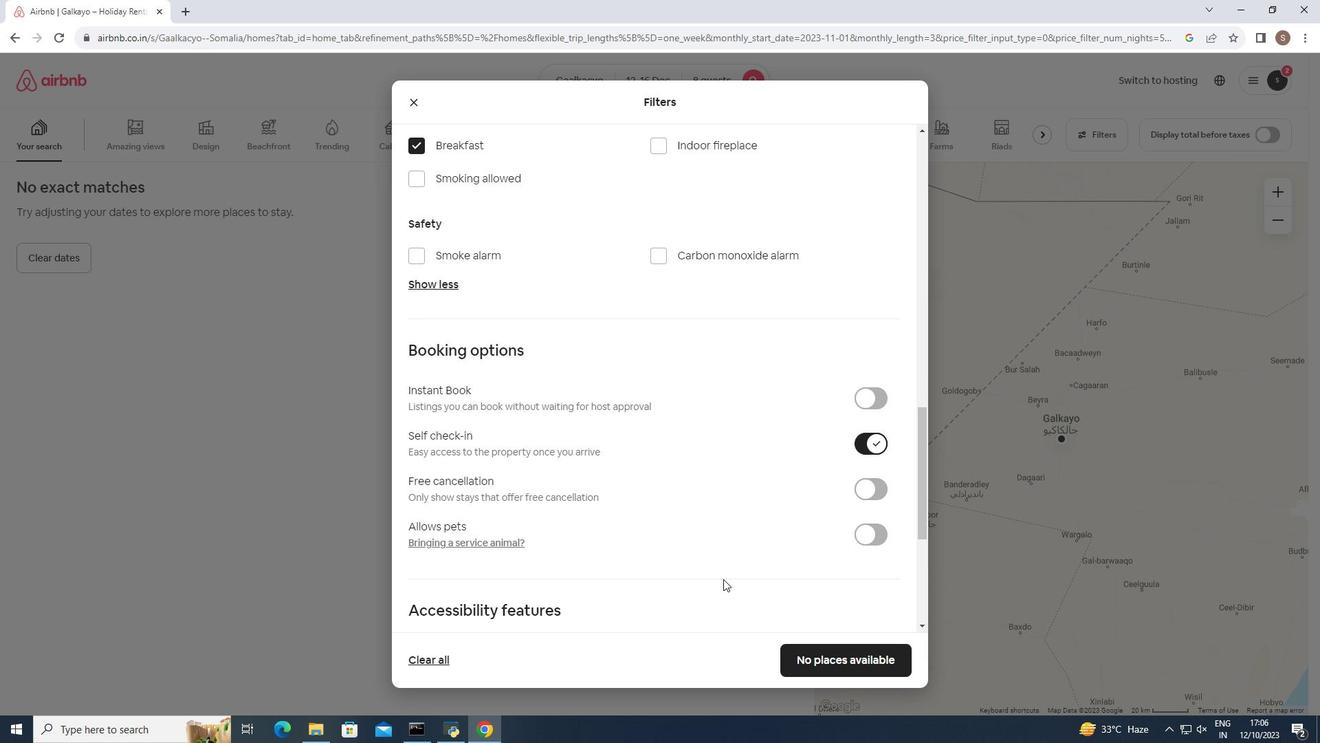
Action: Mouse scrolled (723, 578) with delta (0, 0)
Screenshot: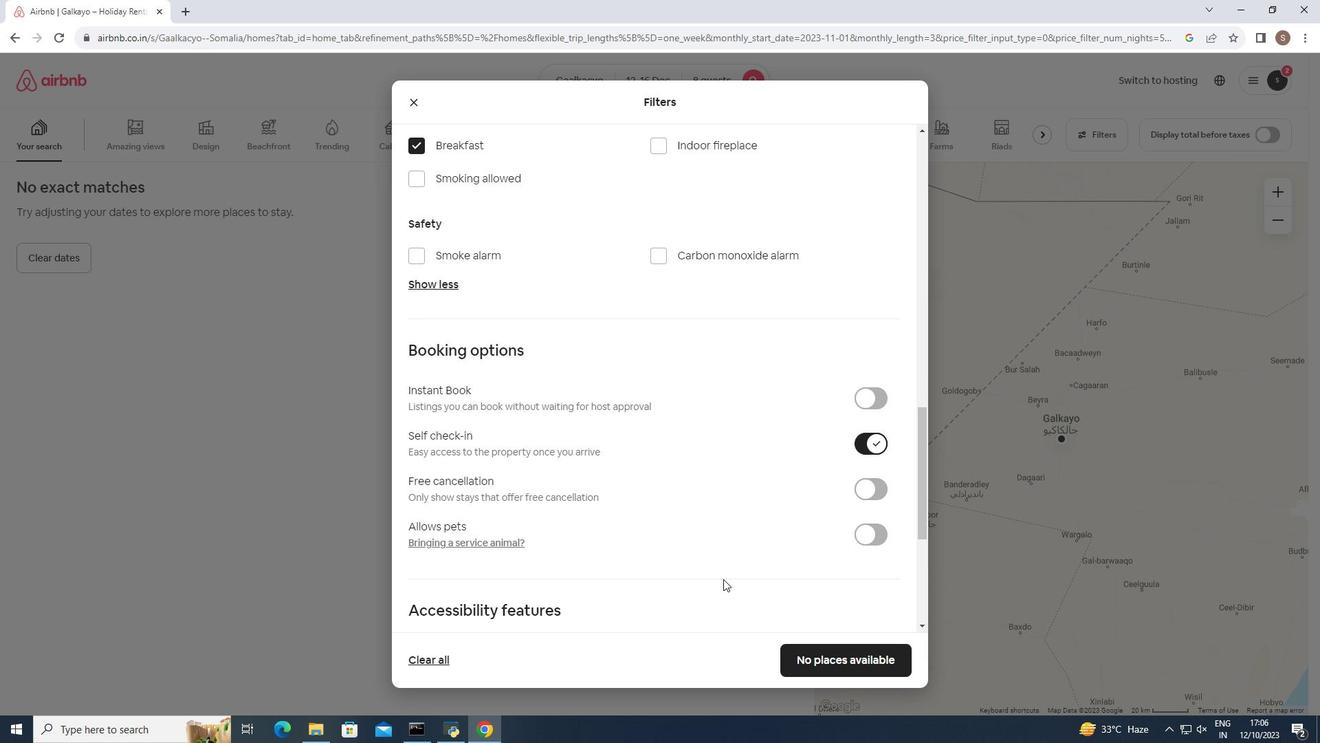 
Action: Mouse moved to (723, 579)
Screenshot: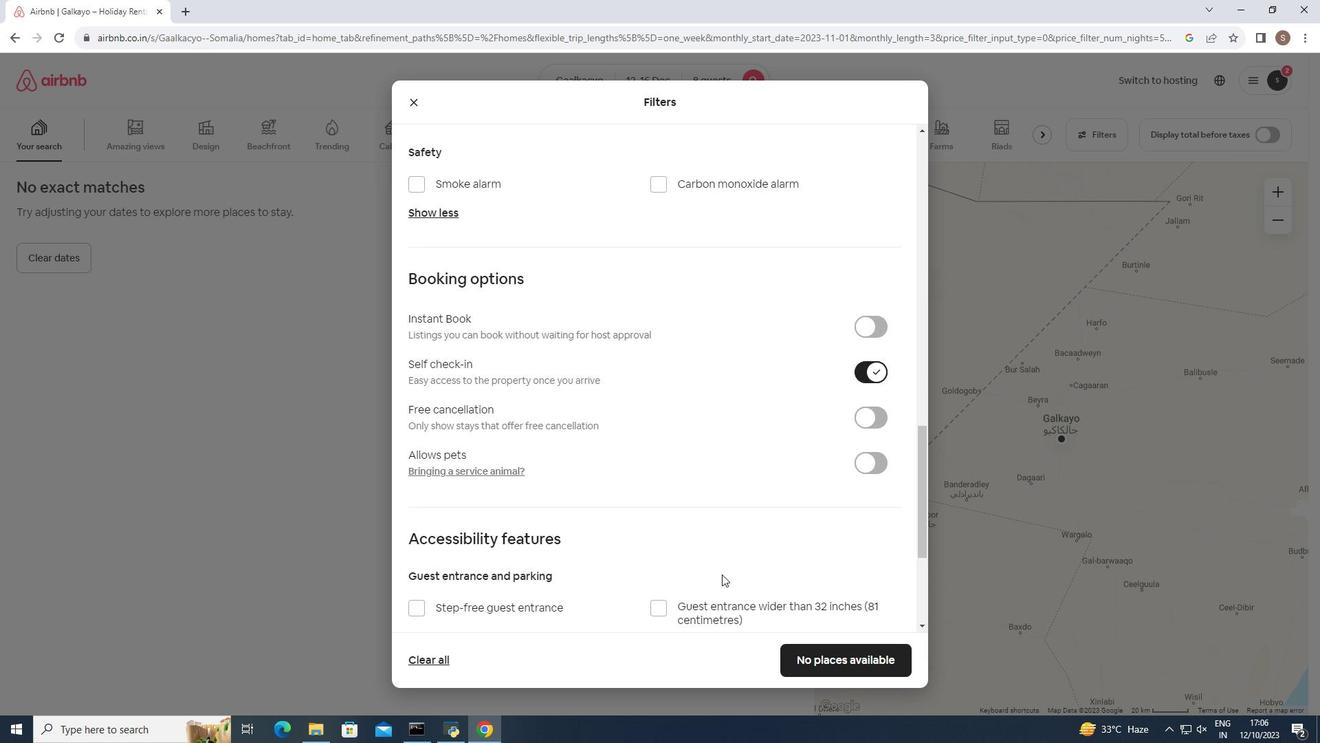 
Action: Mouse scrolled (723, 578) with delta (0, 0)
Screenshot: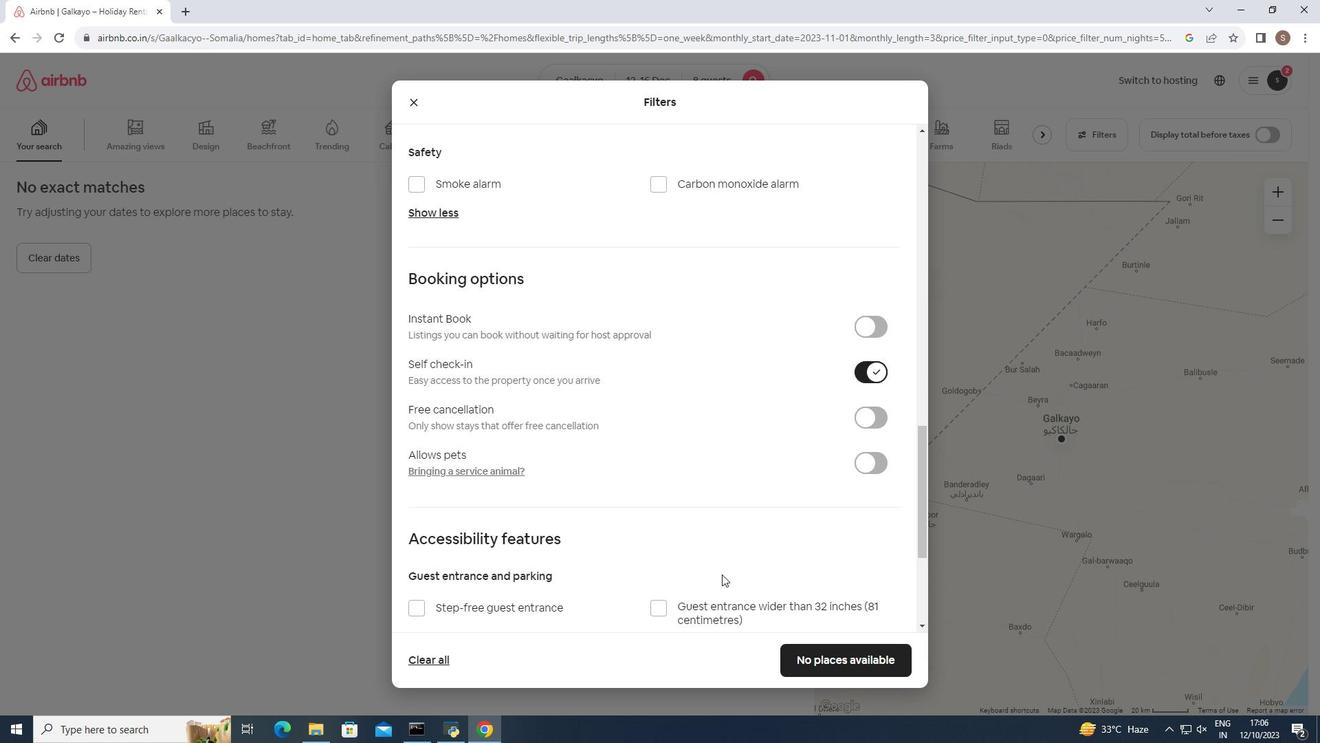 
Action: Mouse moved to (732, 584)
Screenshot: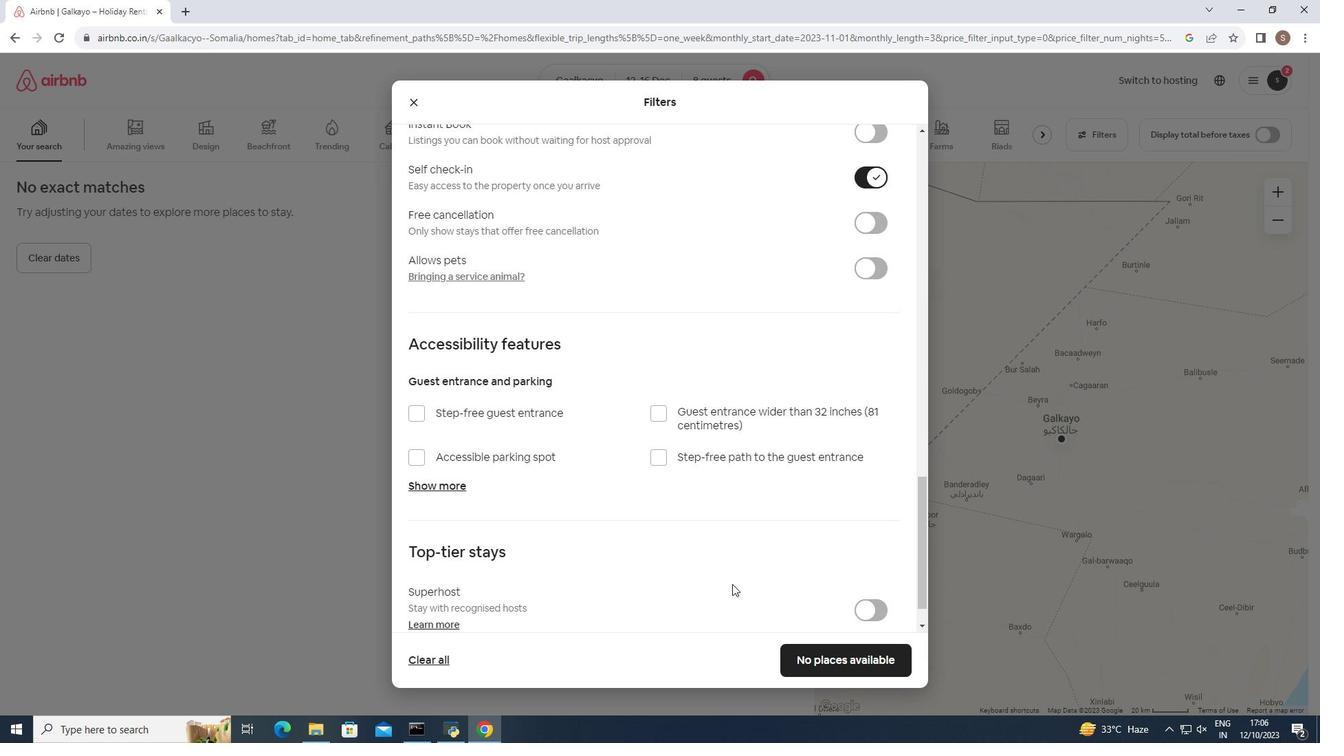 
Action: Mouse scrolled (732, 583) with delta (0, 0)
Screenshot: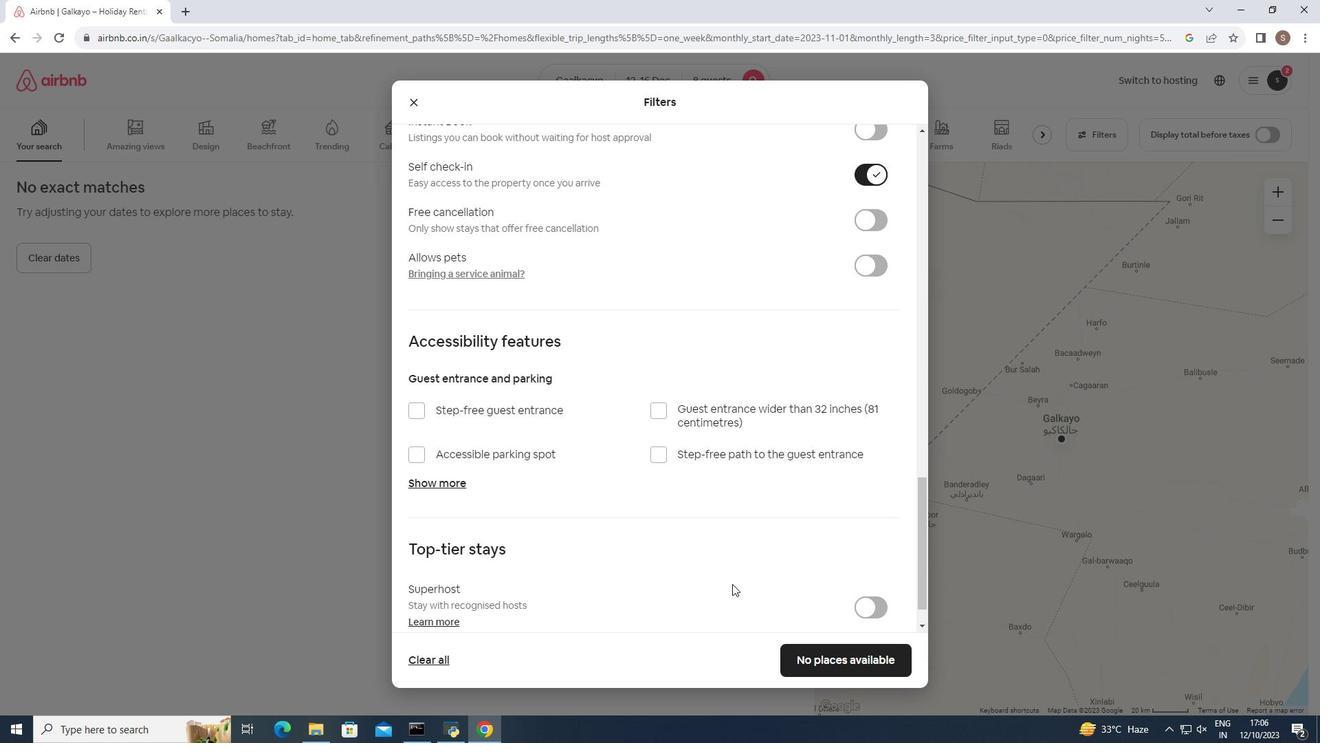 
Action: Mouse scrolled (732, 583) with delta (0, 0)
Screenshot: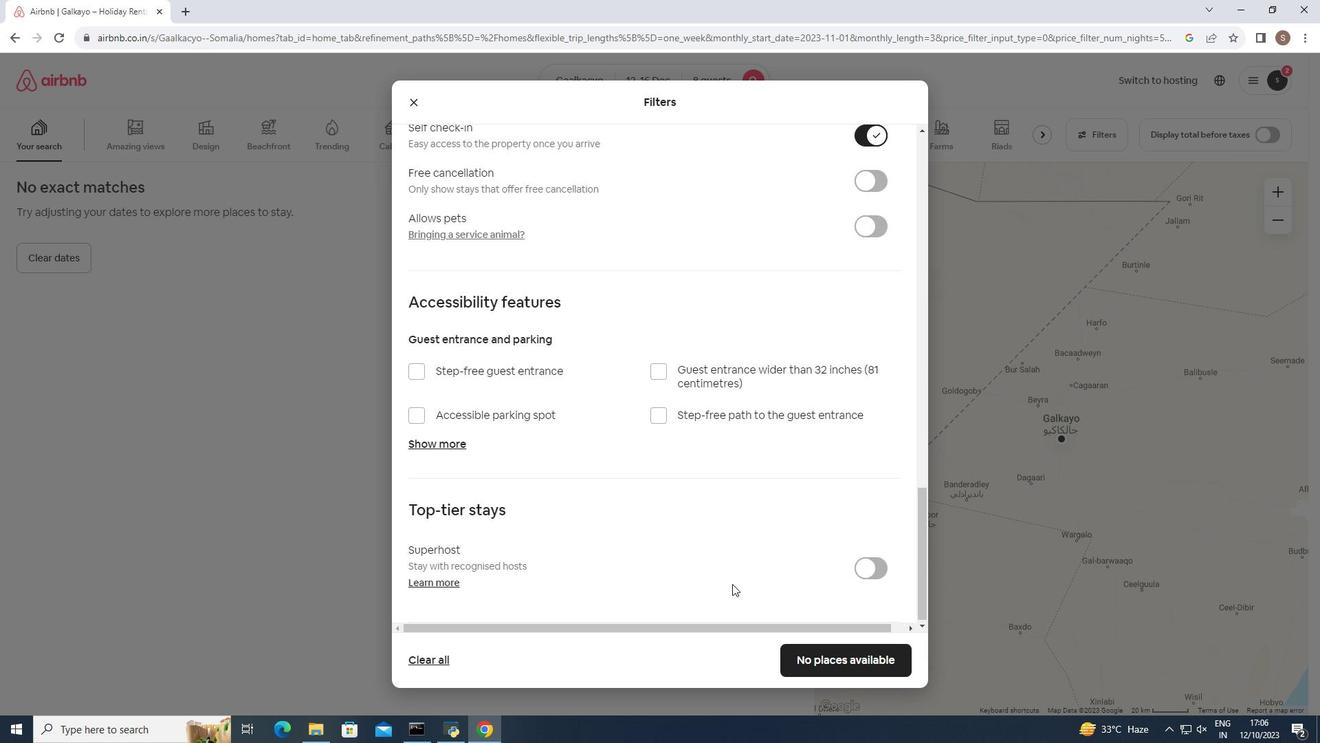 
Action: Mouse scrolled (732, 583) with delta (0, 0)
Screenshot: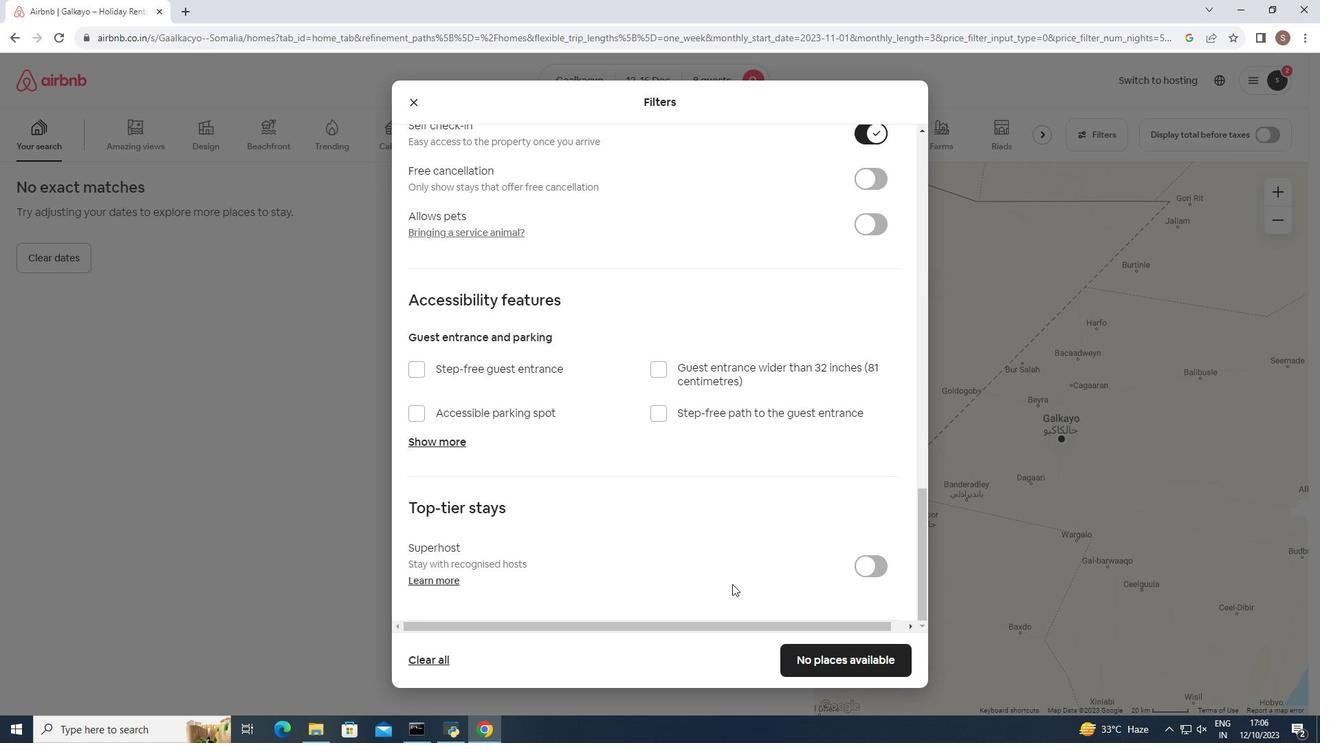 
Action: Mouse scrolled (732, 583) with delta (0, 0)
Screenshot: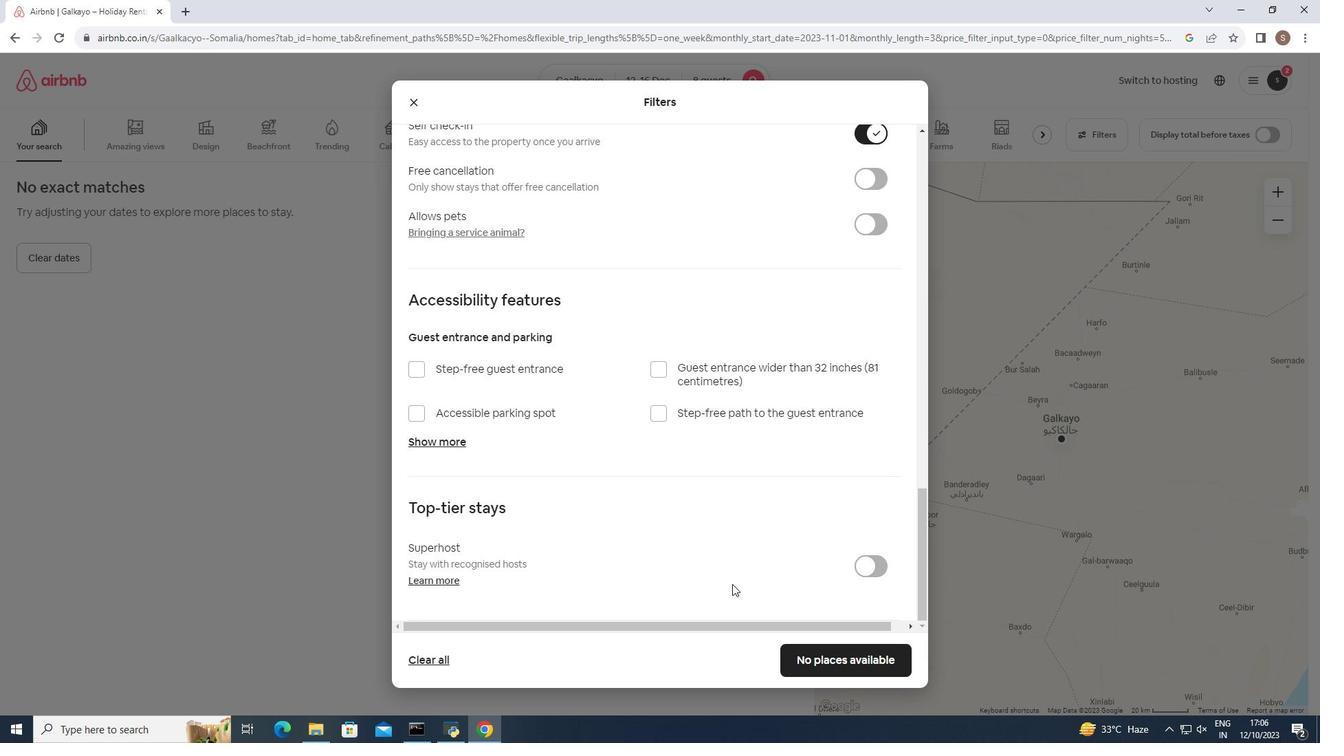 
Action: Mouse moved to (832, 663)
Screenshot: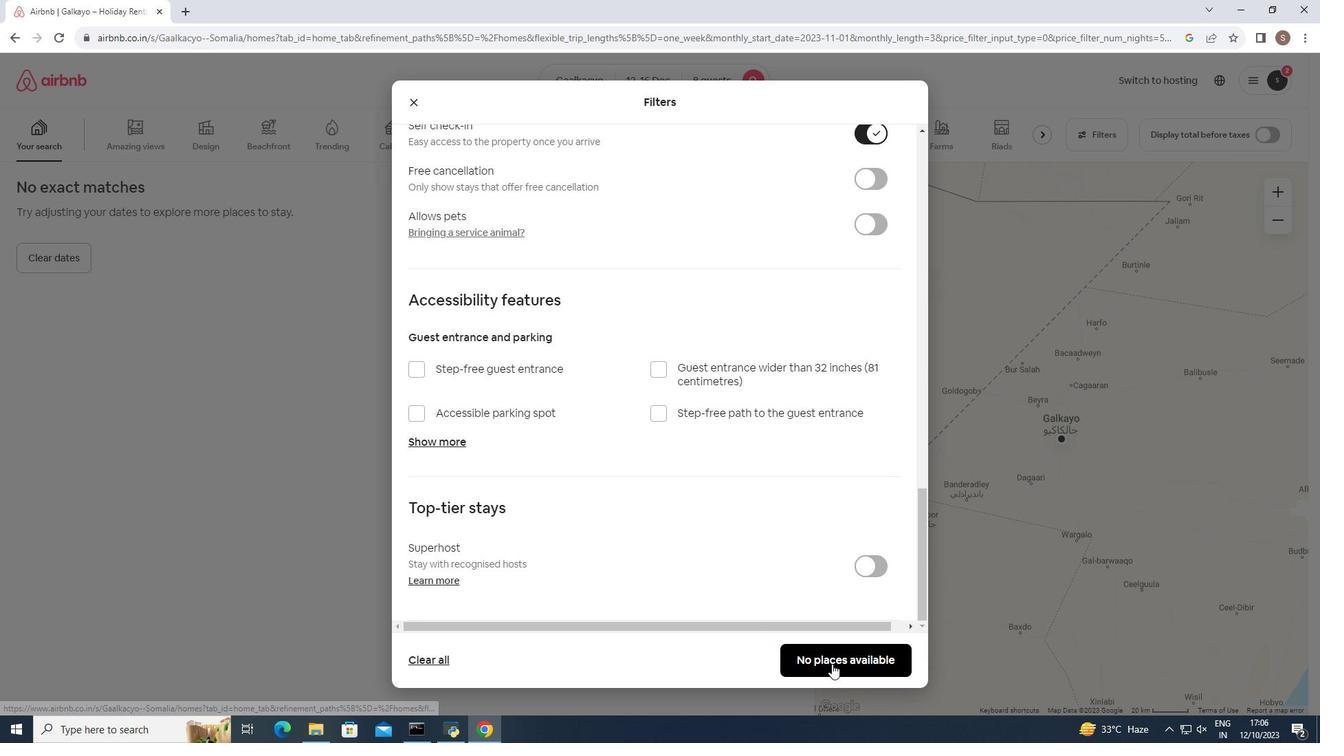 
Action: Mouse pressed left at (832, 663)
Screenshot: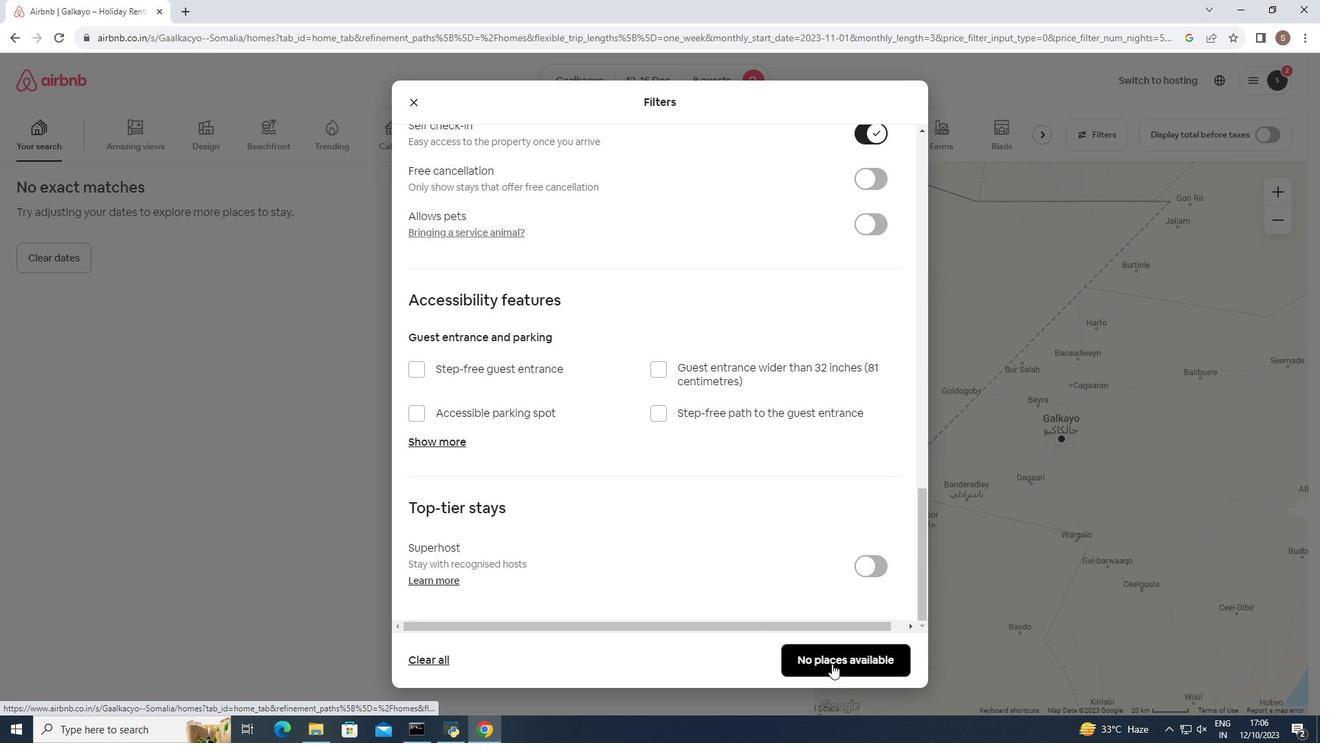
Action: Mouse moved to (611, 474)
Screenshot: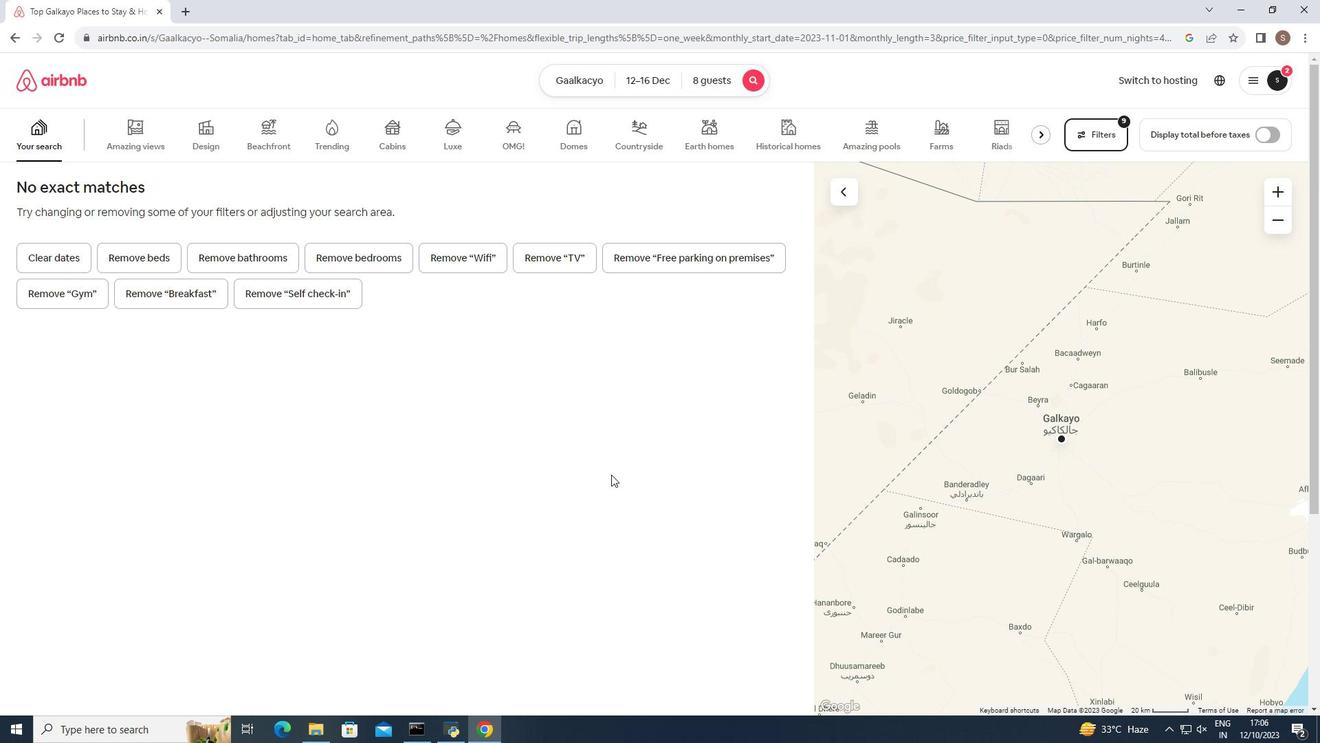 
